 Task: Find connections with filter location Zhenlai with filter topic #Business2021with filter profile language French with filter current company Ubisoft India Studios with filter school Allahabad Agricultural Institute with filter industry Physicians with filter service category Management with filter keywords title Assistant Golf Professional
Action: Mouse moved to (649, 105)
Screenshot: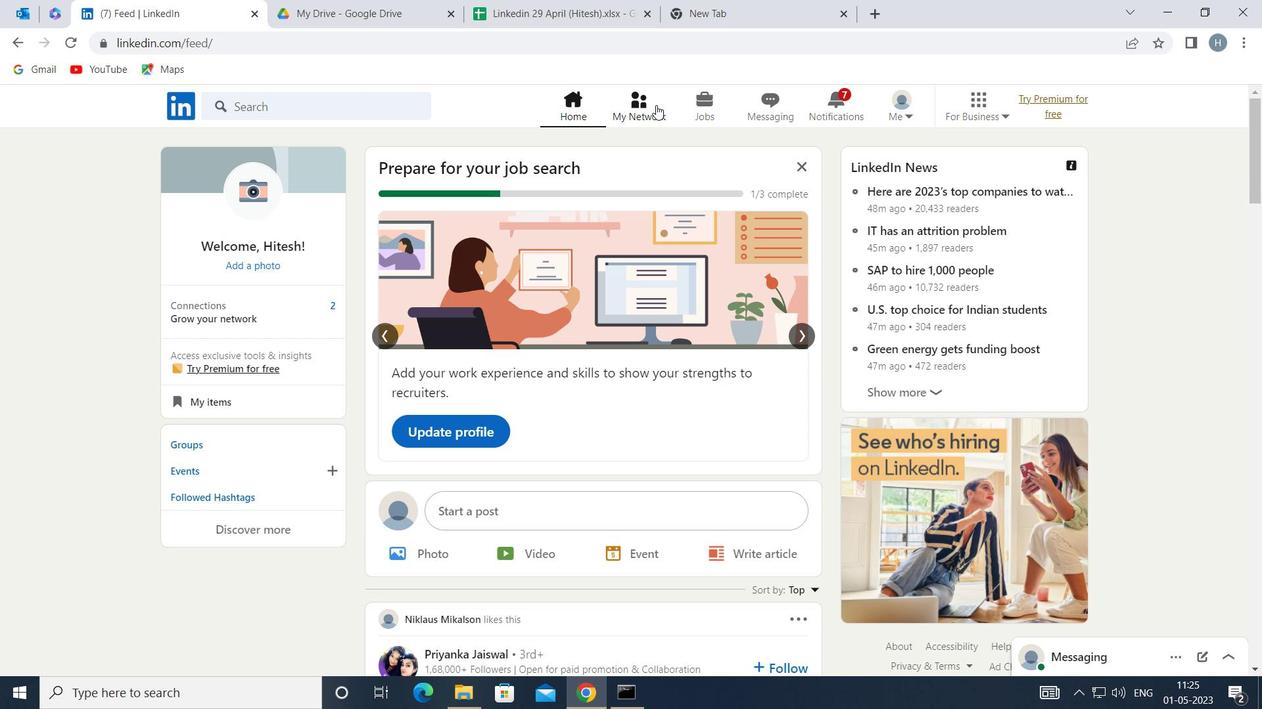
Action: Mouse pressed left at (649, 105)
Screenshot: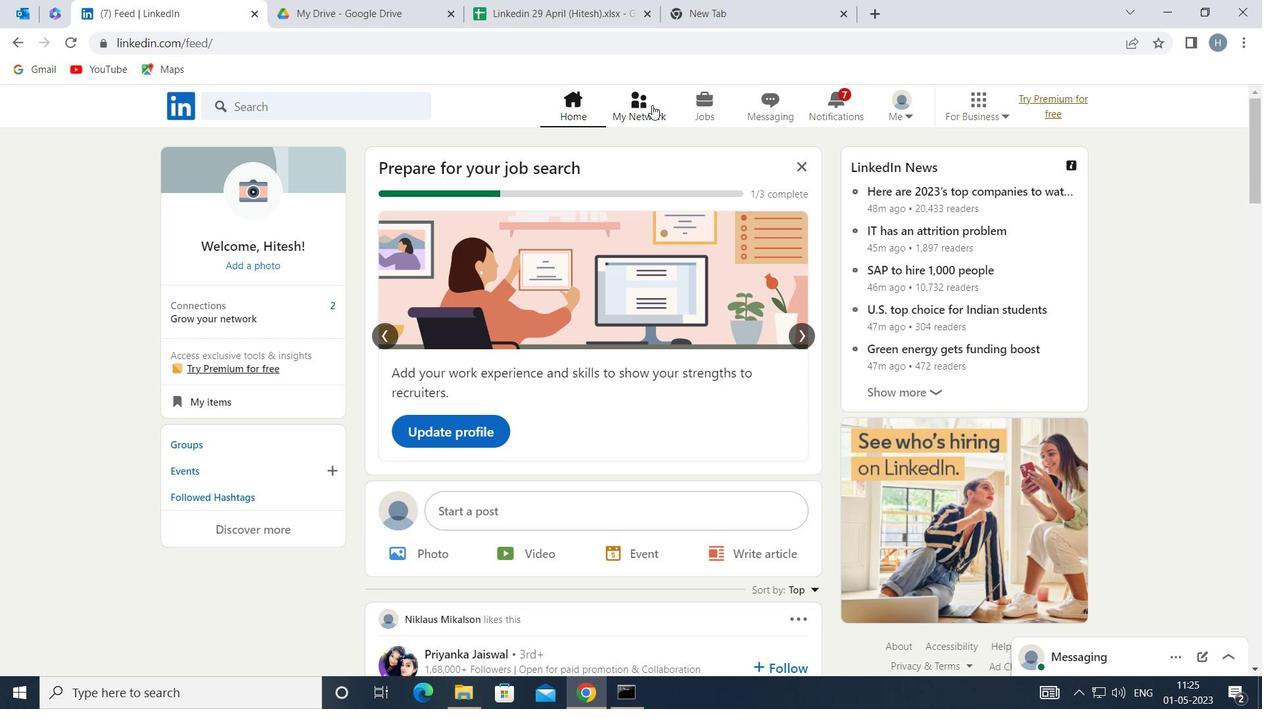 
Action: Mouse moved to (364, 191)
Screenshot: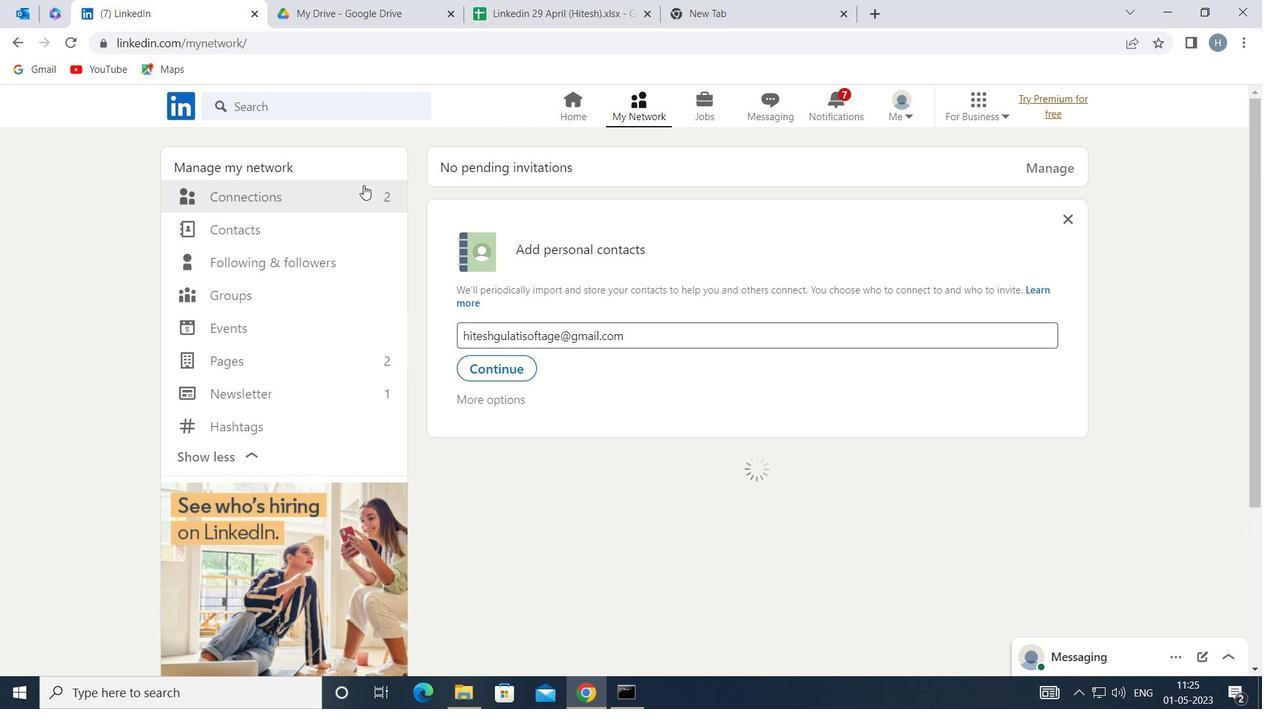 
Action: Mouse pressed left at (364, 191)
Screenshot: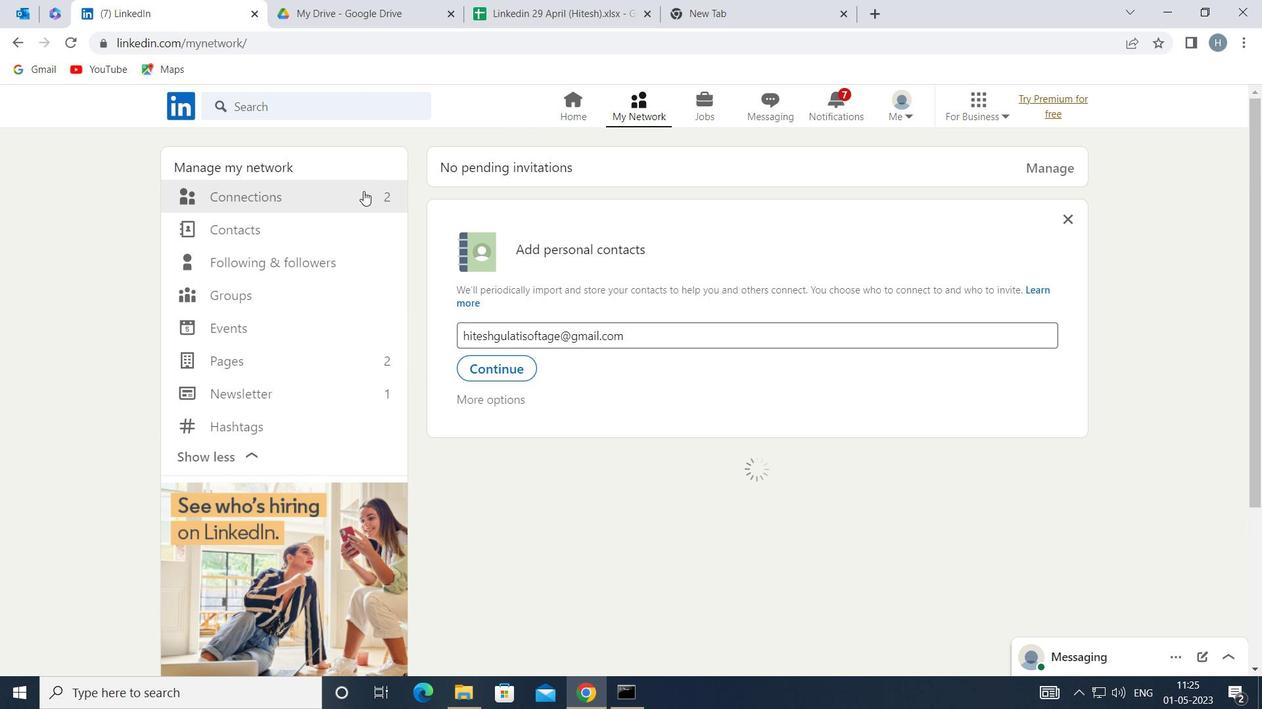 
Action: Mouse moved to (727, 198)
Screenshot: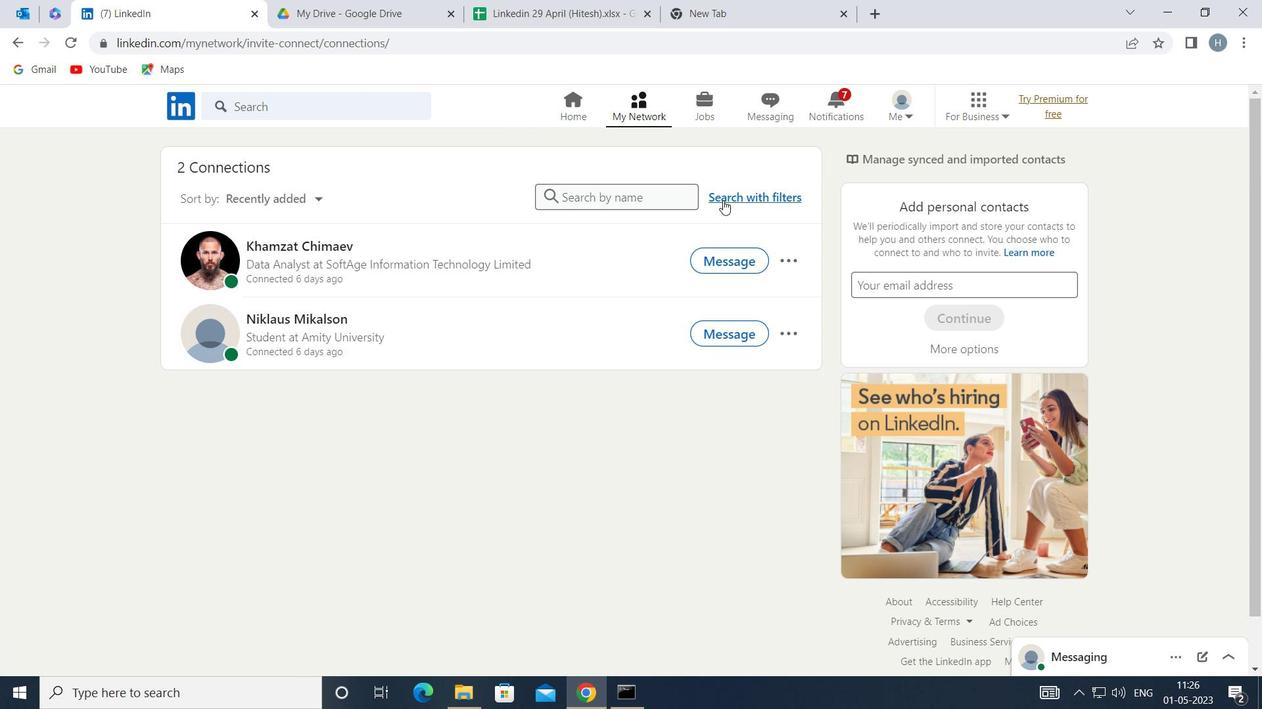 
Action: Mouse pressed left at (727, 198)
Screenshot: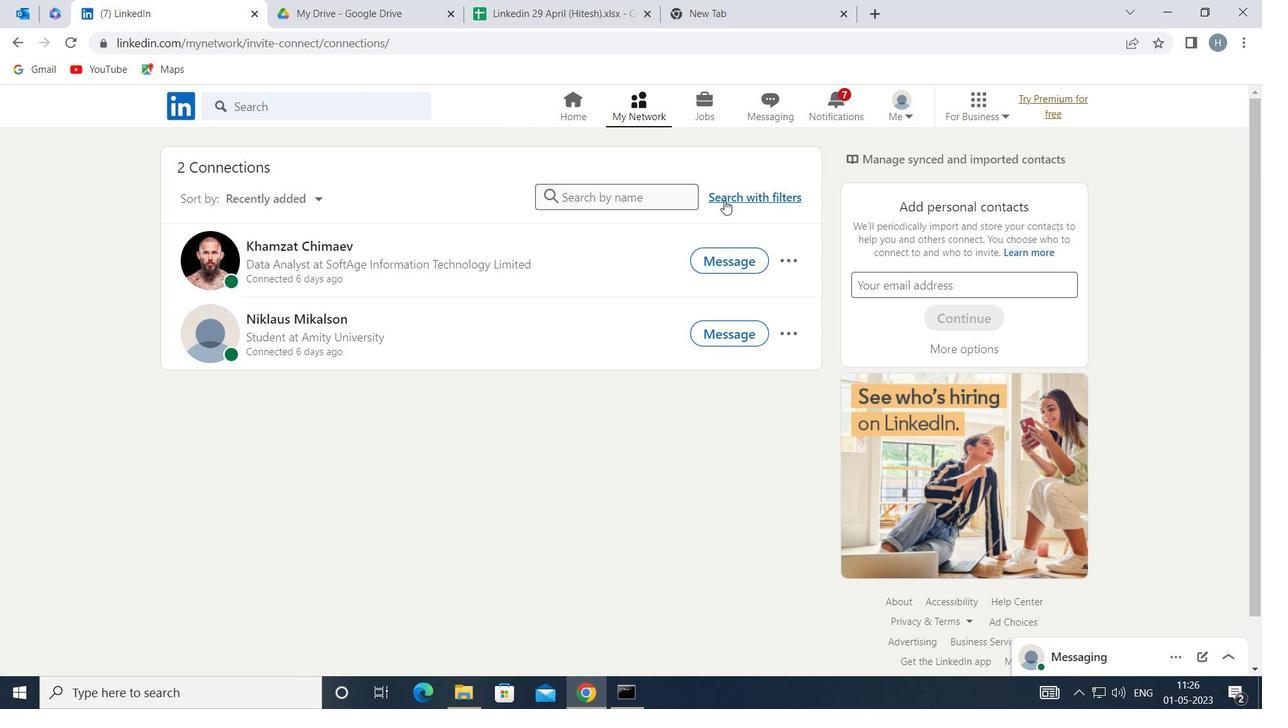
Action: Mouse moved to (684, 154)
Screenshot: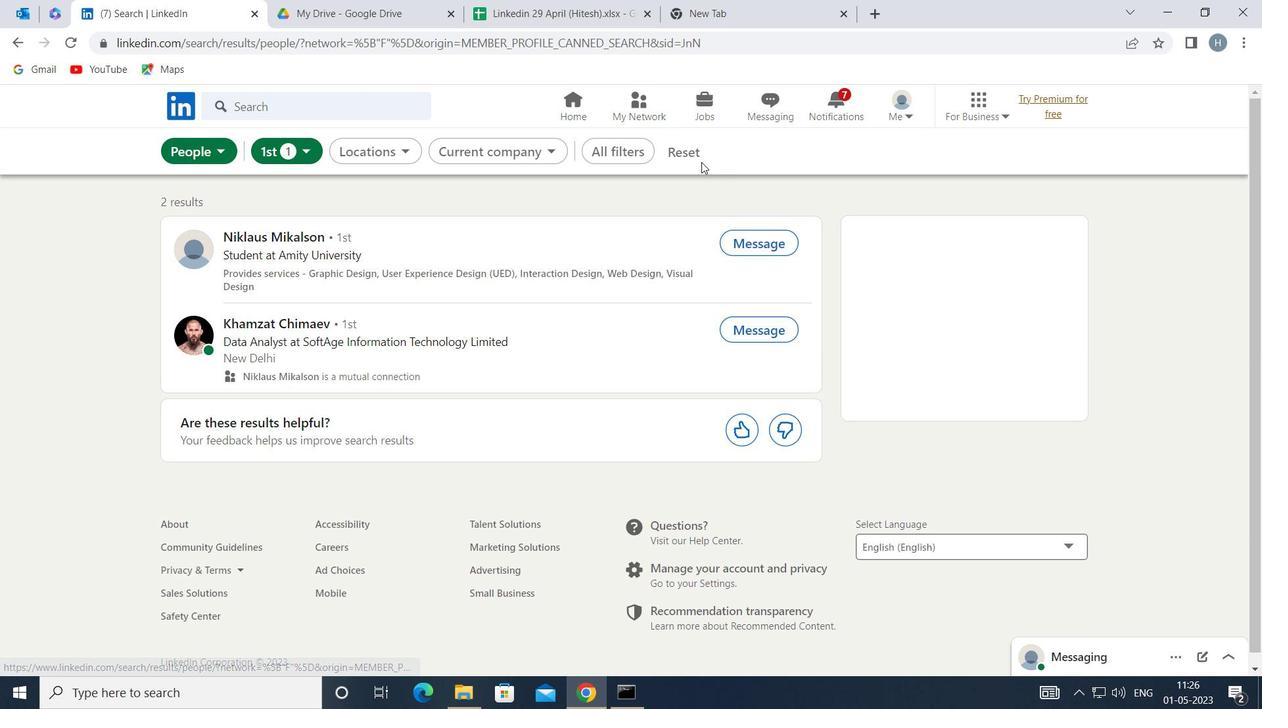 
Action: Mouse pressed left at (684, 154)
Screenshot: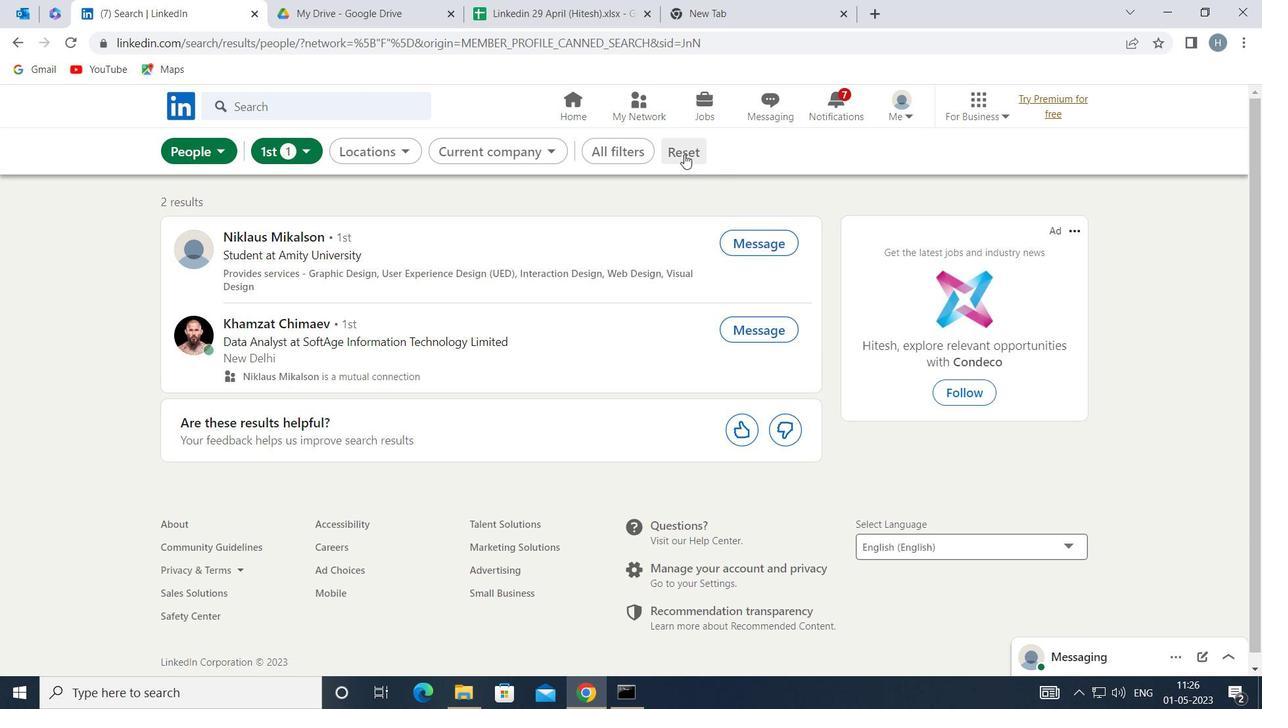 
Action: Mouse moved to (679, 150)
Screenshot: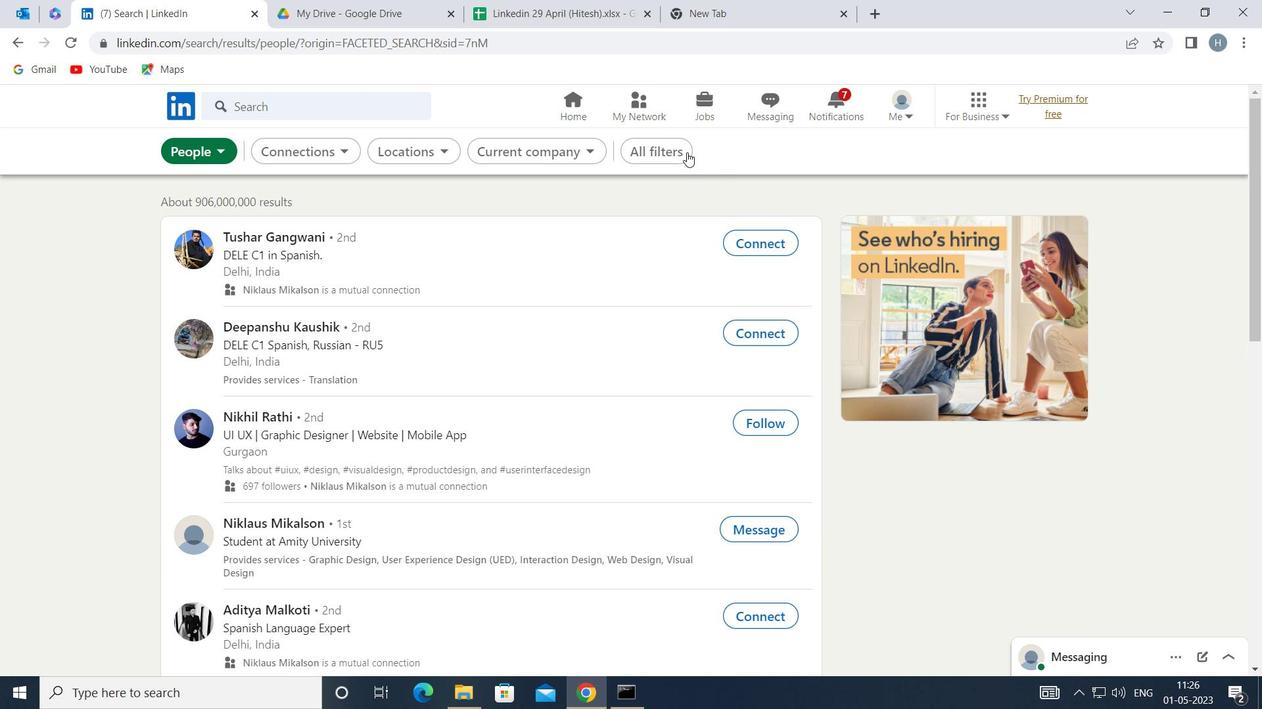 
Action: Mouse pressed left at (679, 150)
Screenshot: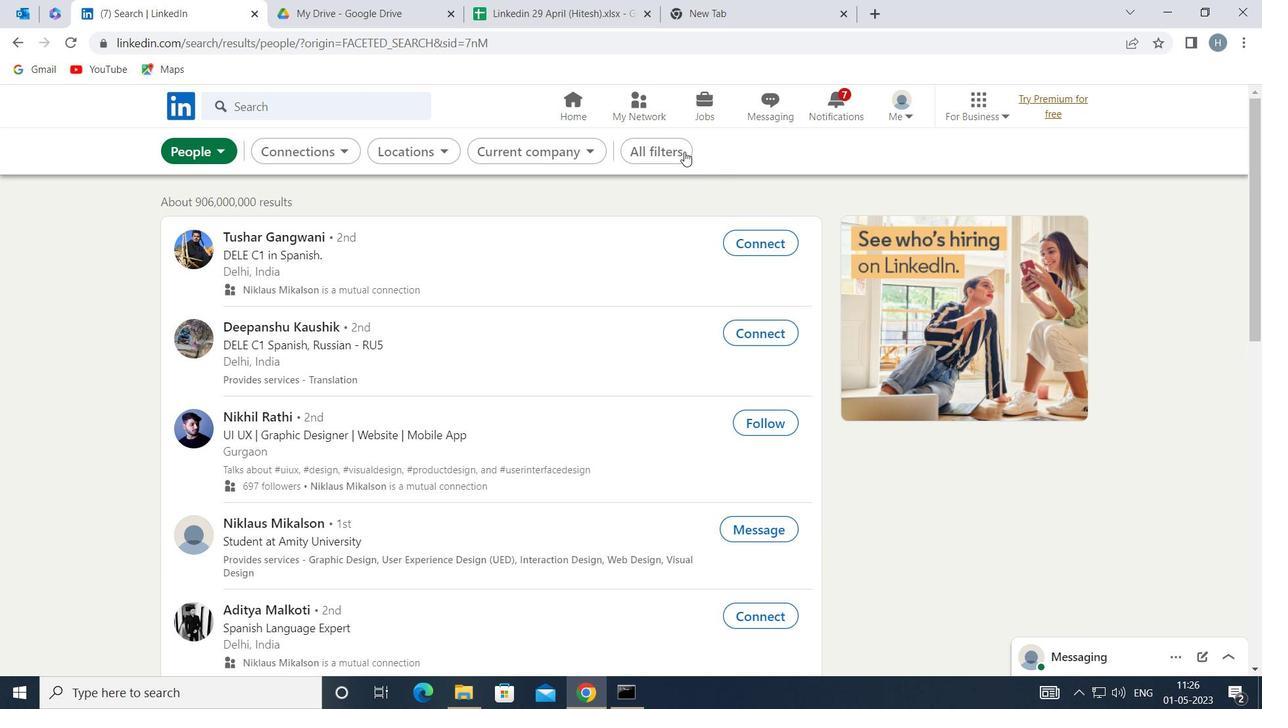 
Action: Mouse moved to (932, 363)
Screenshot: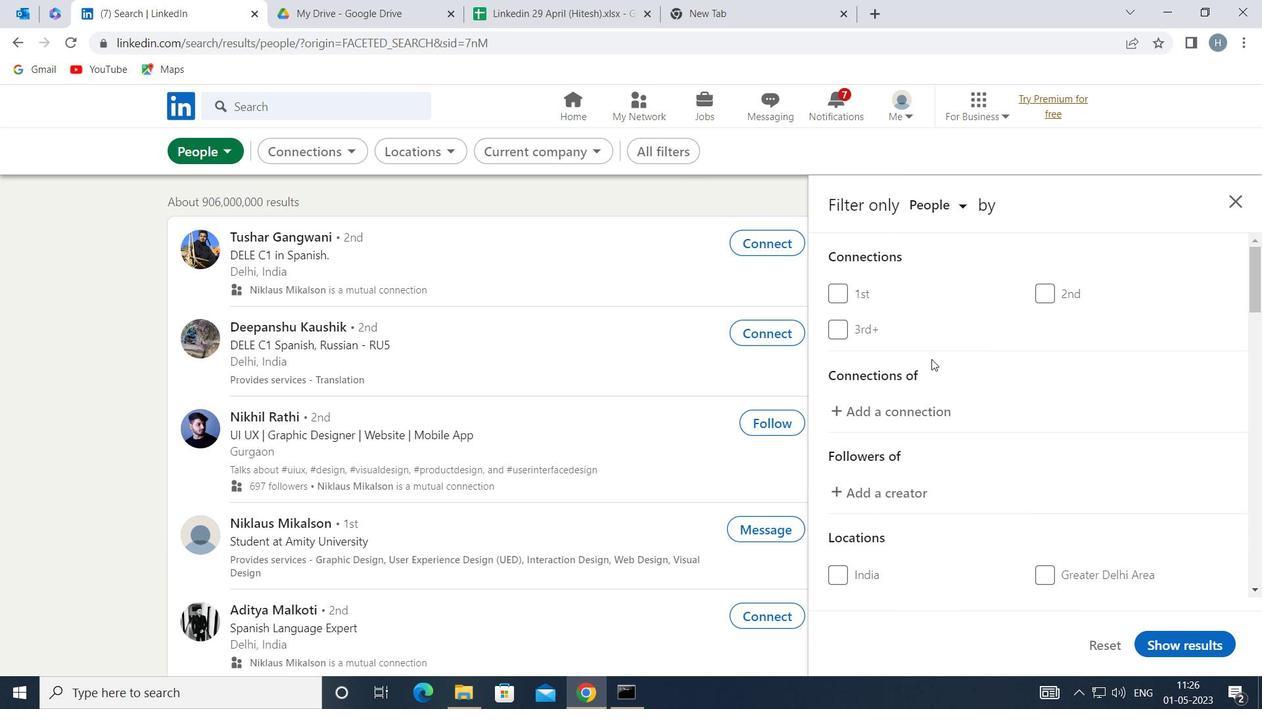
Action: Mouse scrolled (932, 362) with delta (0, 0)
Screenshot: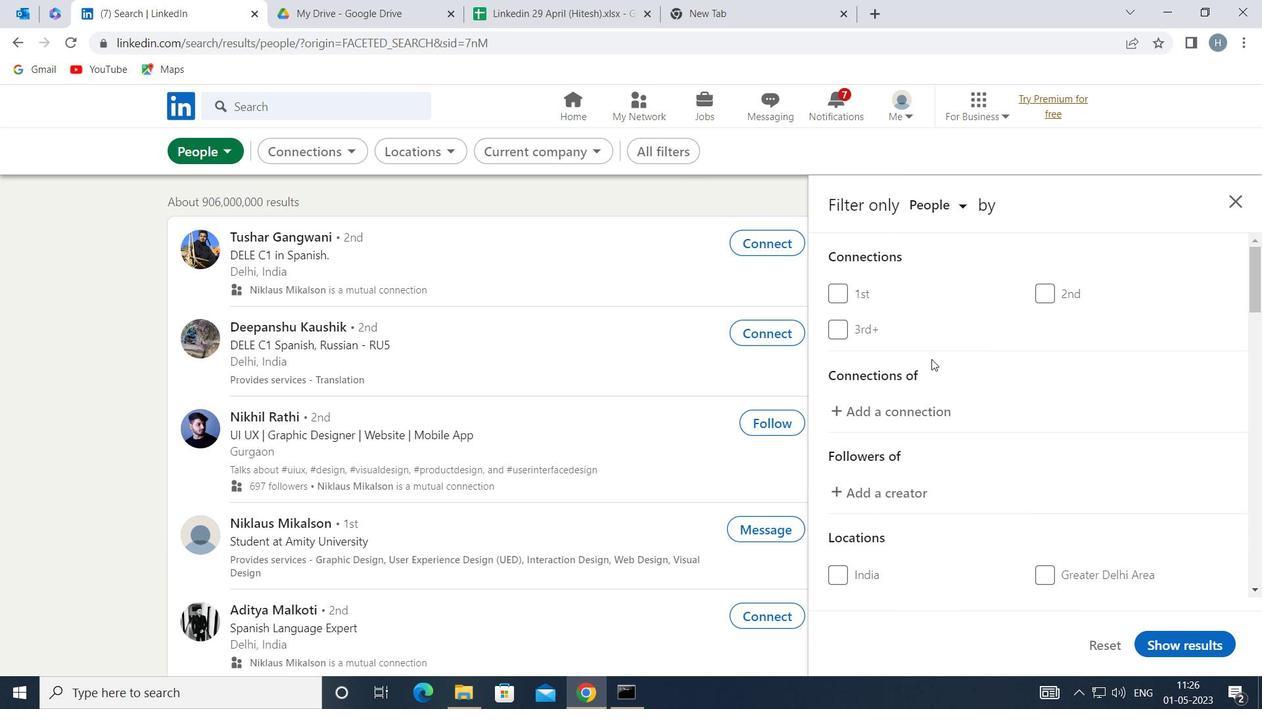 
Action: Mouse moved to (941, 376)
Screenshot: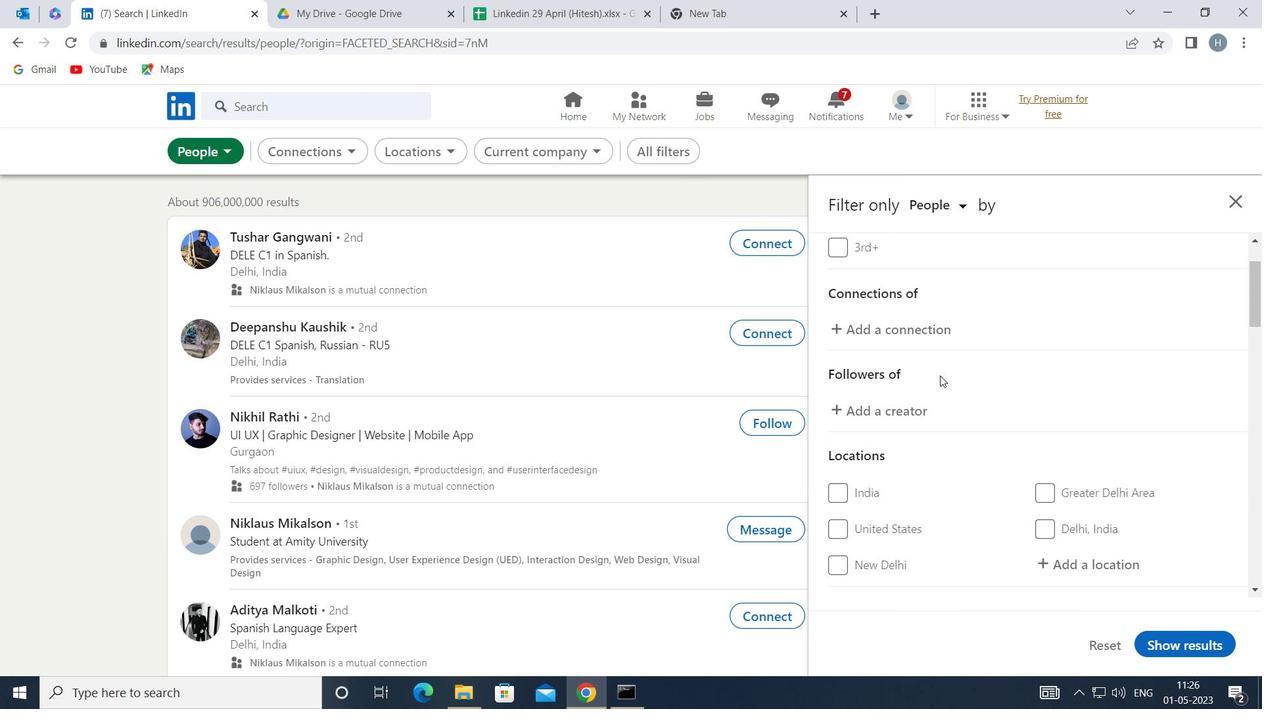 
Action: Mouse scrolled (941, 376) with delta (0, 0)
Screenshot: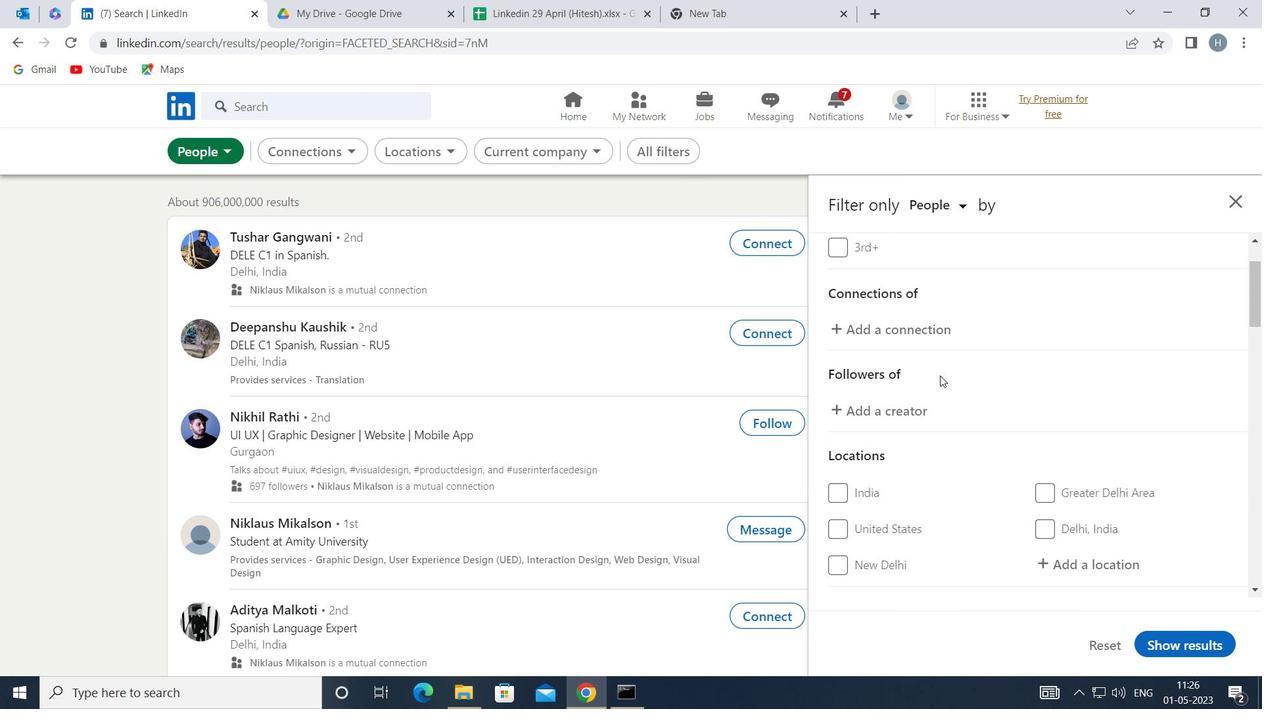 
Action: Mouse moved to (945, 380)
Screenshot: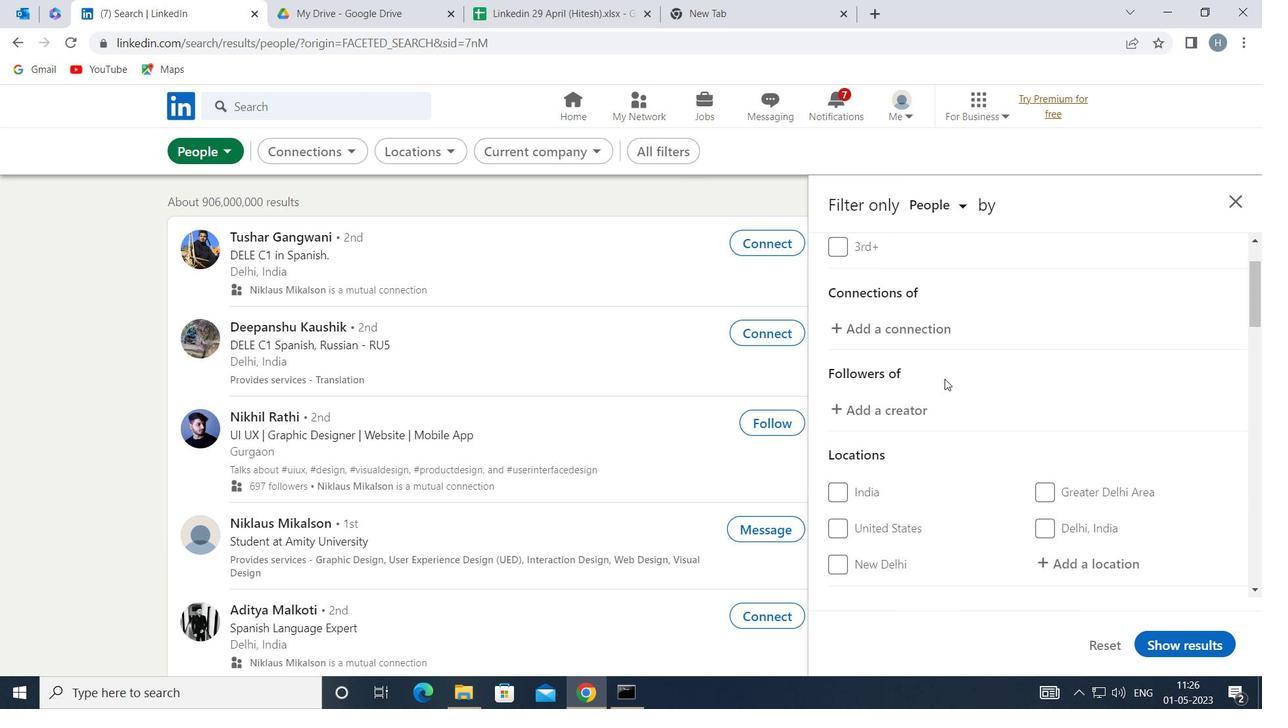
Action: Mouse scrolled (945, 379) with delta (0, 0)
Screenshot: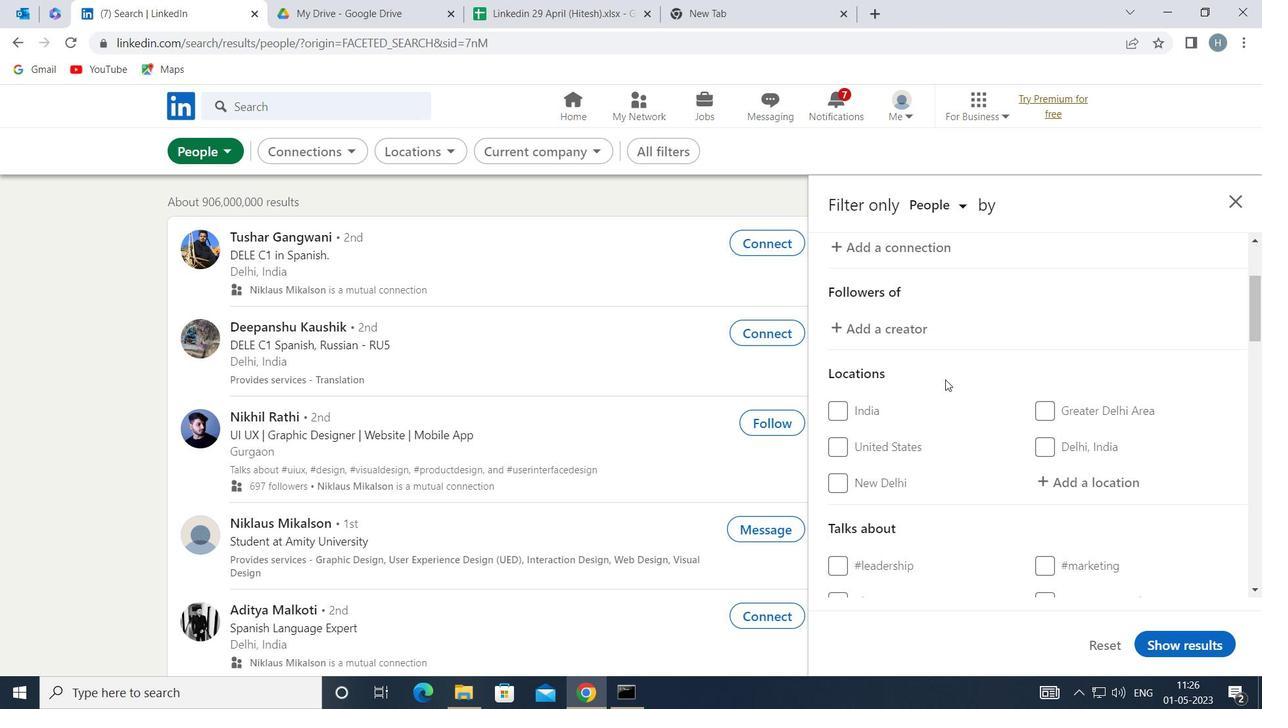 
Action: Mouse moved to (1054, 395)
Screenshot: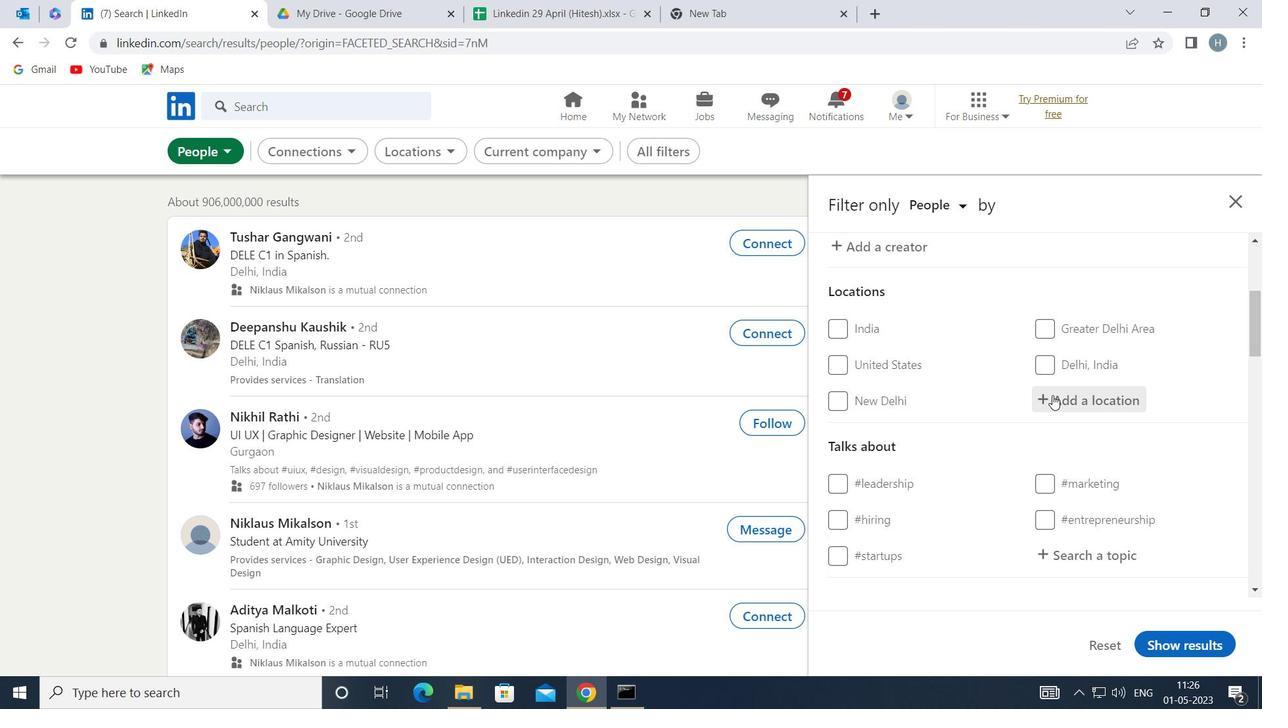 
Action: Mouse pressed left at (1054, 395)
Screenshot: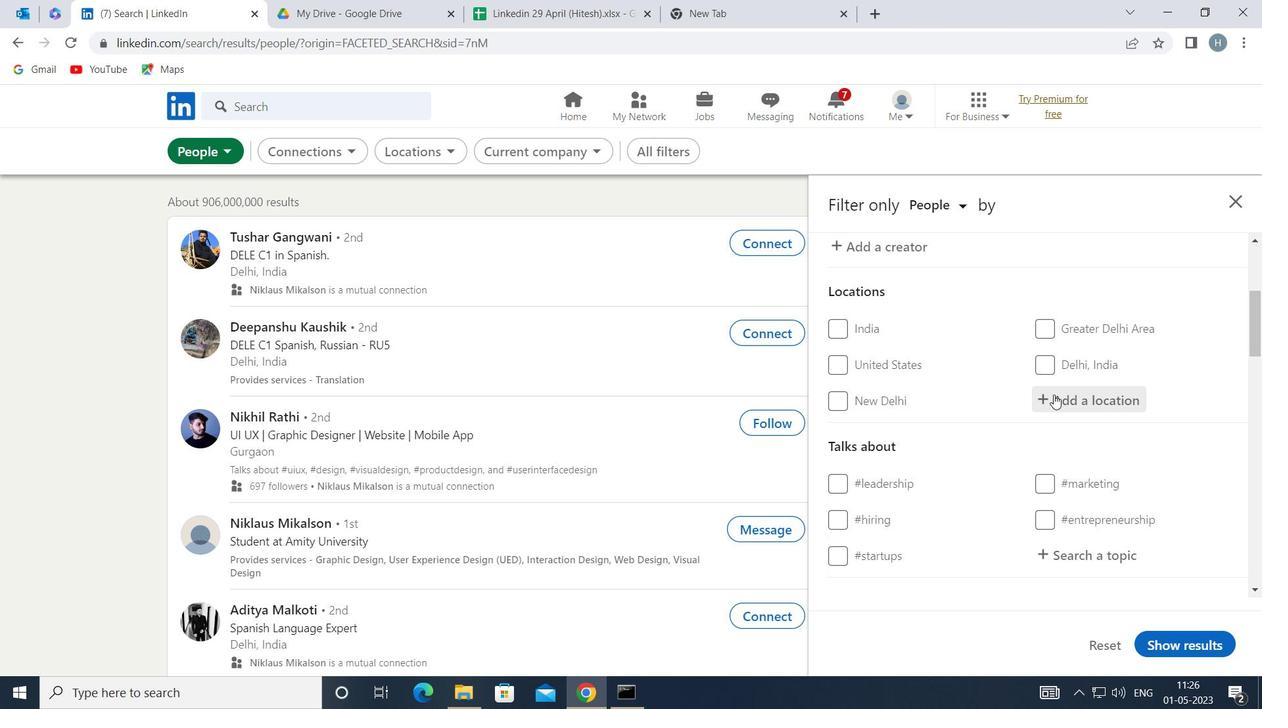 
Action: Mouse moved to (1048, 390)
Screenshot: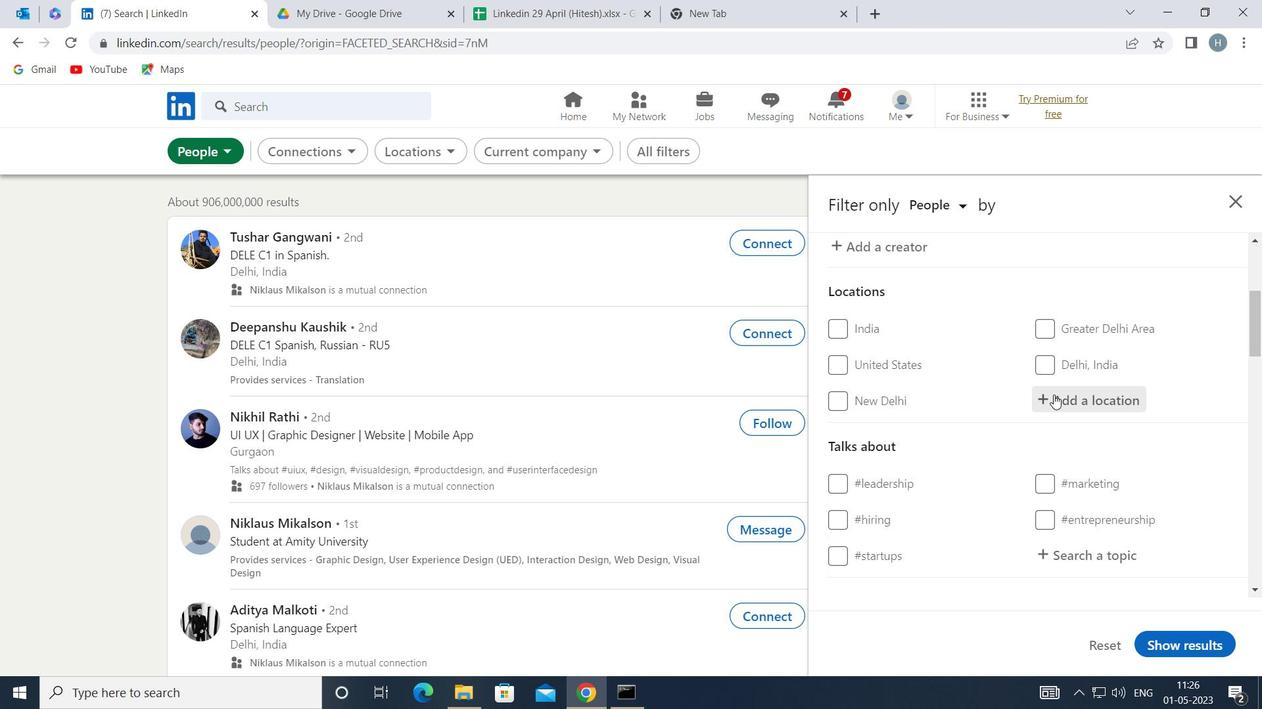 
Action: Key pressed <Key.shift>ZHE
Screenshot: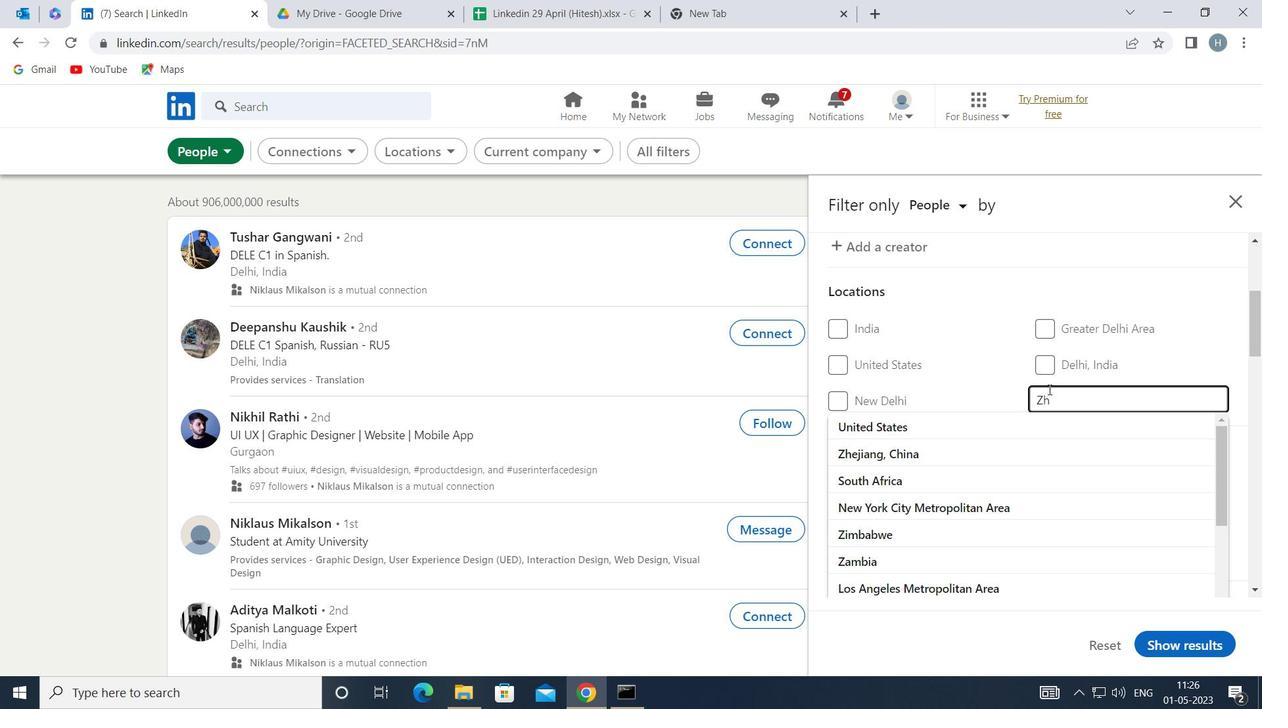 
Action: Mouse moved to (1048, 390)
Screenshot: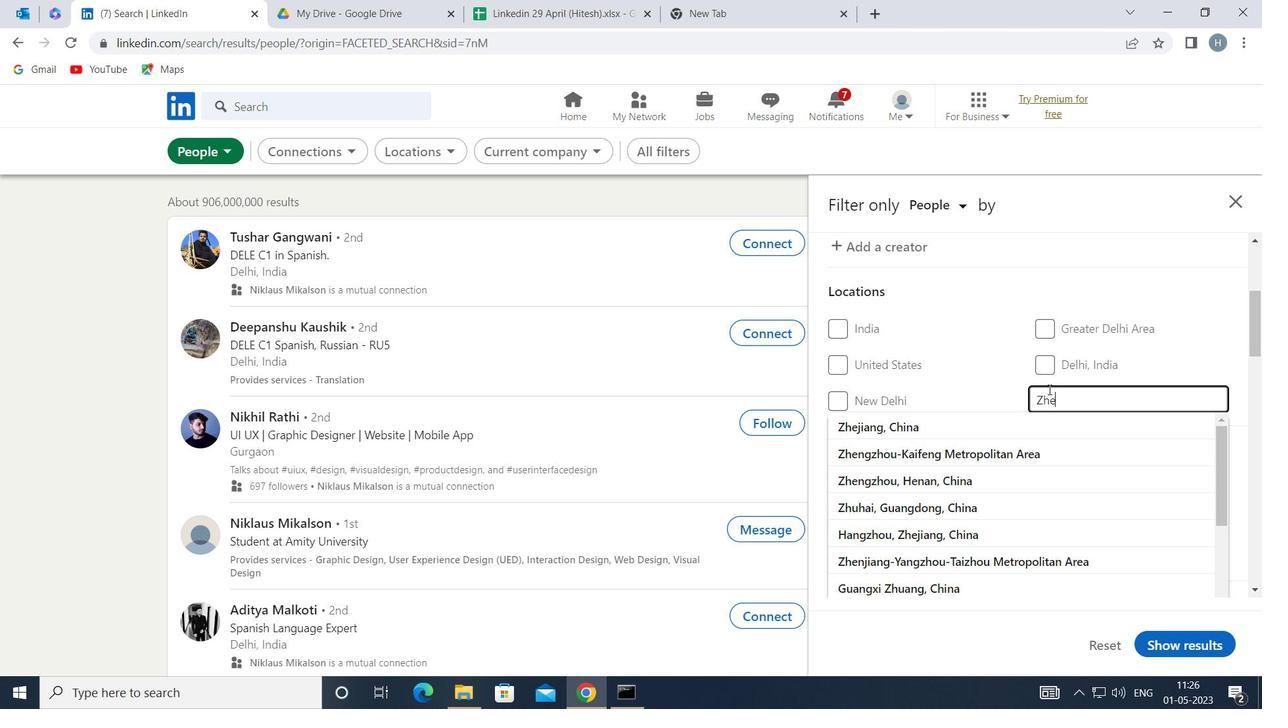 
Action: Key pressed NL
Screenshot: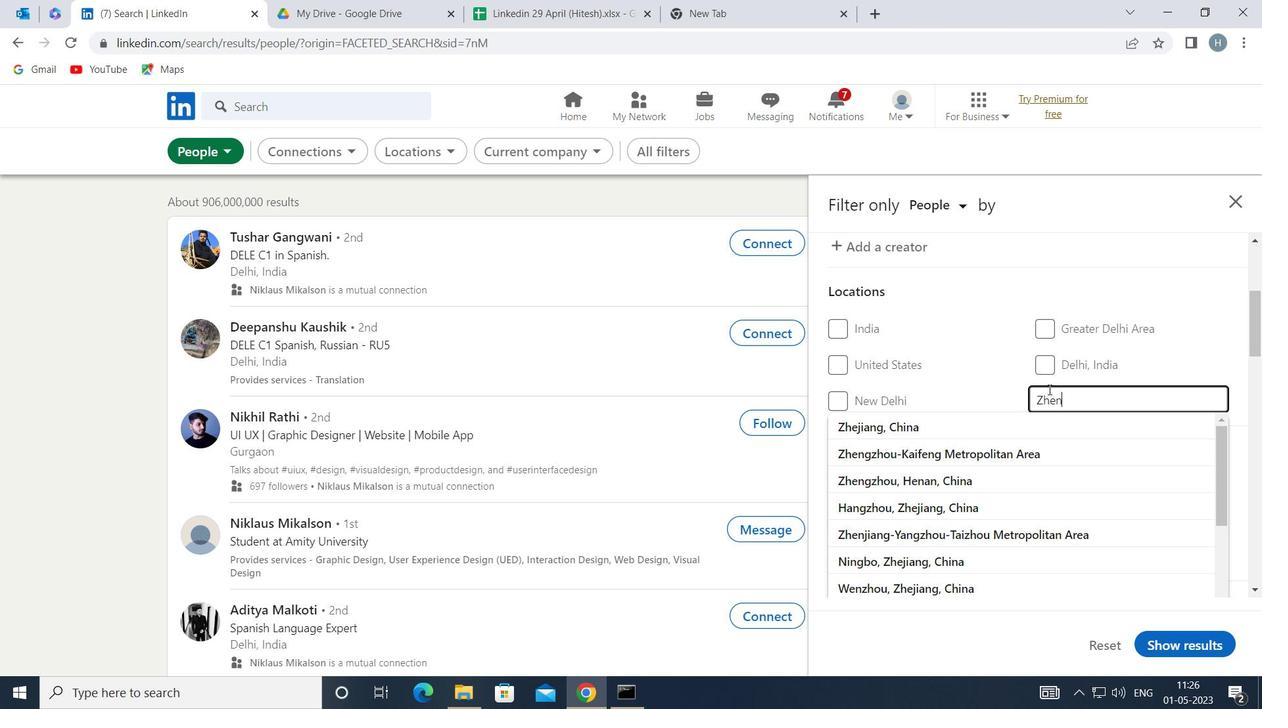 
Action: Mouse moved to (1052, 385)
Screenshot: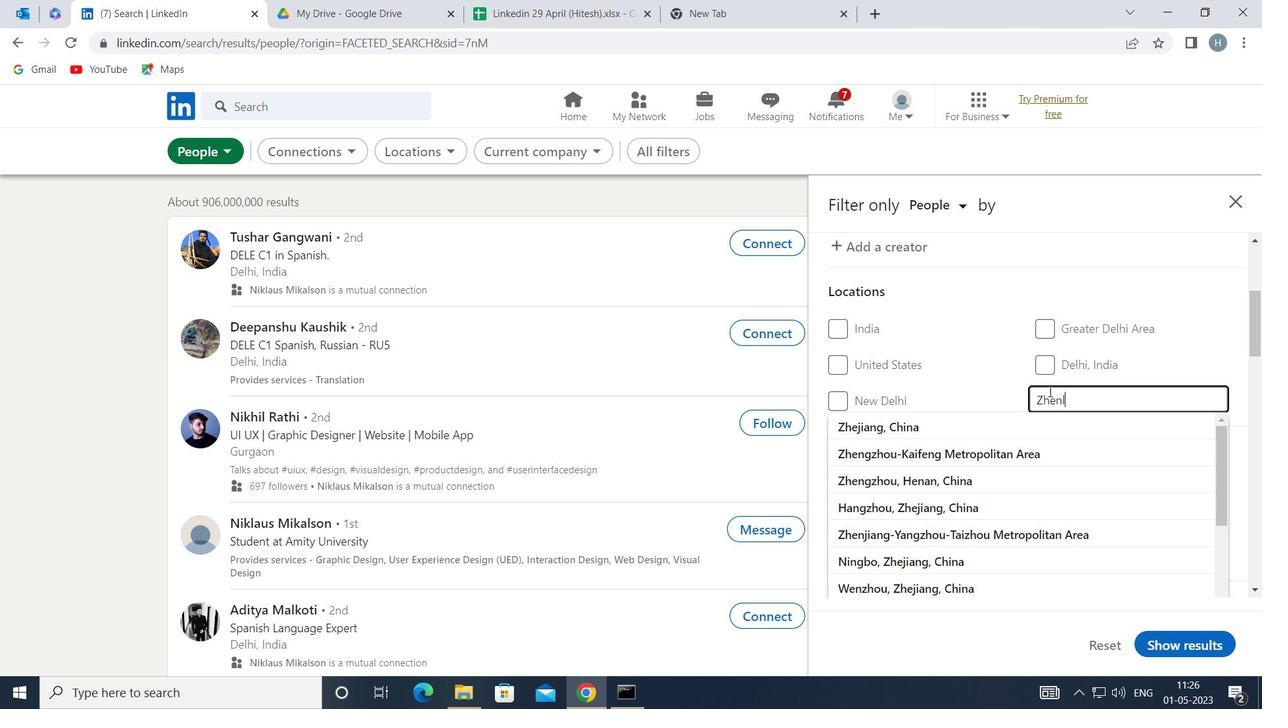 
Action: Key pressed AI
Screenshot: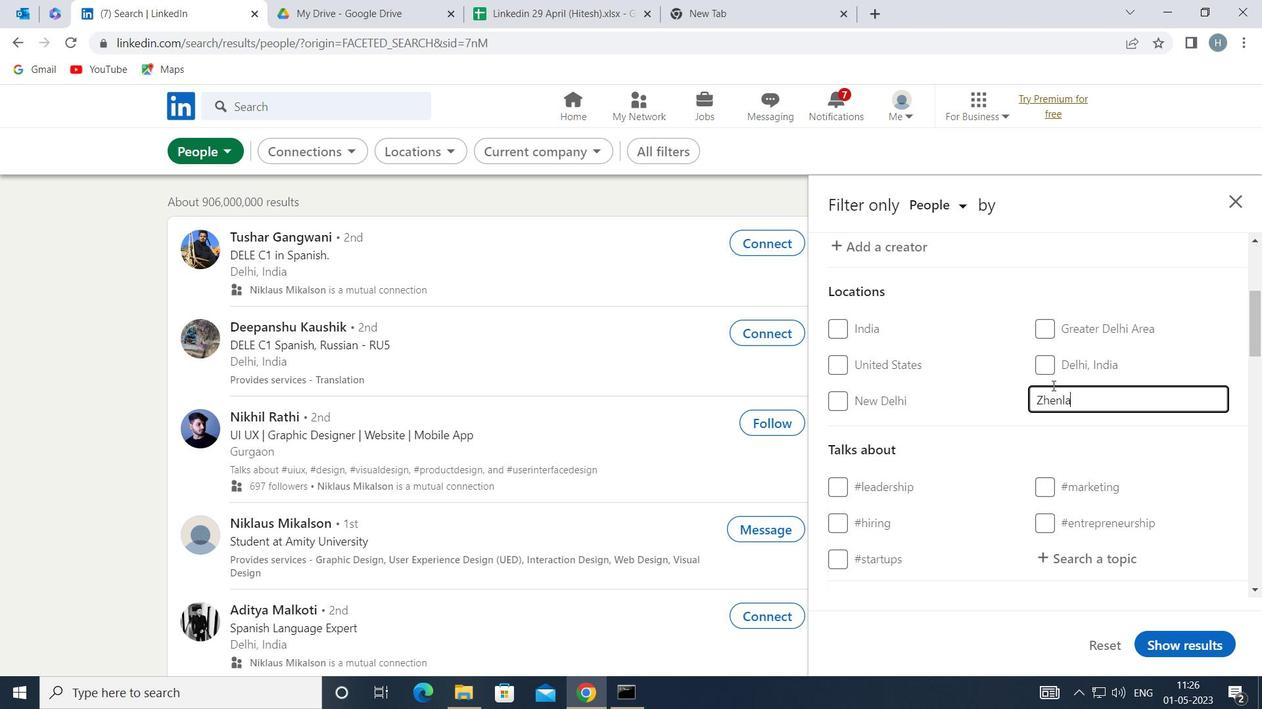 
Action: Mouse moved to (1091, 414)
Screenshot: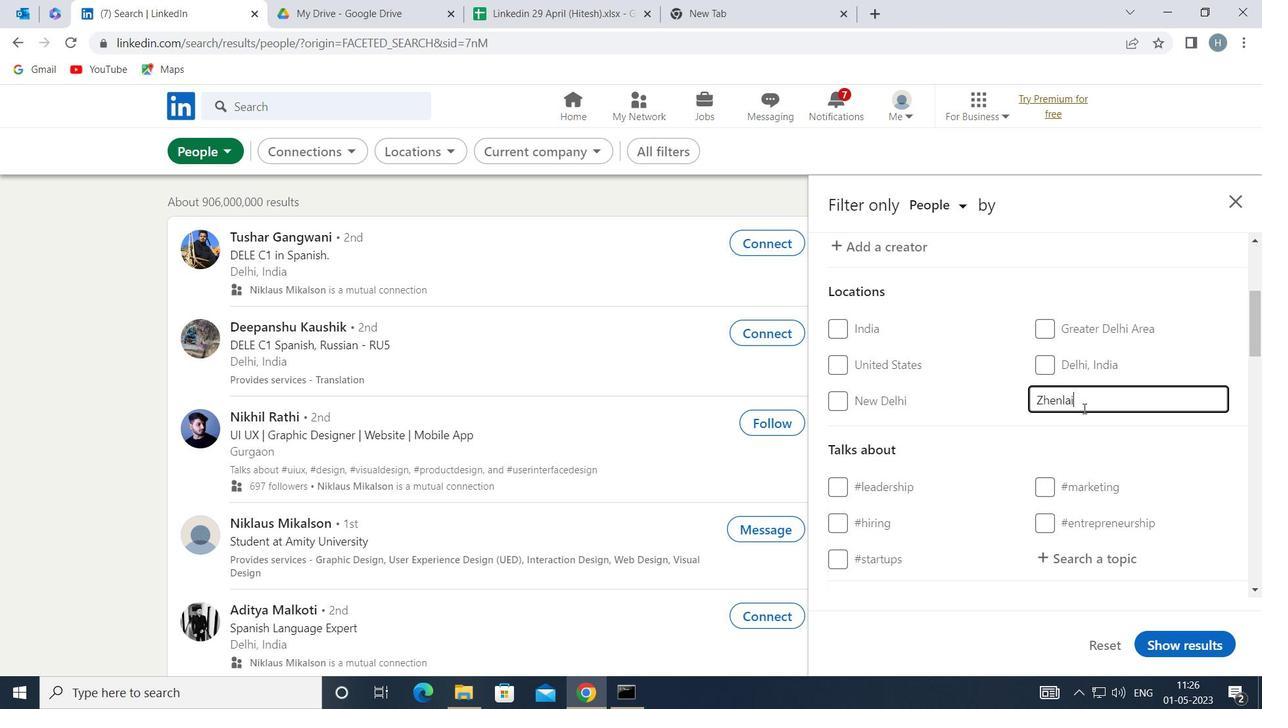 
Action: Key pressed <Key.enter>
Screenshot: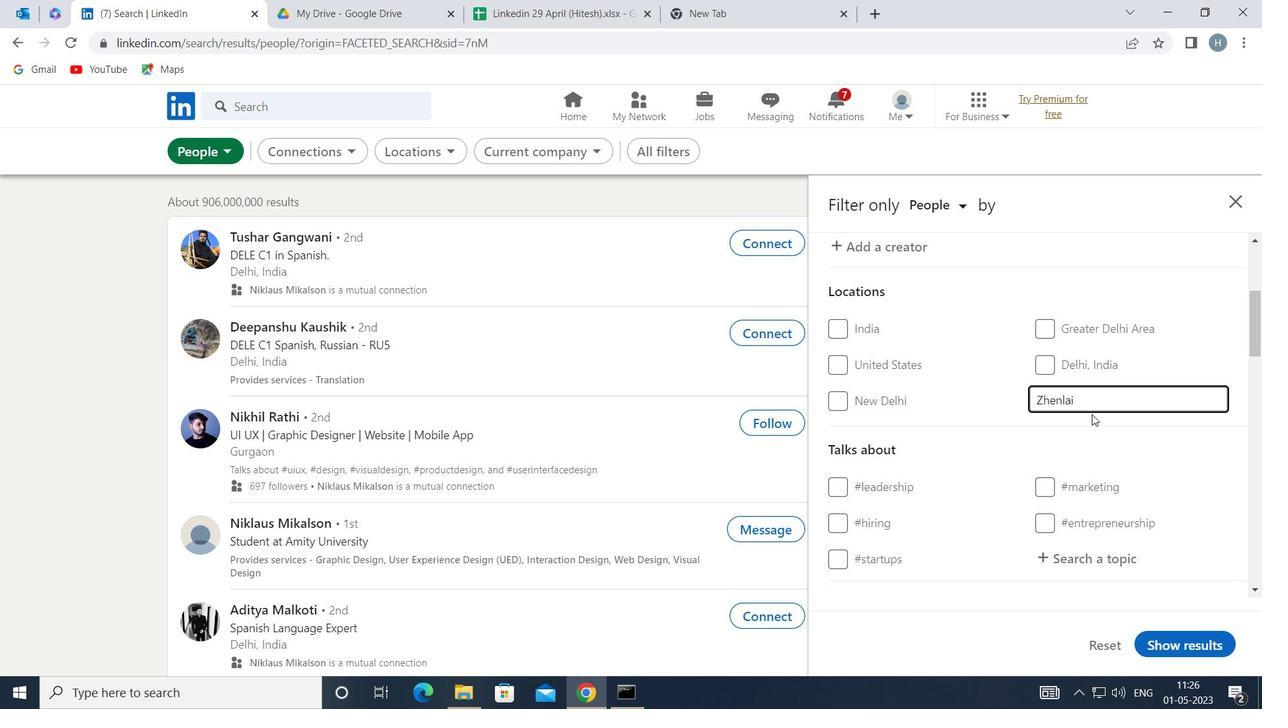 
Action: Mouse moved to (1081, 454)
Screenshot: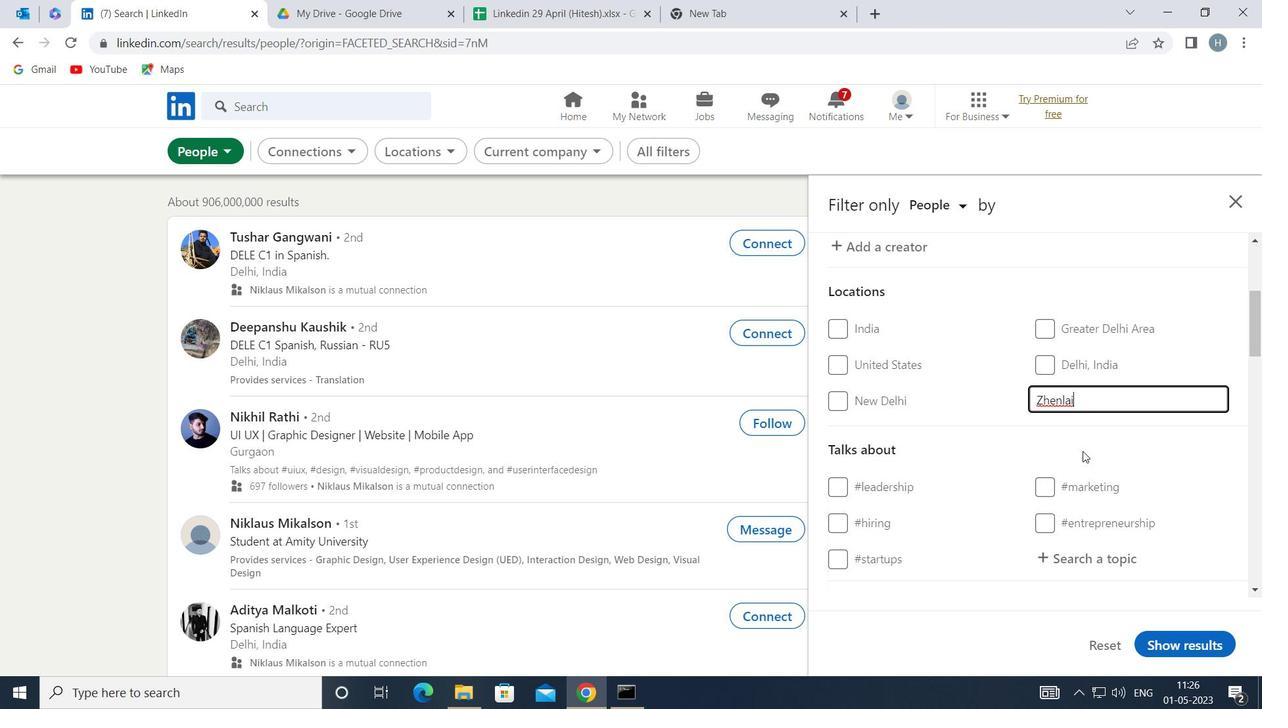 
Action: Mouse scrolled (1081, 453) with delta (0, 0)
Screenshot: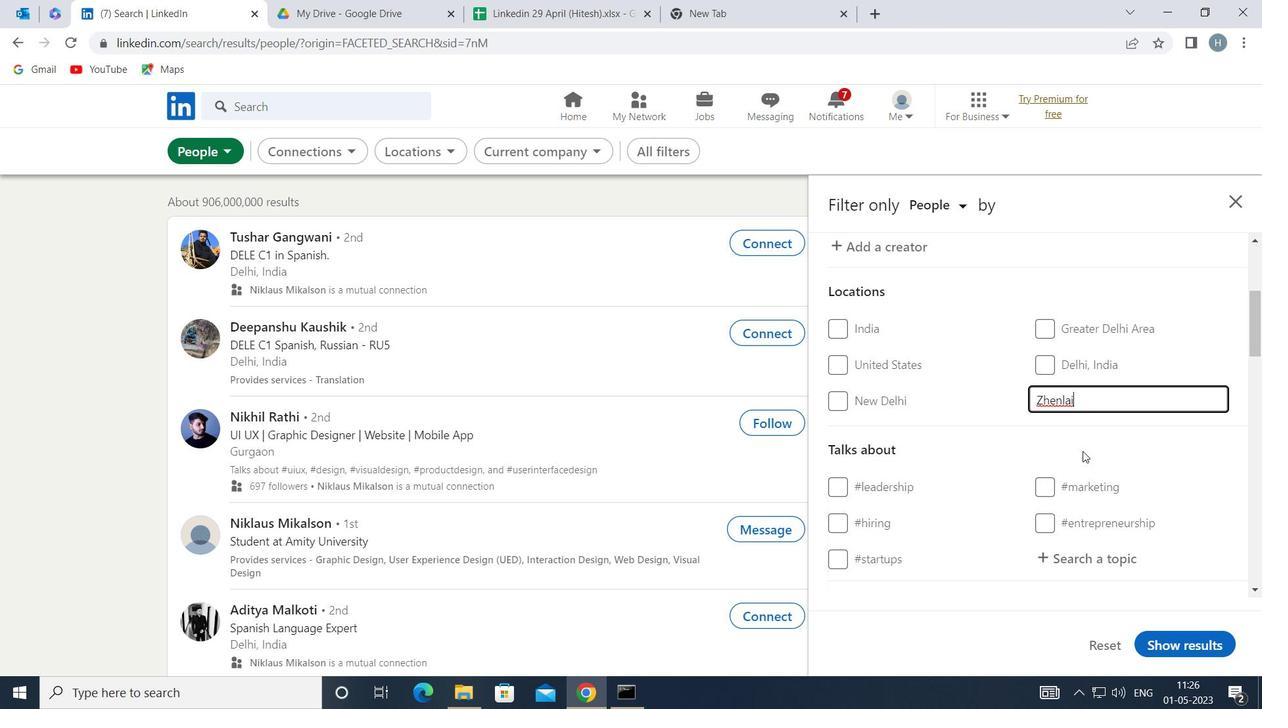
Action: Mouse moved to (1080, 450)
Screenshot: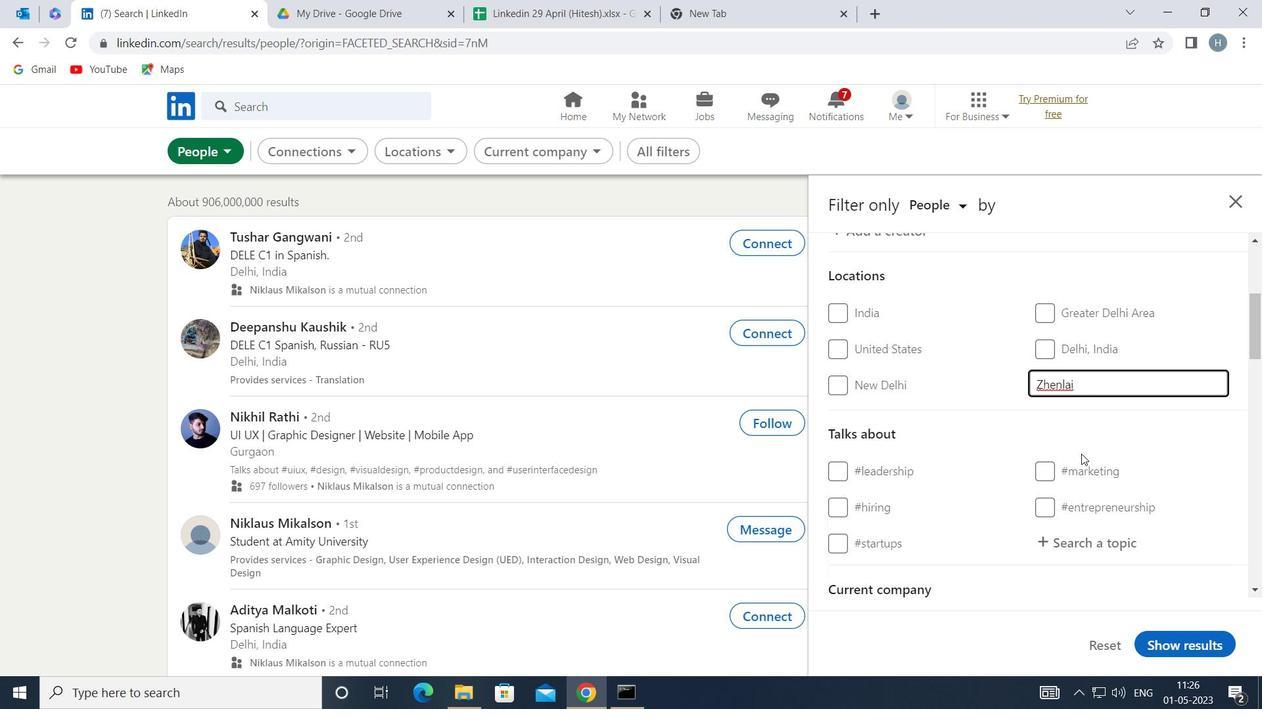 
Action: Mouse scrolled (1080, 450) with delta (0, 0)
Screenshot: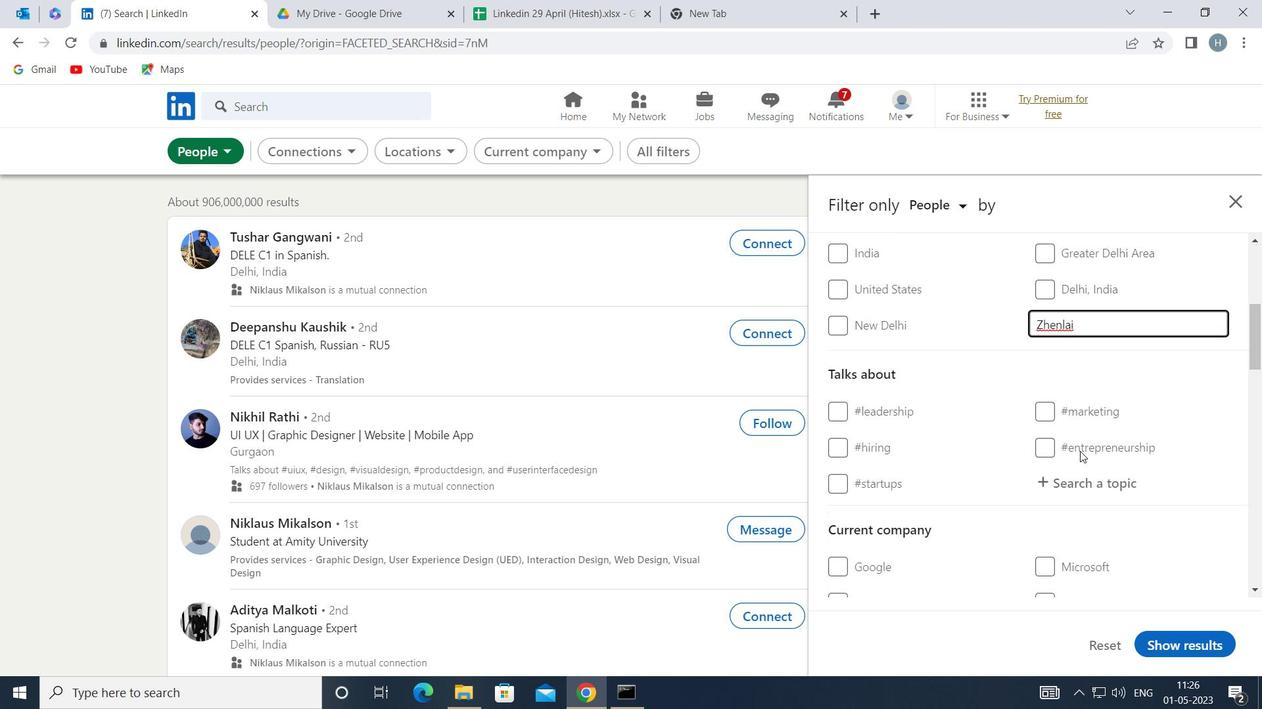 
Action: Mouse moved to (1092, 395)
Screenshot: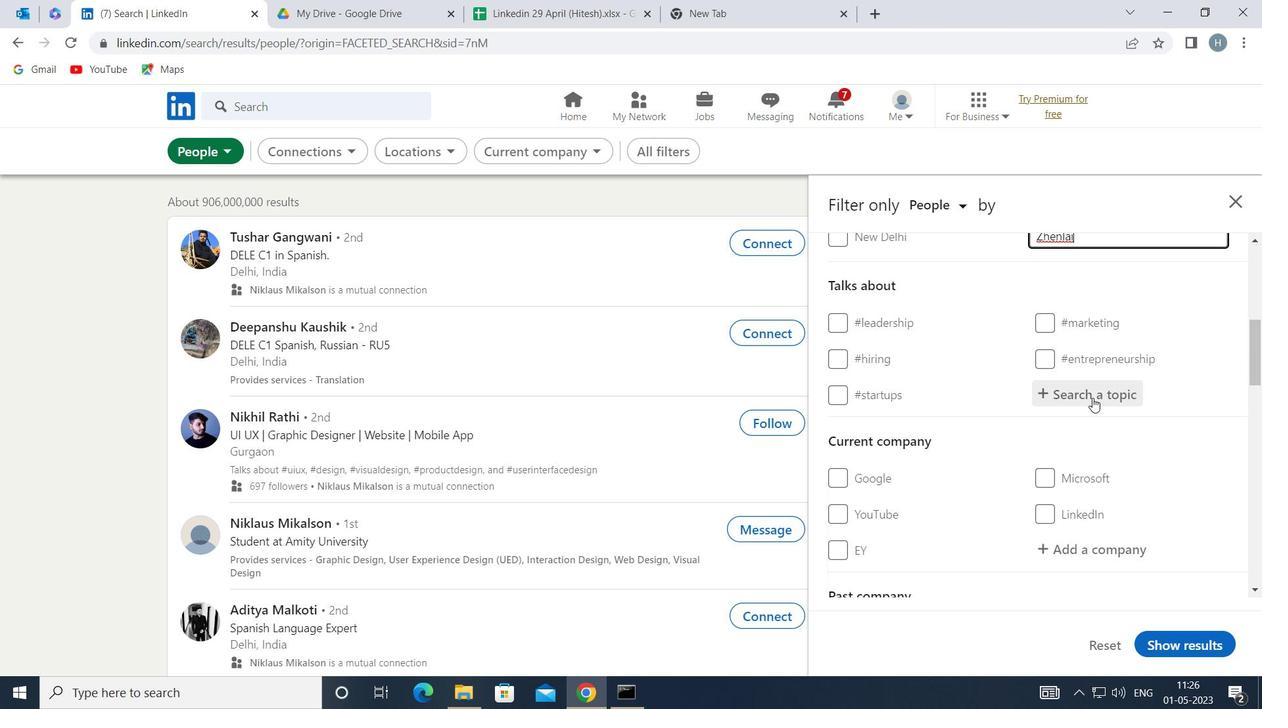 
Action: Mouse pressed left at (1092, 395)
Screenshot: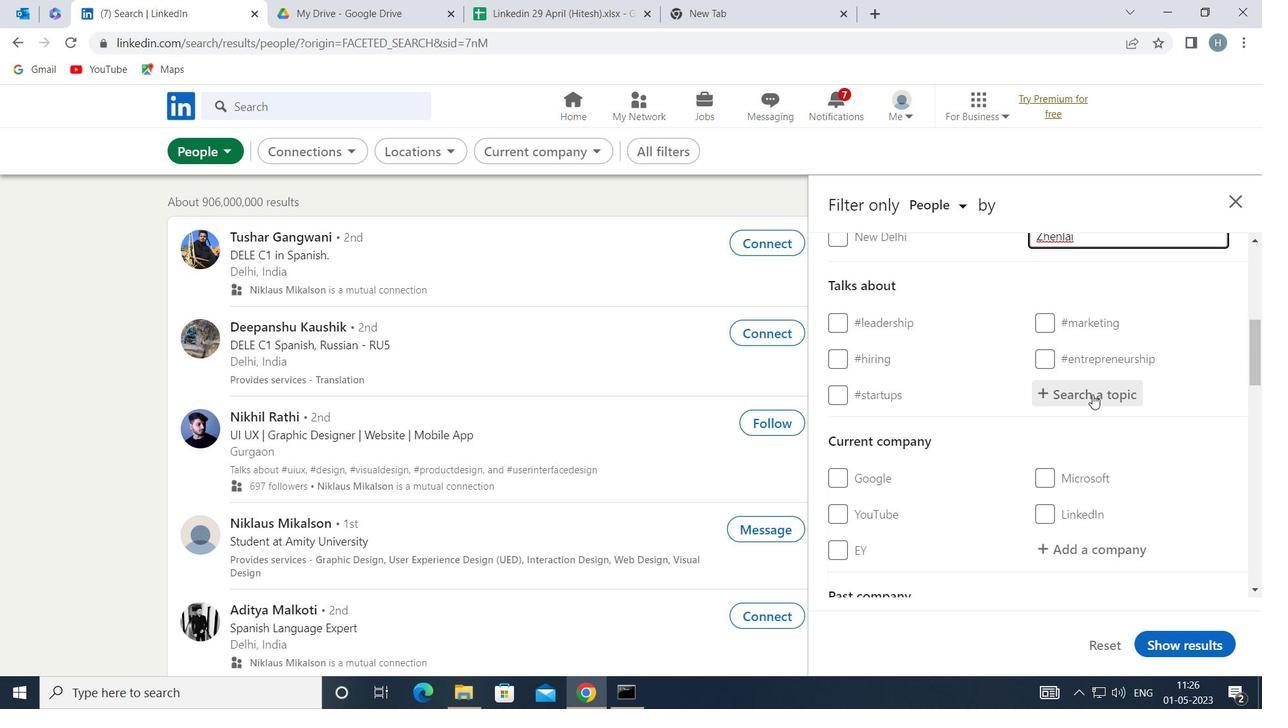 
Action: Mouse moved to (1085, 389)
Screenshot: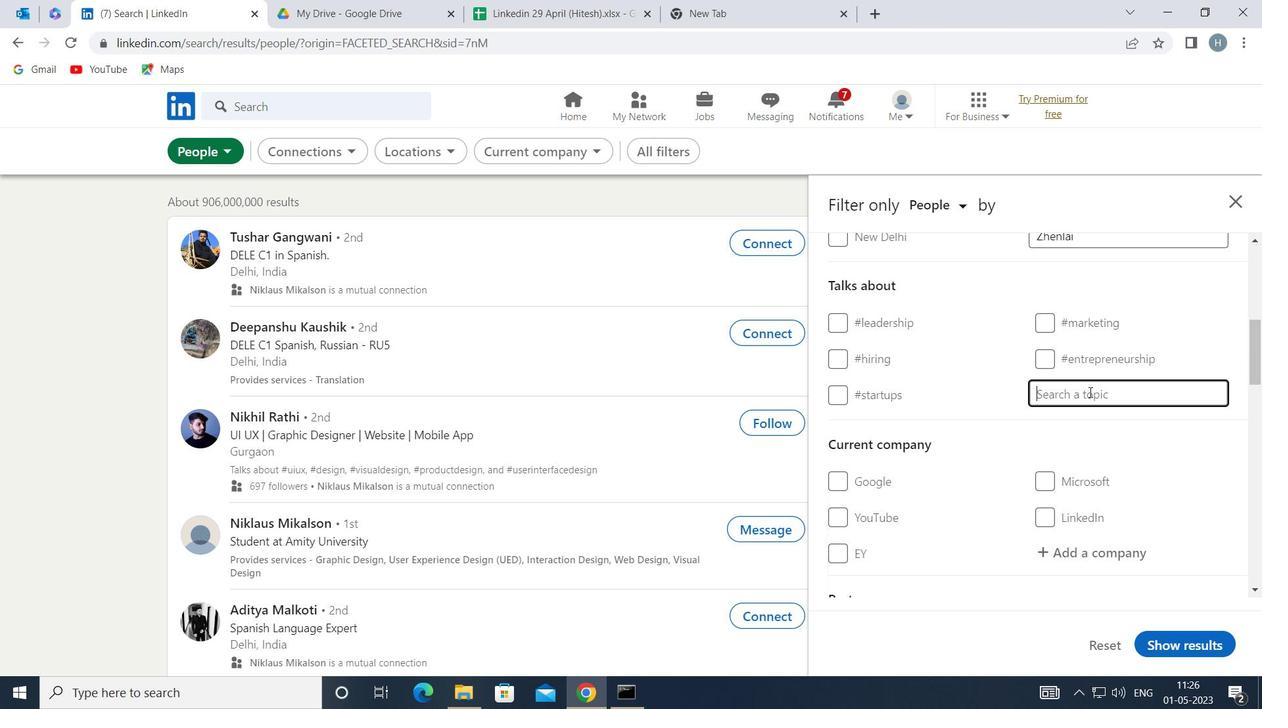 
Action: Key pressed <Key.shift>BUSINESS2021
Screenshot: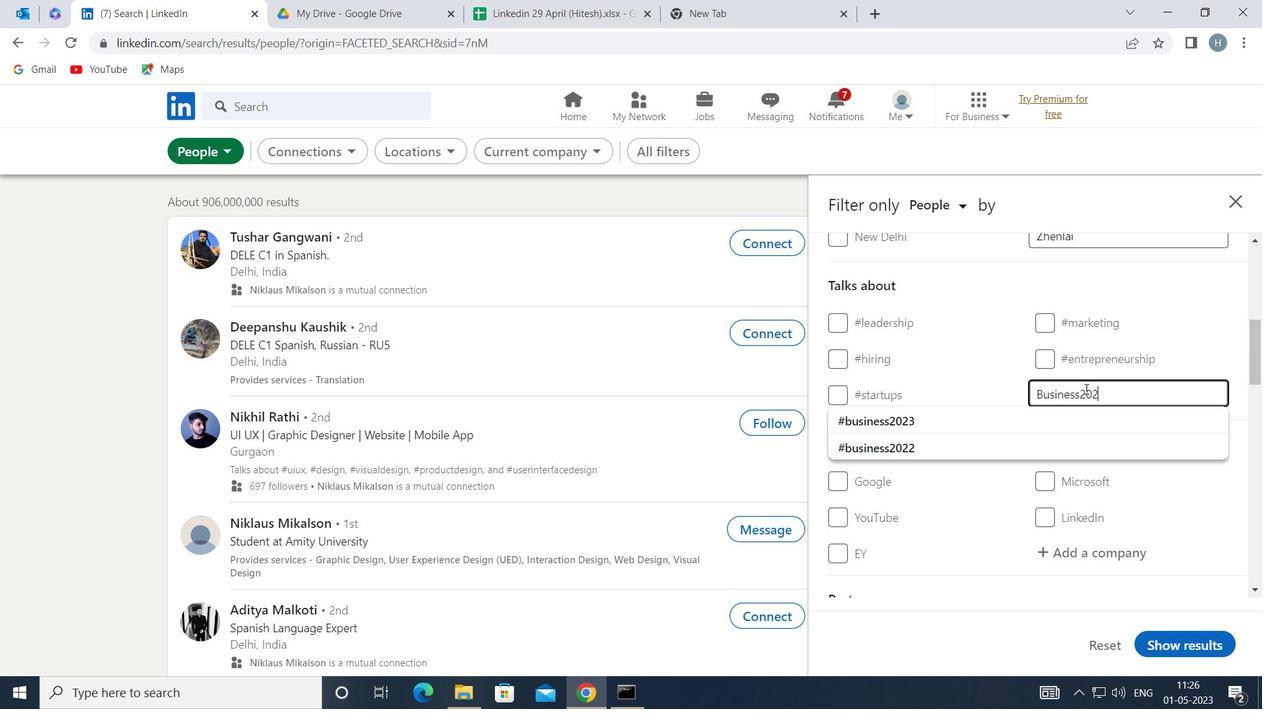 
Action: Mouse moved to (1080, 389)
Screenshot: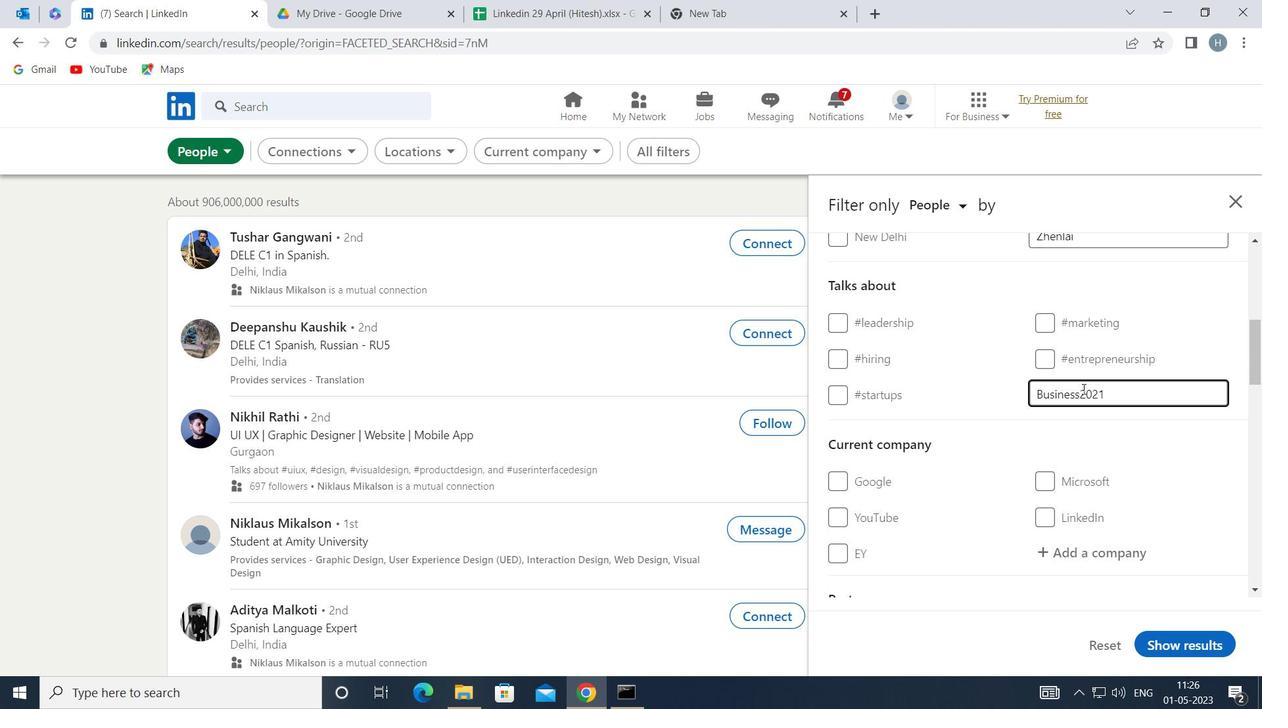 
Action: Key pressed <Key.enter>
Screenshot: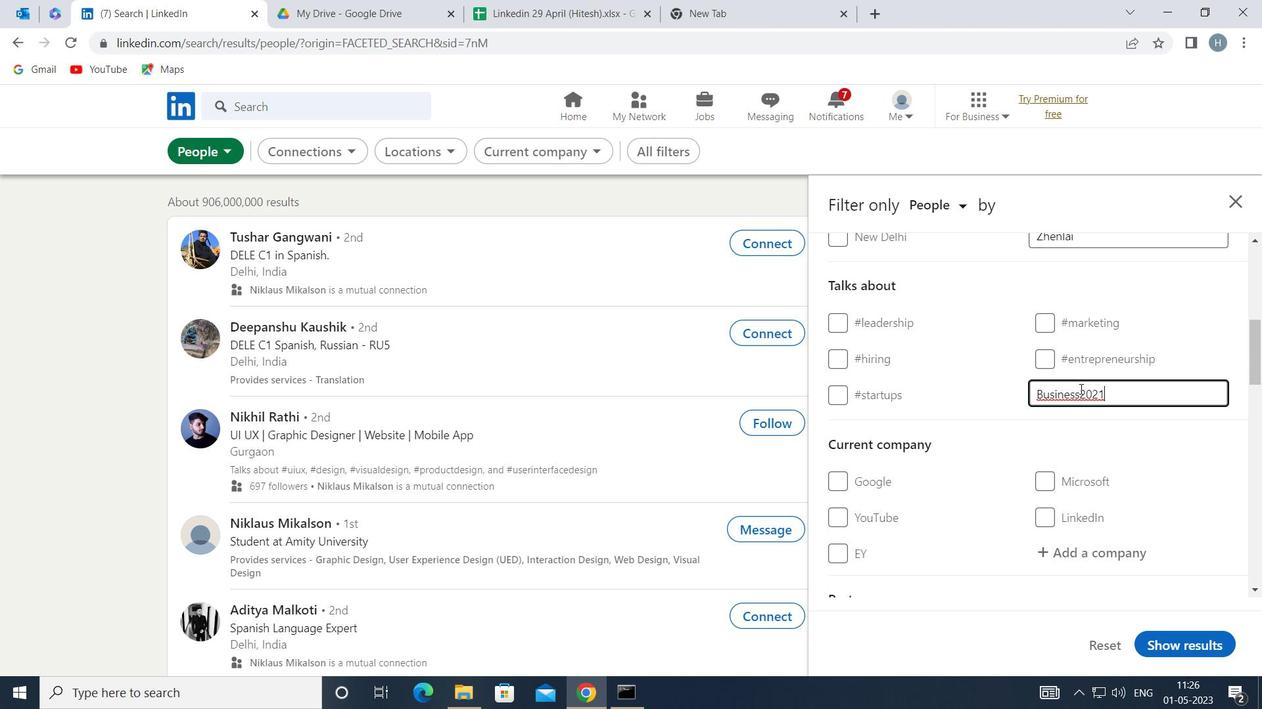 
Action: Mouse moved to (1070, 449)
Screenshot: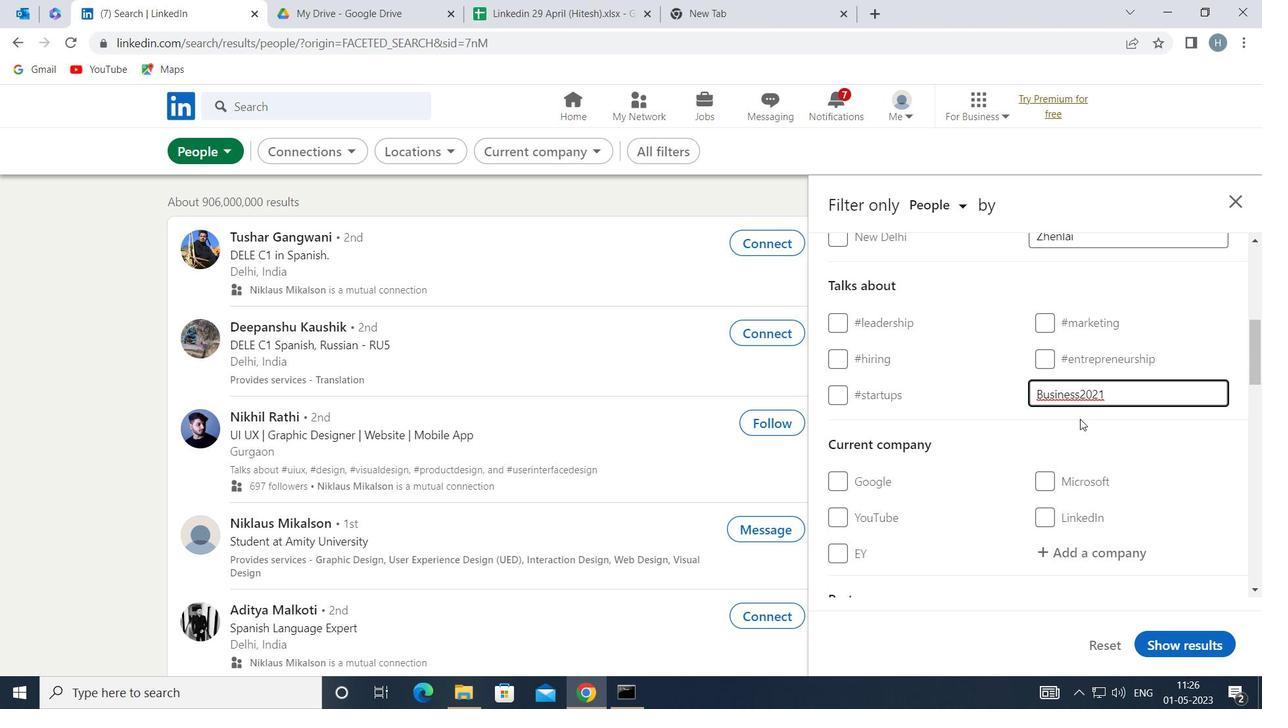 
Action: Mouse scrolled (1070, 448) with delta (0, 0)
Screenshot: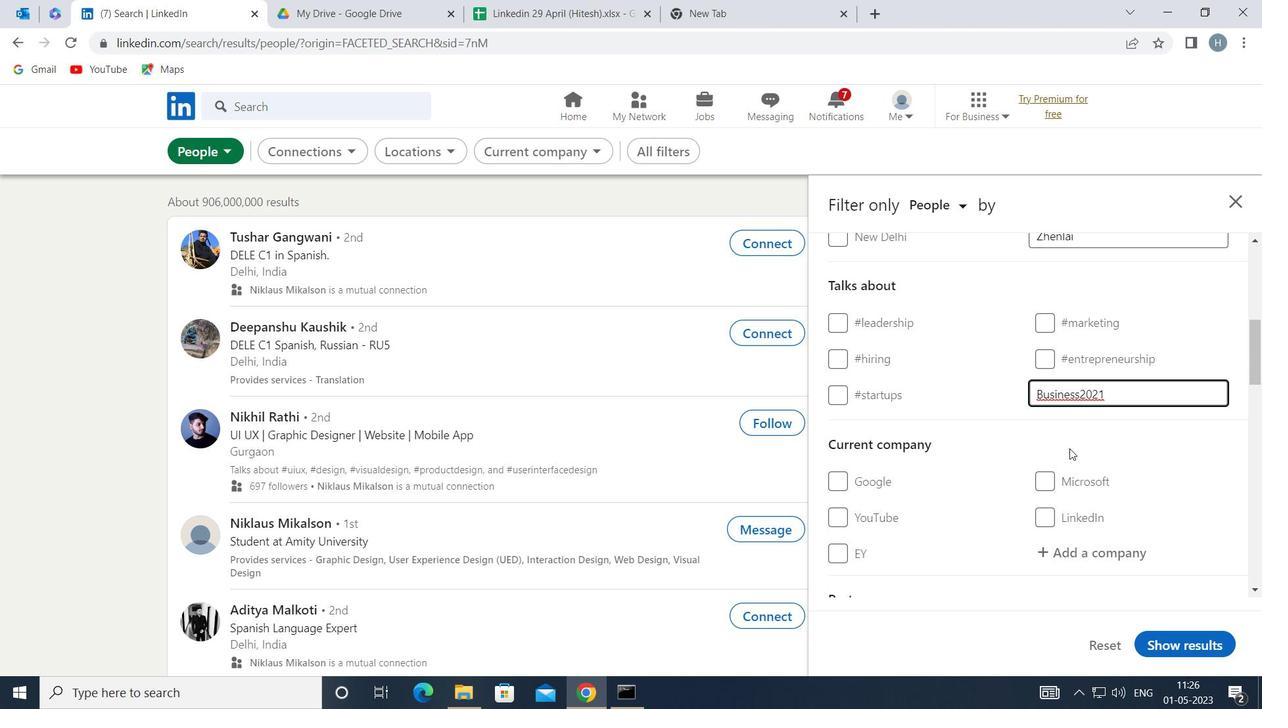 
Action: Mouse moved to (1071, 422)
Screenshot: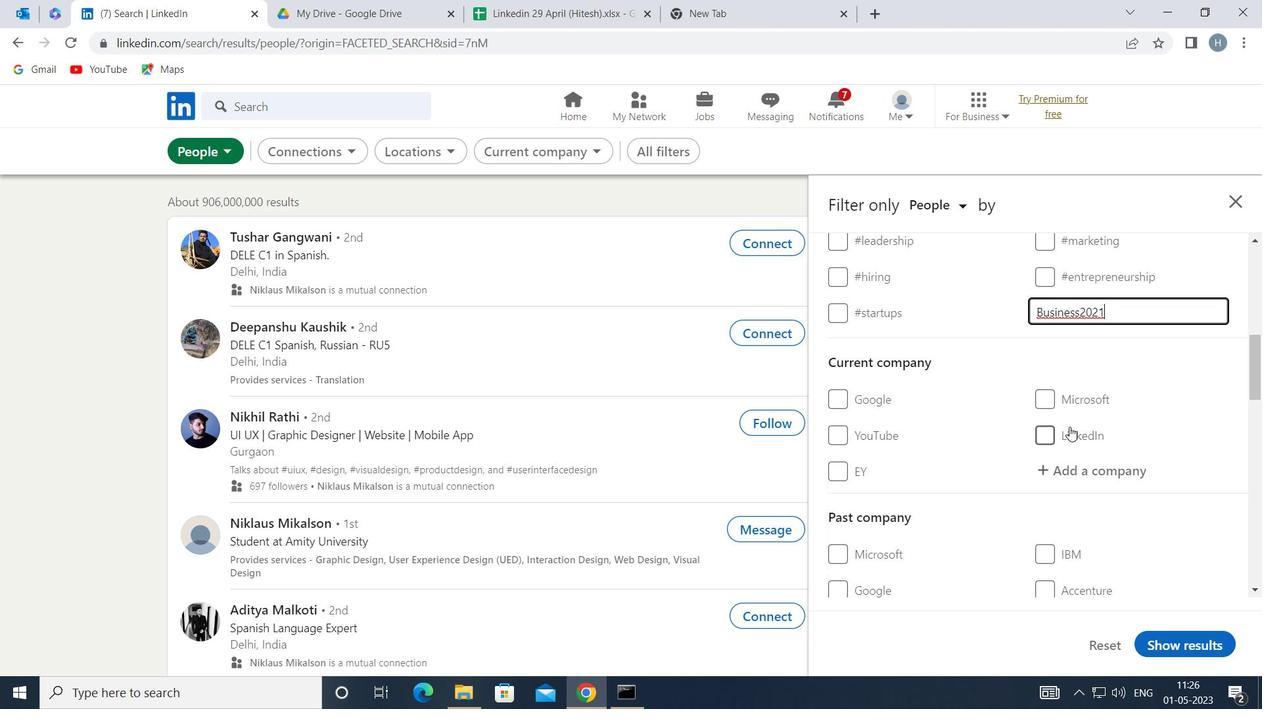 
Action: Mouse scrolled (1071, 421) with delta (0, 0)
Screenshot: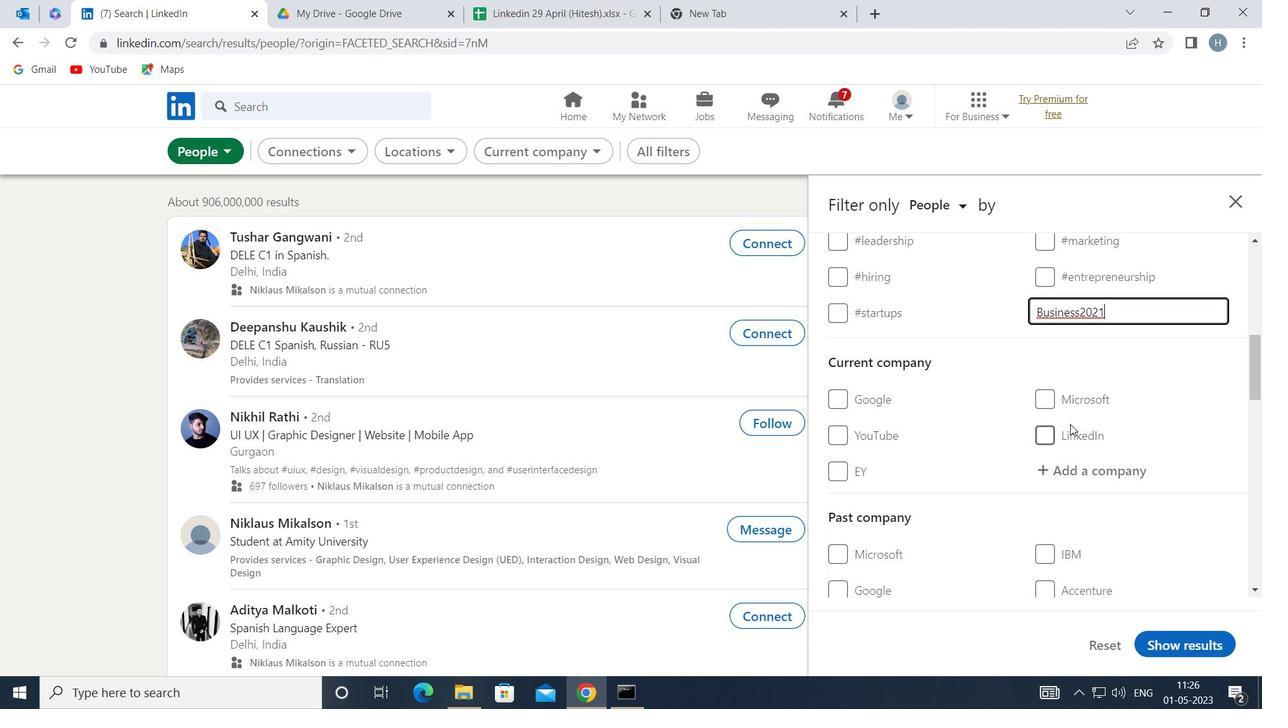 
Action: Mouse moved to (1086, 396)
Screenshot: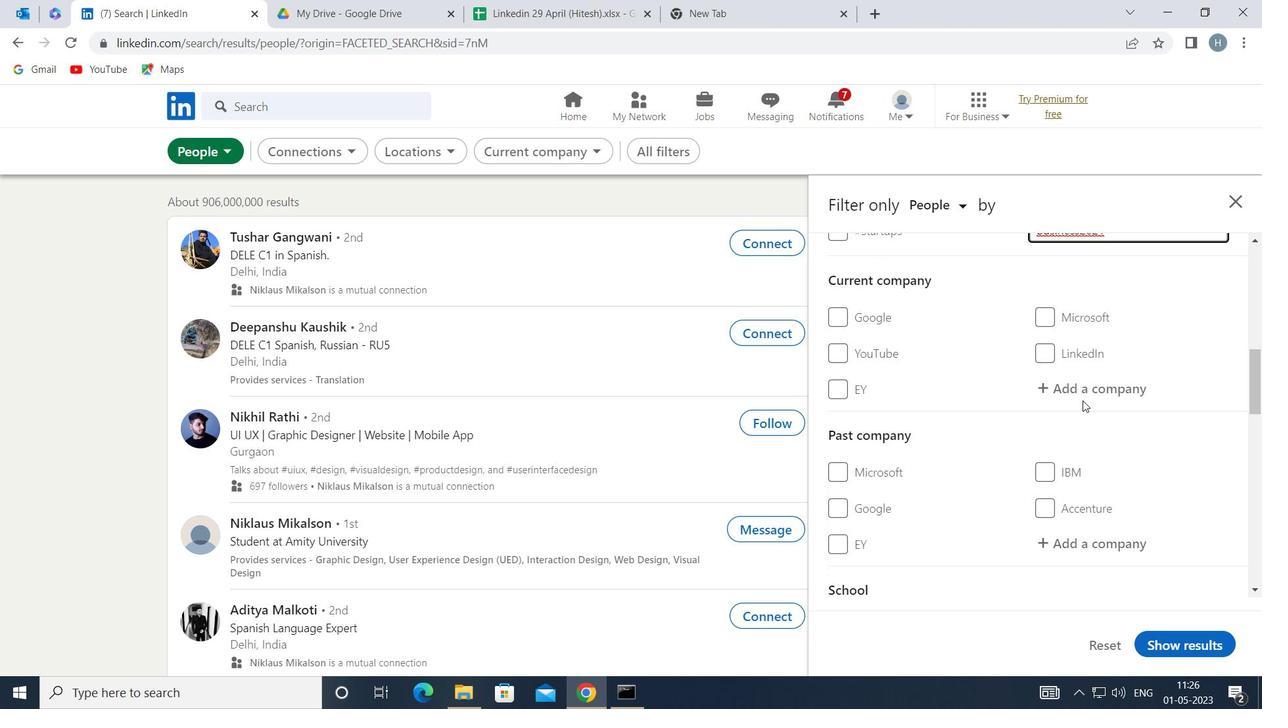 
Action: Mouse scrolled (1086, 395) with delta (0, 0)
Screenshot: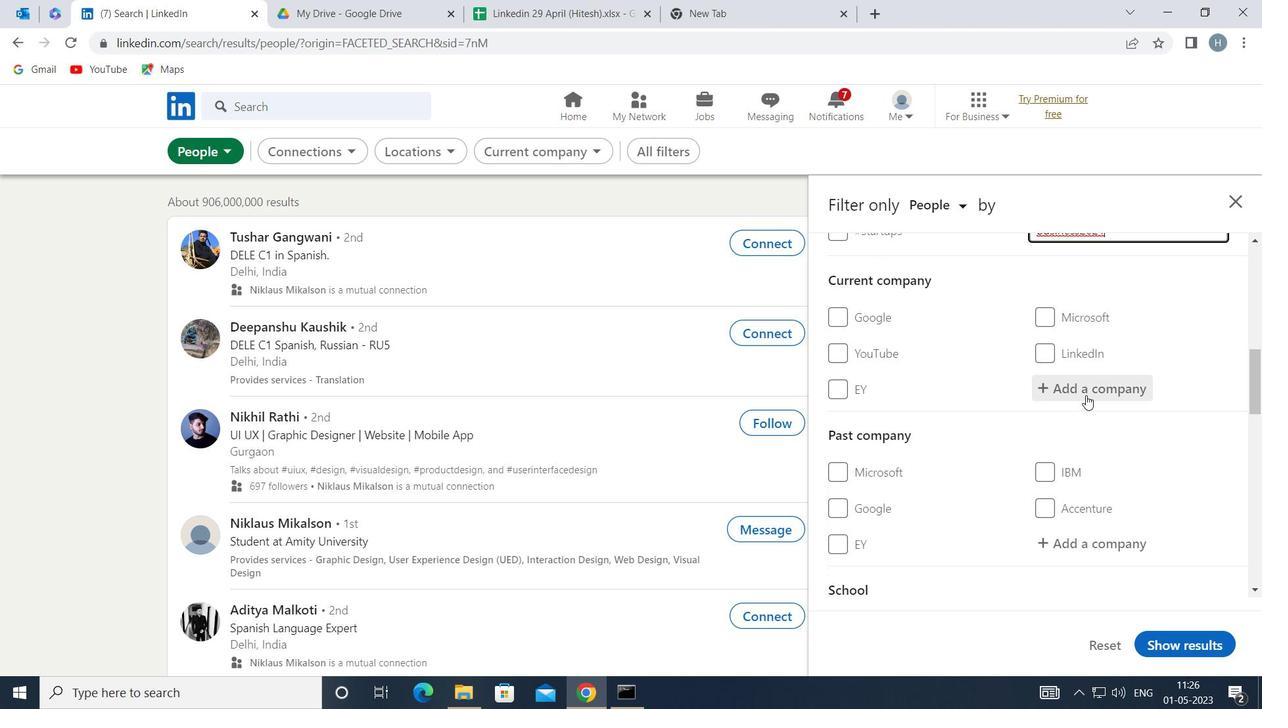 
Action: Mouse scrolled (1086, 395) with delta (0, 0)
Screenshot: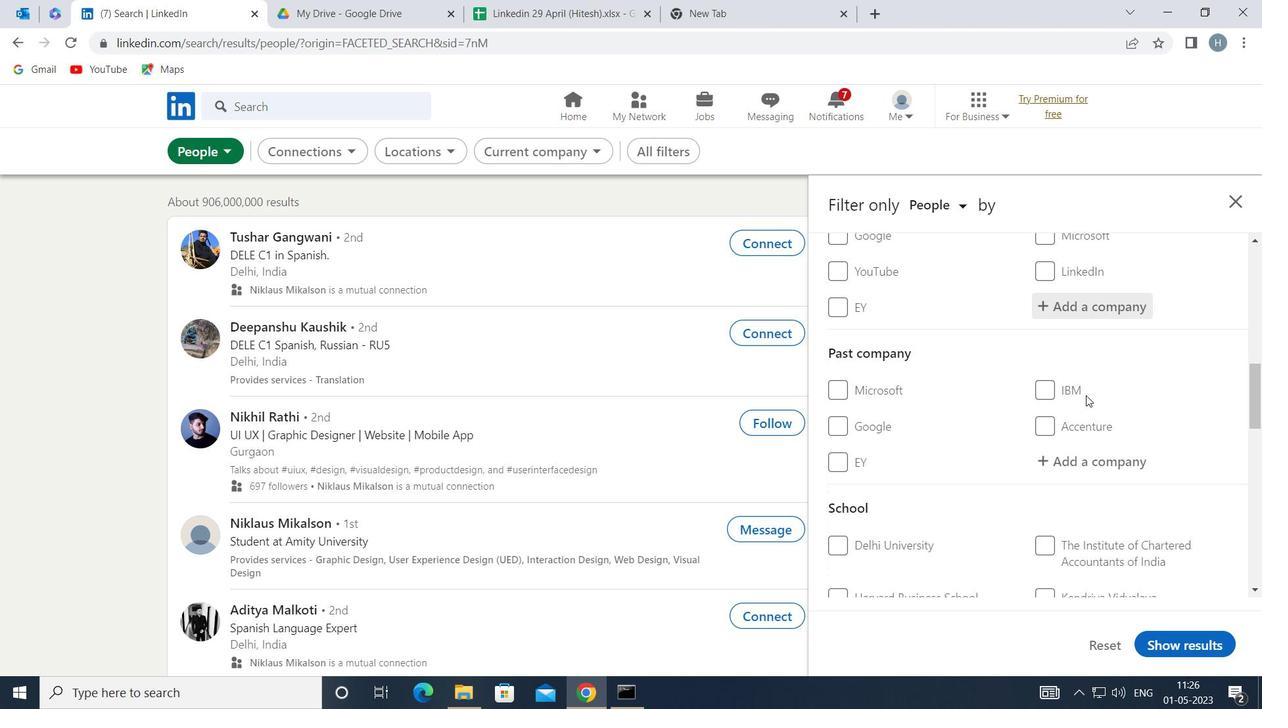 
Action: Mouse scrolled (1086, 395) with delta (0, 0)
Screenshot: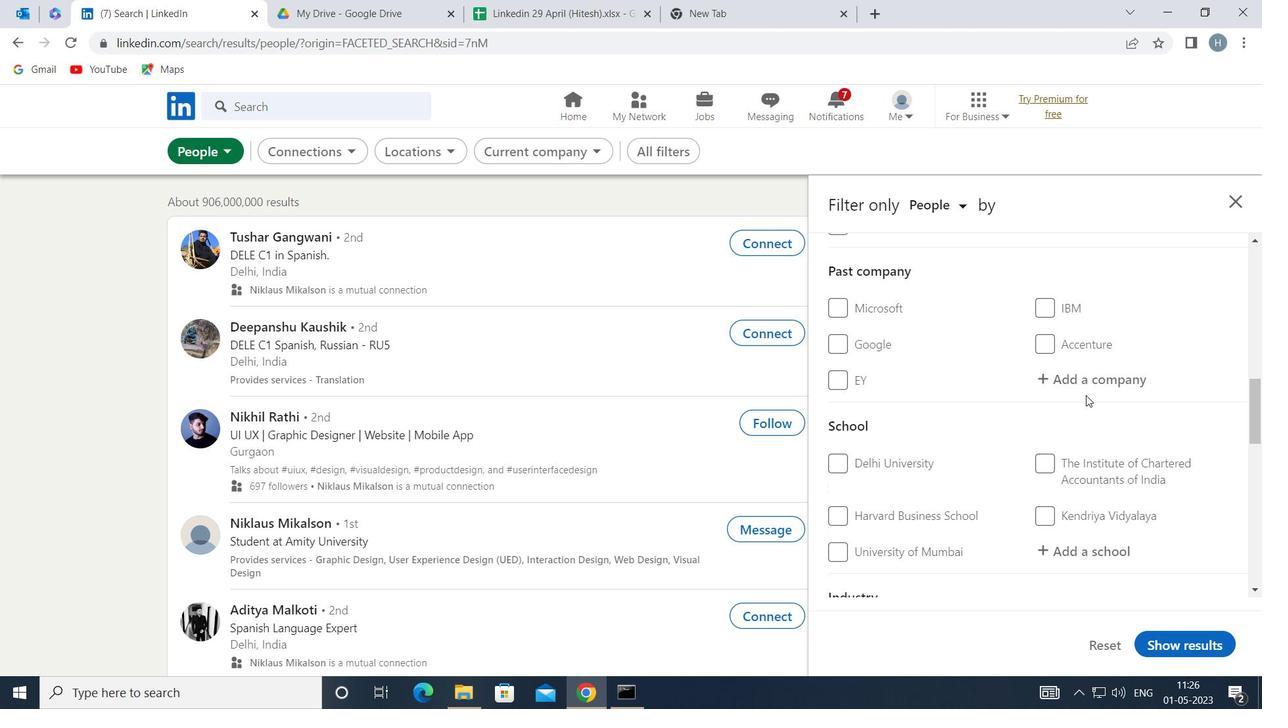 
Action: Mouse scrolled (1086, 395) with delta (0, 0)
Screenshot: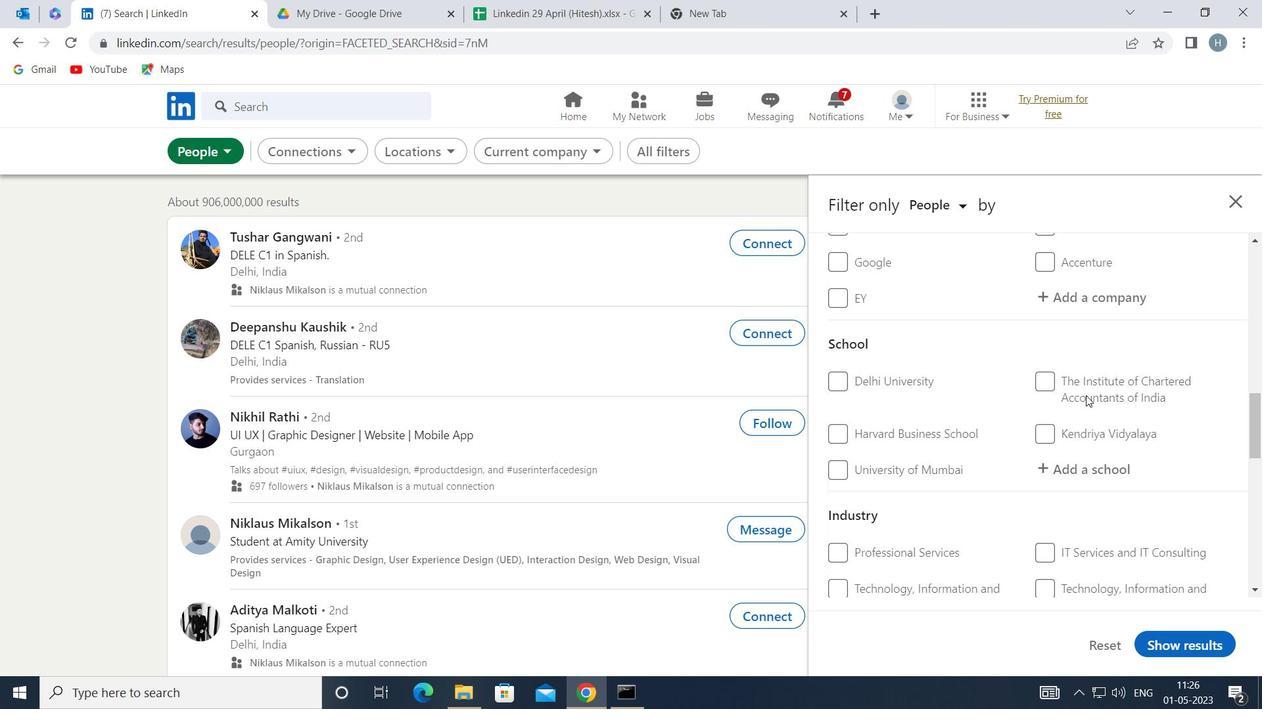 
Action: Mouse scrolled (1086, 395) with delta (0, 0)
Screenshot: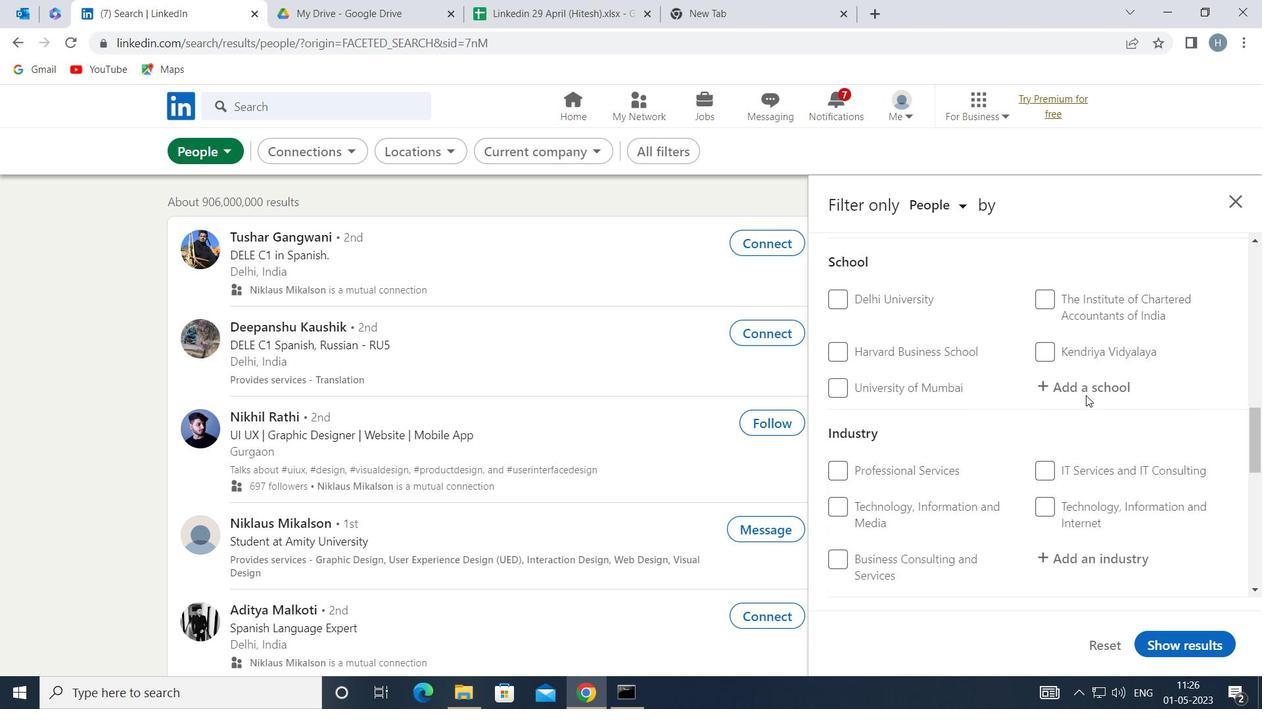 
Action: Mouse scrolled (1086, 395) with delta (0, 0)
Screenshot: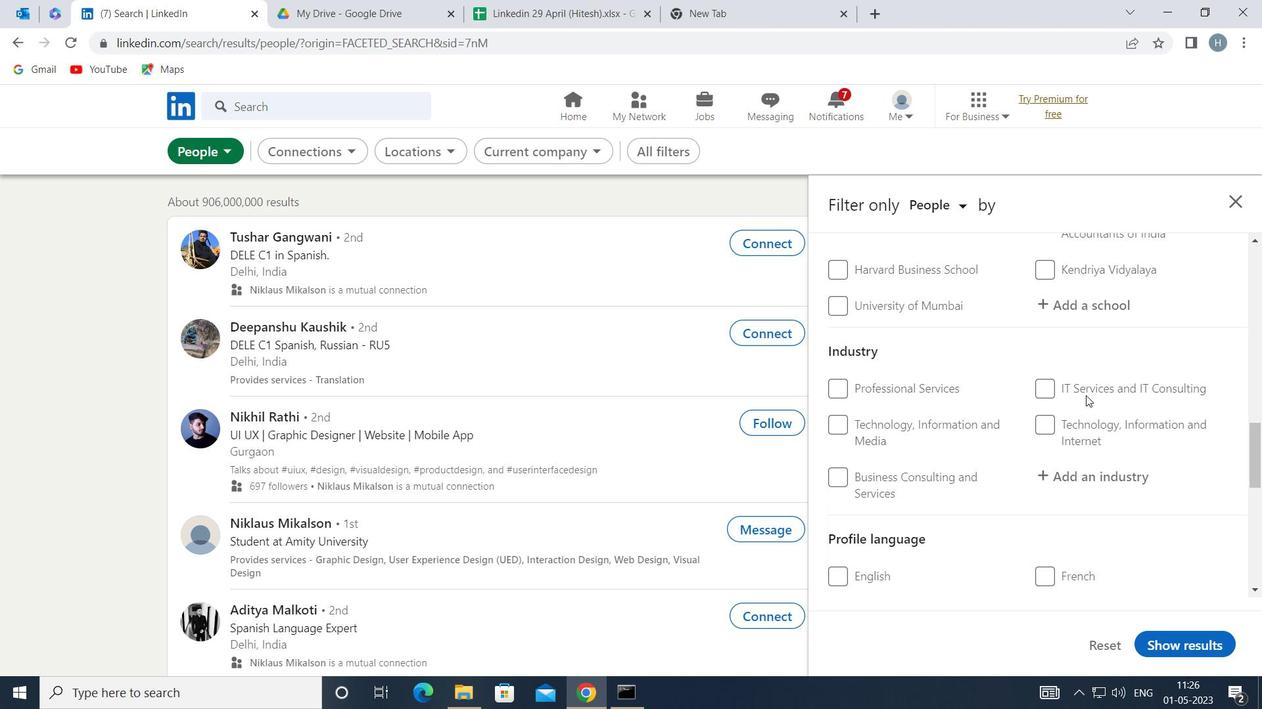 
Action: Mouse scrolled (1086, 395) with delta (0, 0)
Screenshot: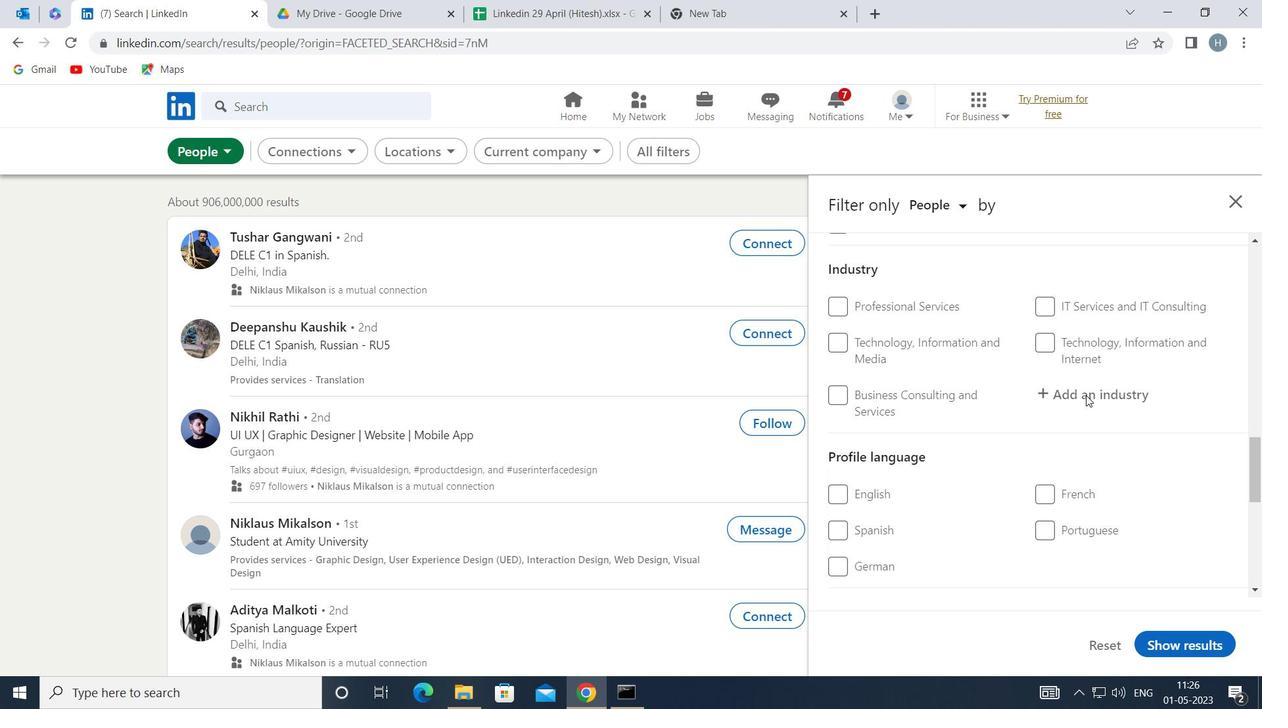 
Action: Mouse moved to (1050, 412)
Screenshot: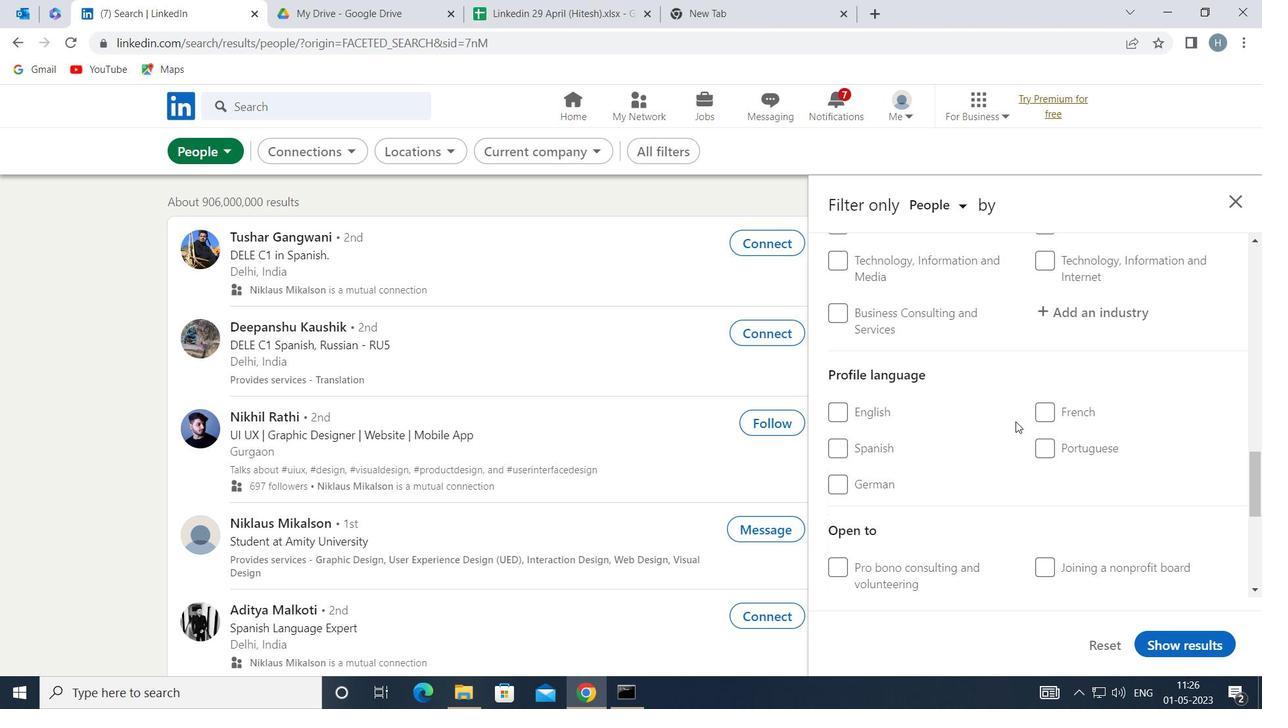 
Action: Mouse pressed left at (1050, 412)
Screenshot: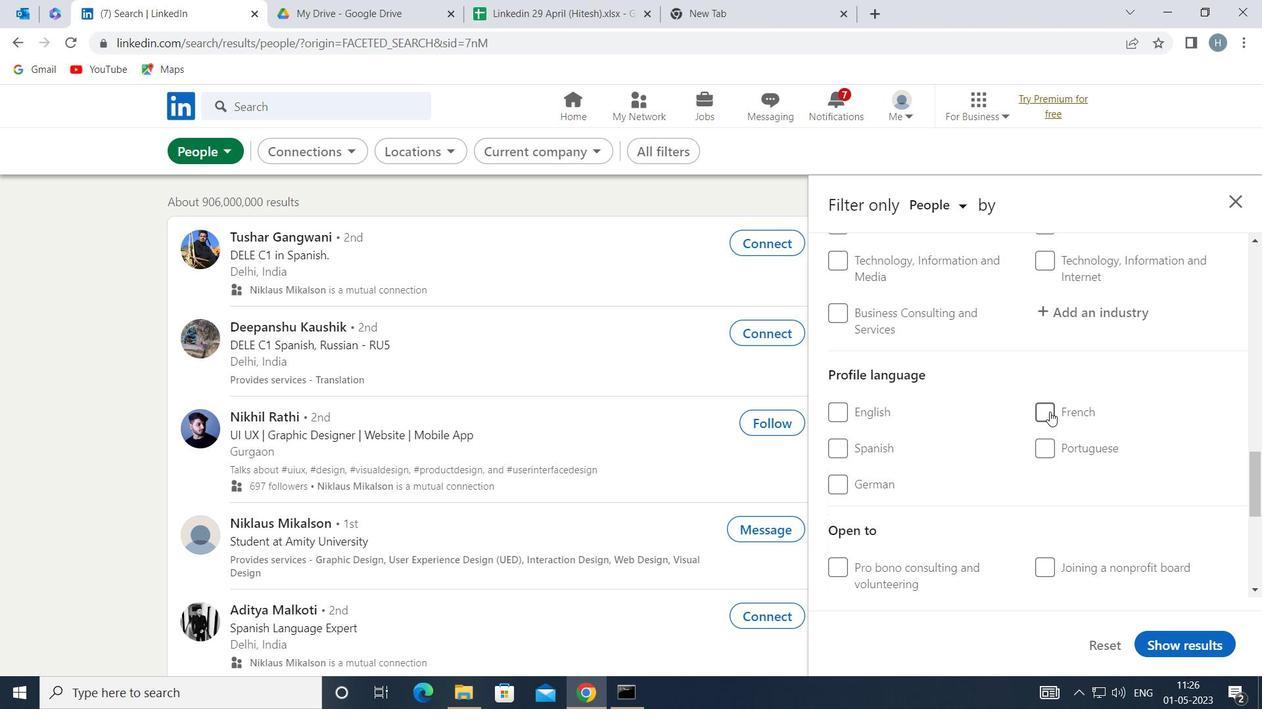 
Action: Mouse moved to (1014, 436)
Screenshot: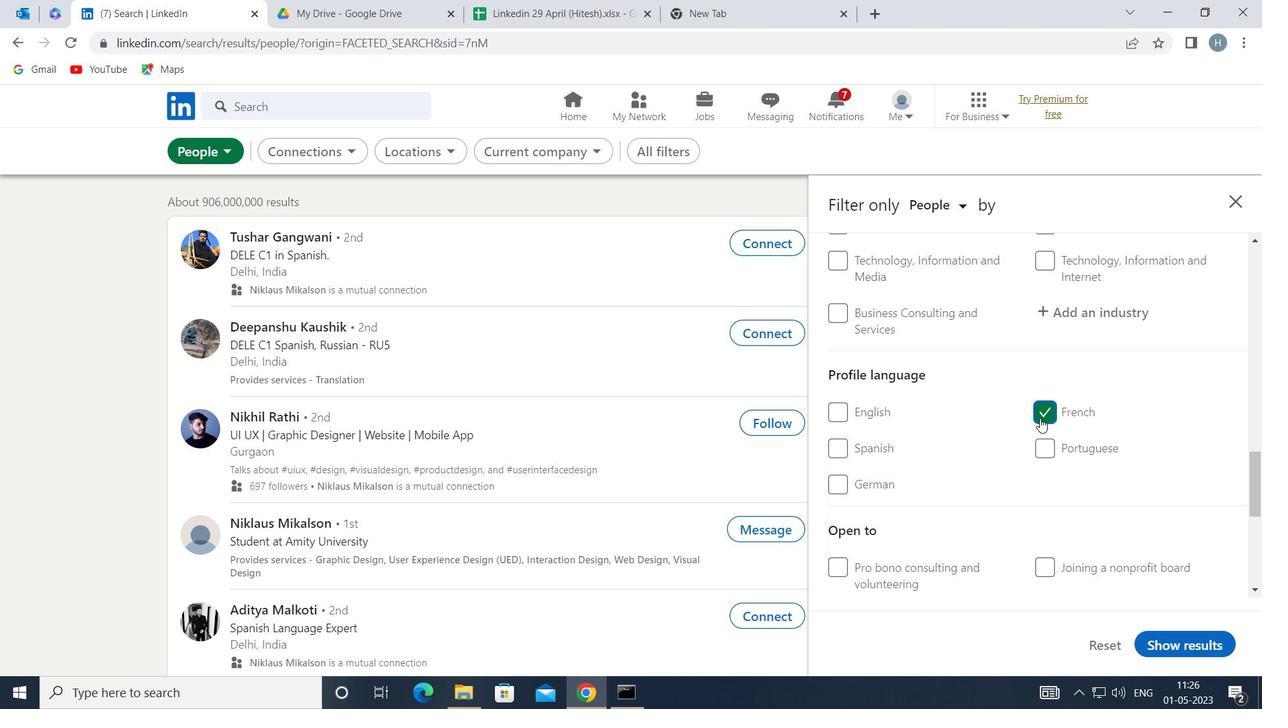 
Action: Mouse scrolled (1014, 437) with delta (0, 0)
Screenshot: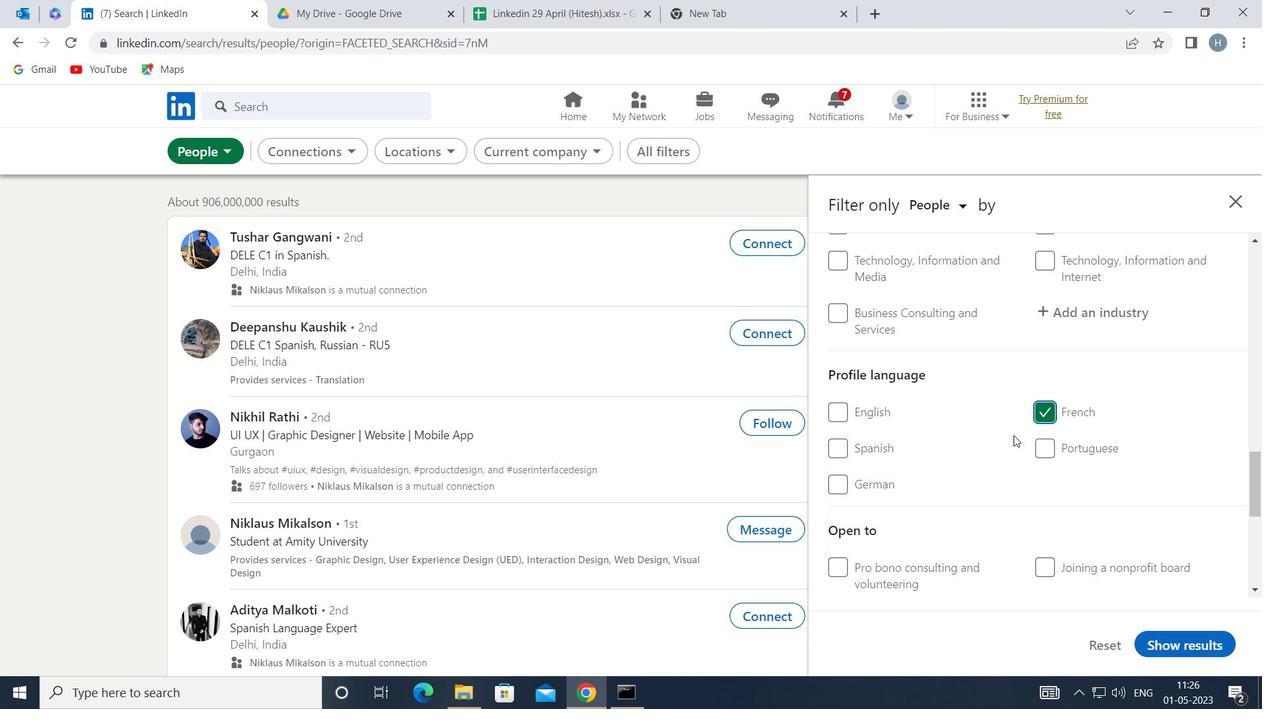 
Action: Mouse moved to (1014, 431)
Screenshot: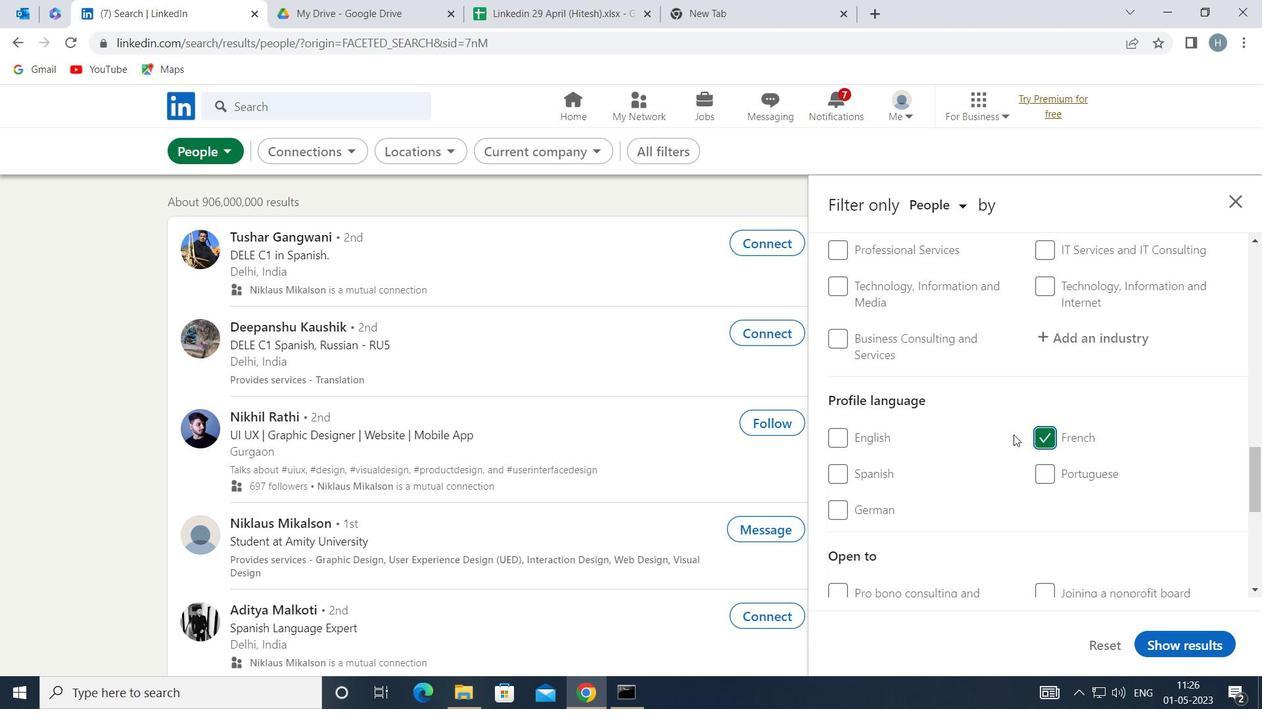 
Action: Mouse scrolled (1014, 431) with delta (0, 0)
Screenshot: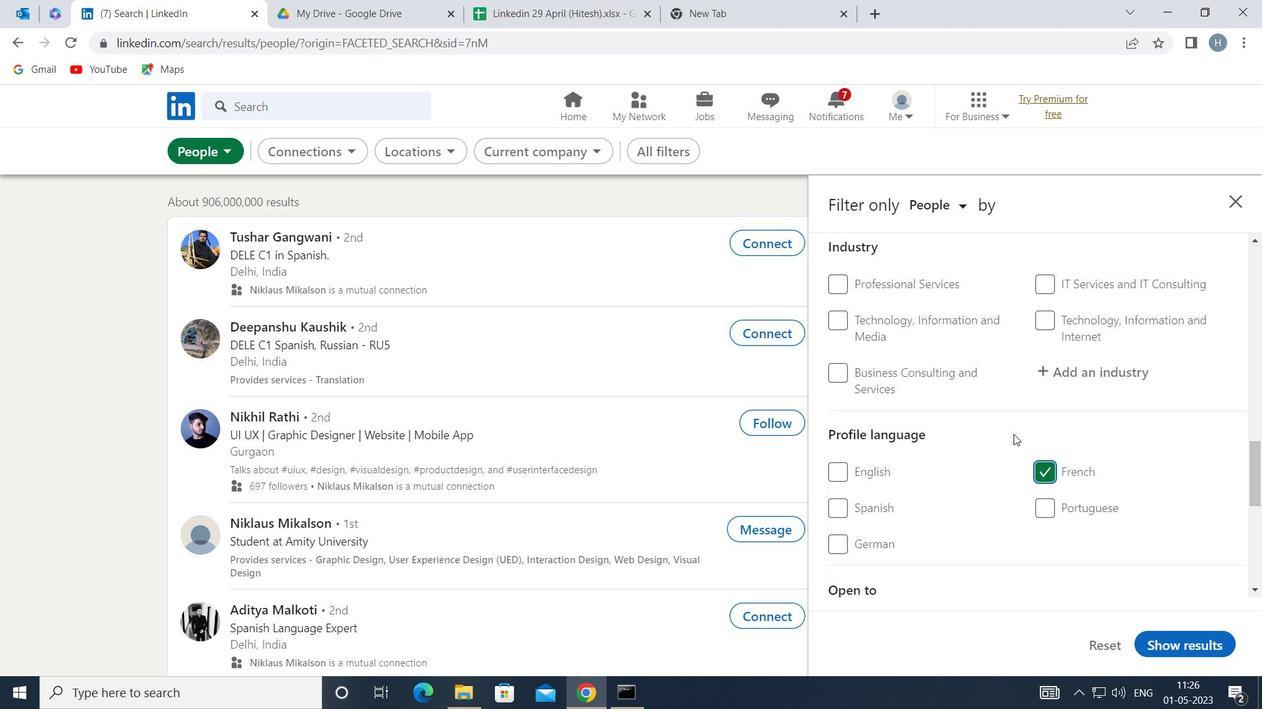 
Action: Mouse scrolled (1014, 431) with delta (0, 0)
Screenshot: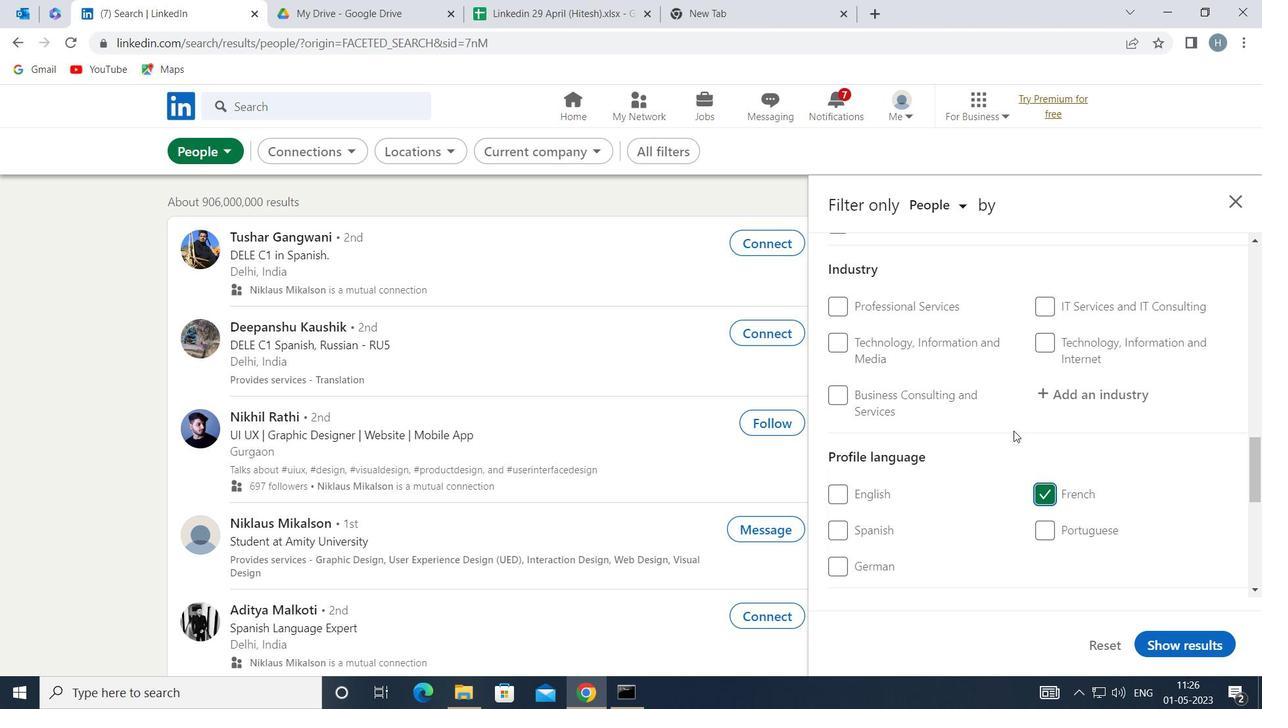 
Action: Mouse scrolled (1014, 431) with delta (0, 0)
Screenshot: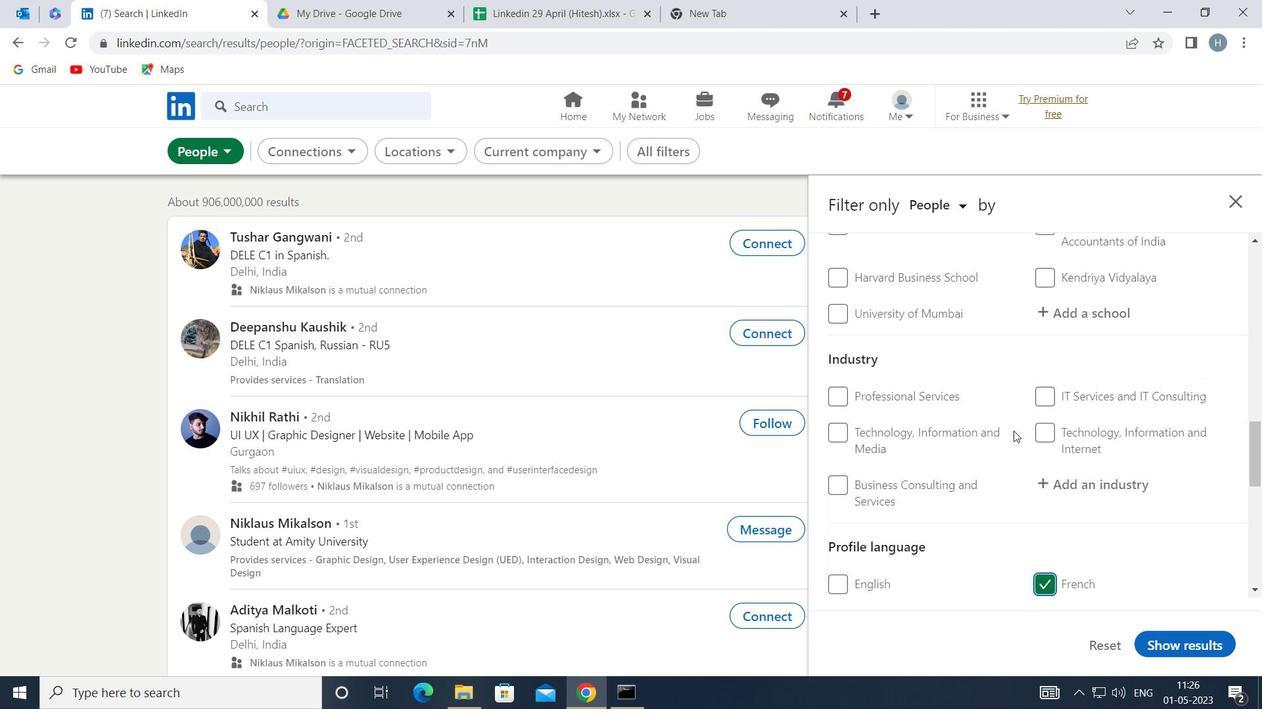 
Action: Mouse scrolled (1014, 431) with delta (0, 0)
Screenshot: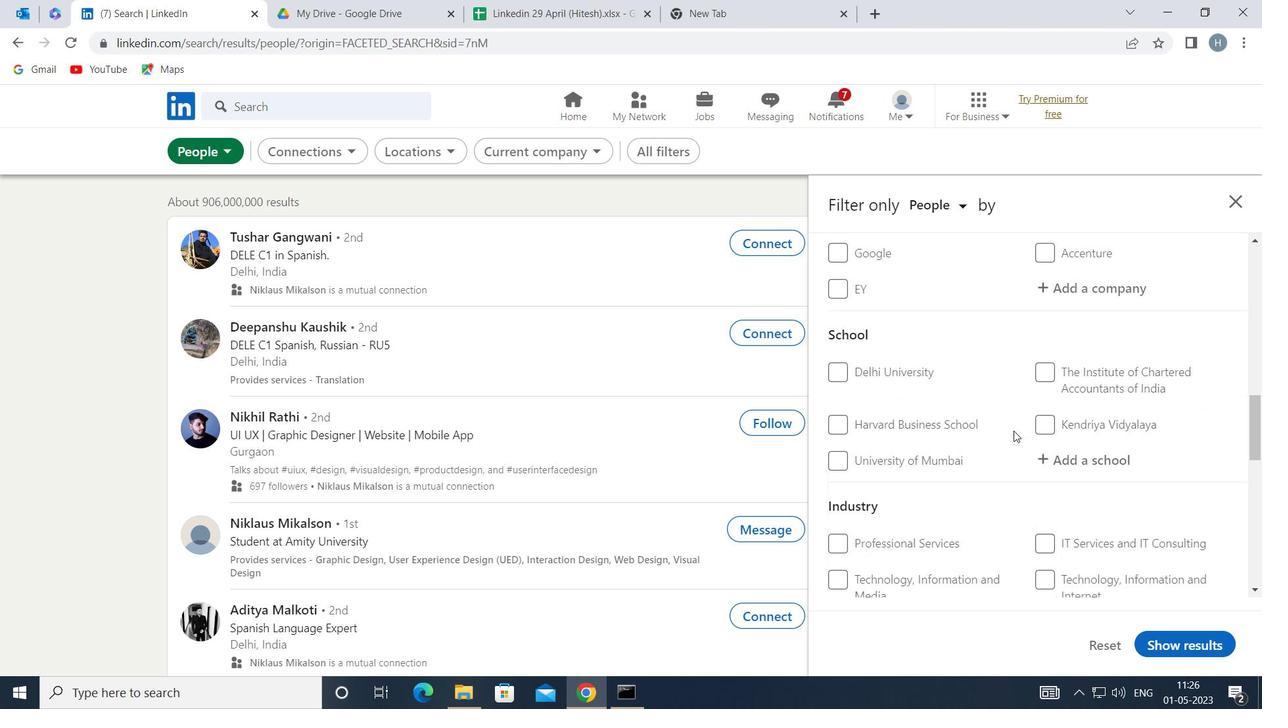 
Action: Mouse scrolled (1014, 431) with delta (0, 0)
Screenshot: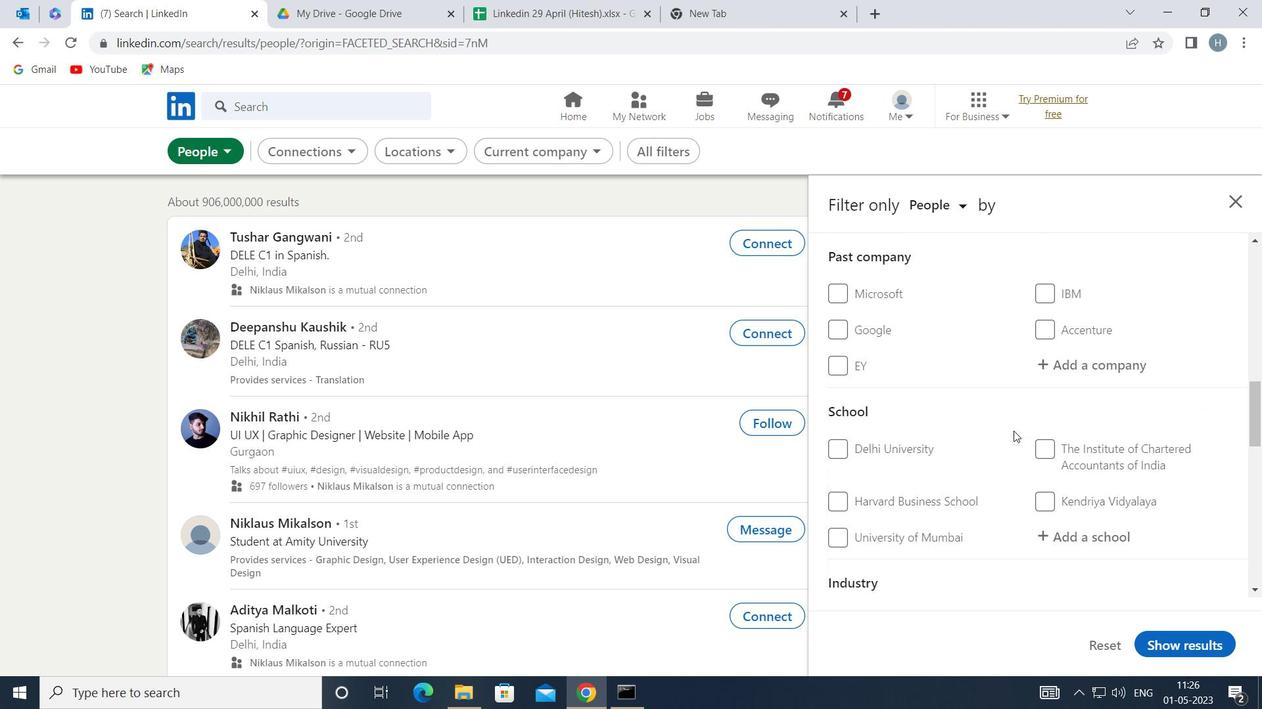 
Action: Mouse scrolled (1014, 431) with delta (0, 0)
Screenshot: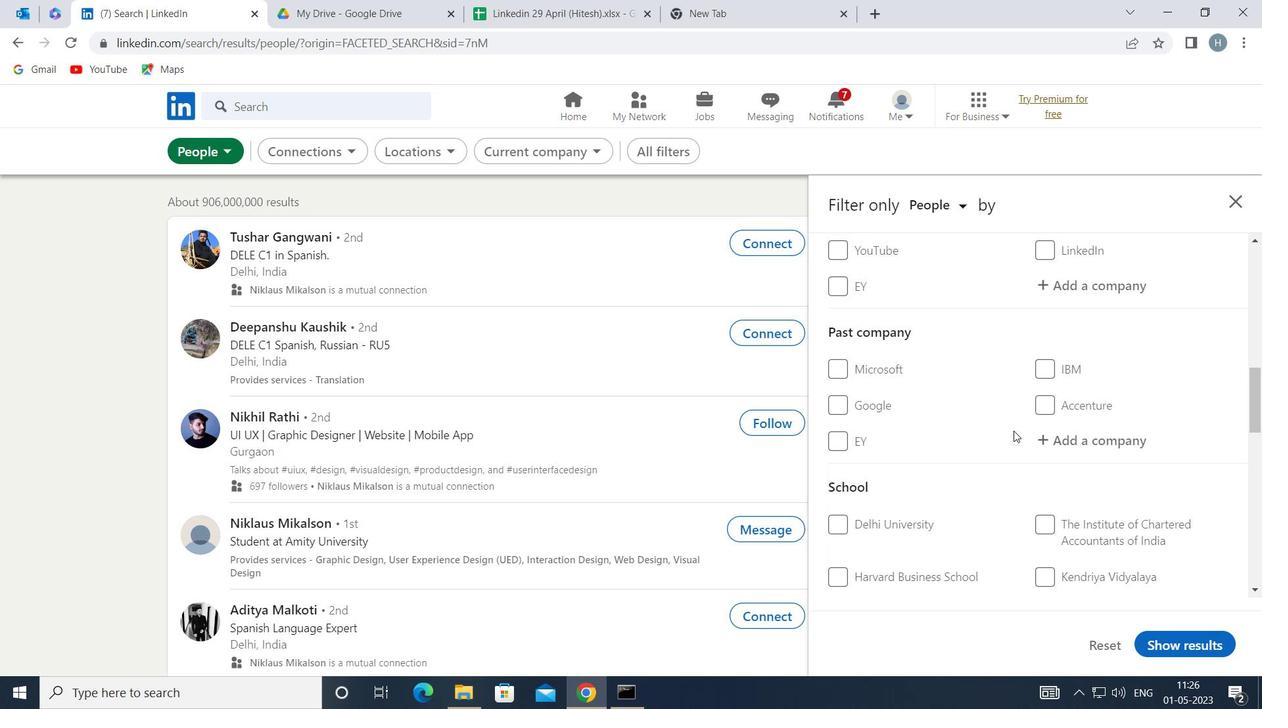 
Action: Mouse moved to (1089, 391)
Screenshot: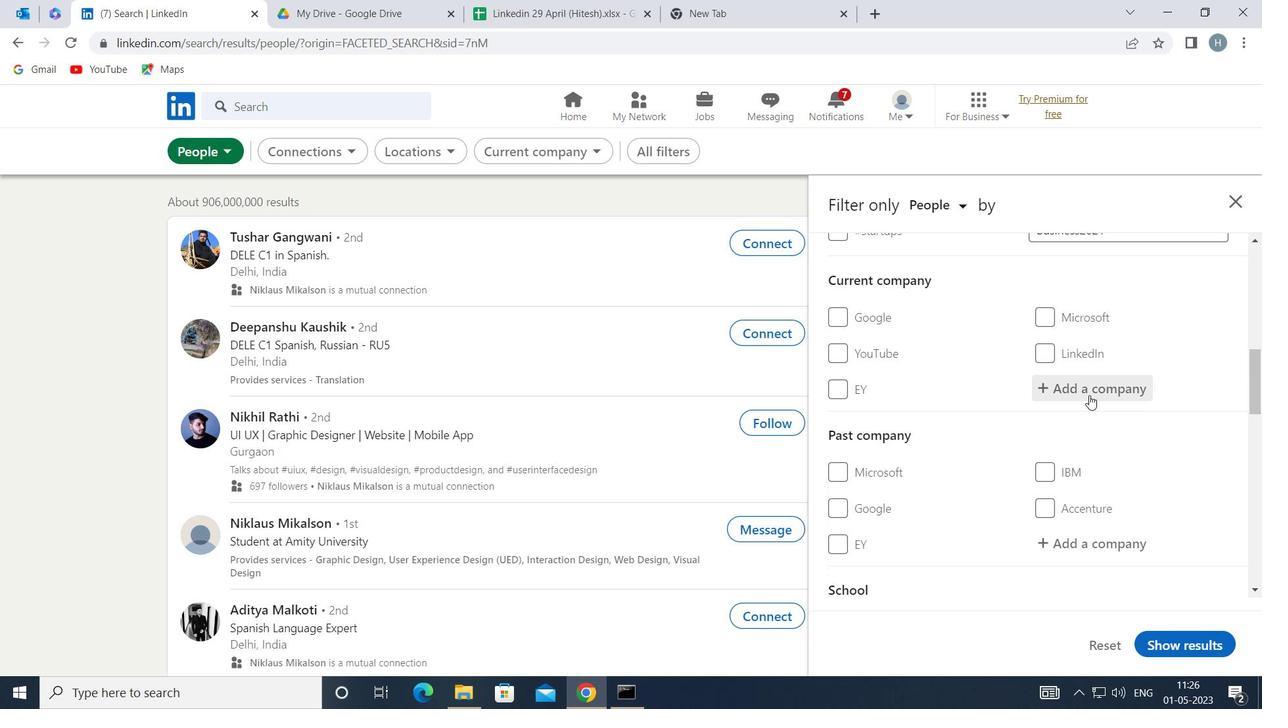 
Action: Mouse pressed left at (1089, 391)
Screenshot: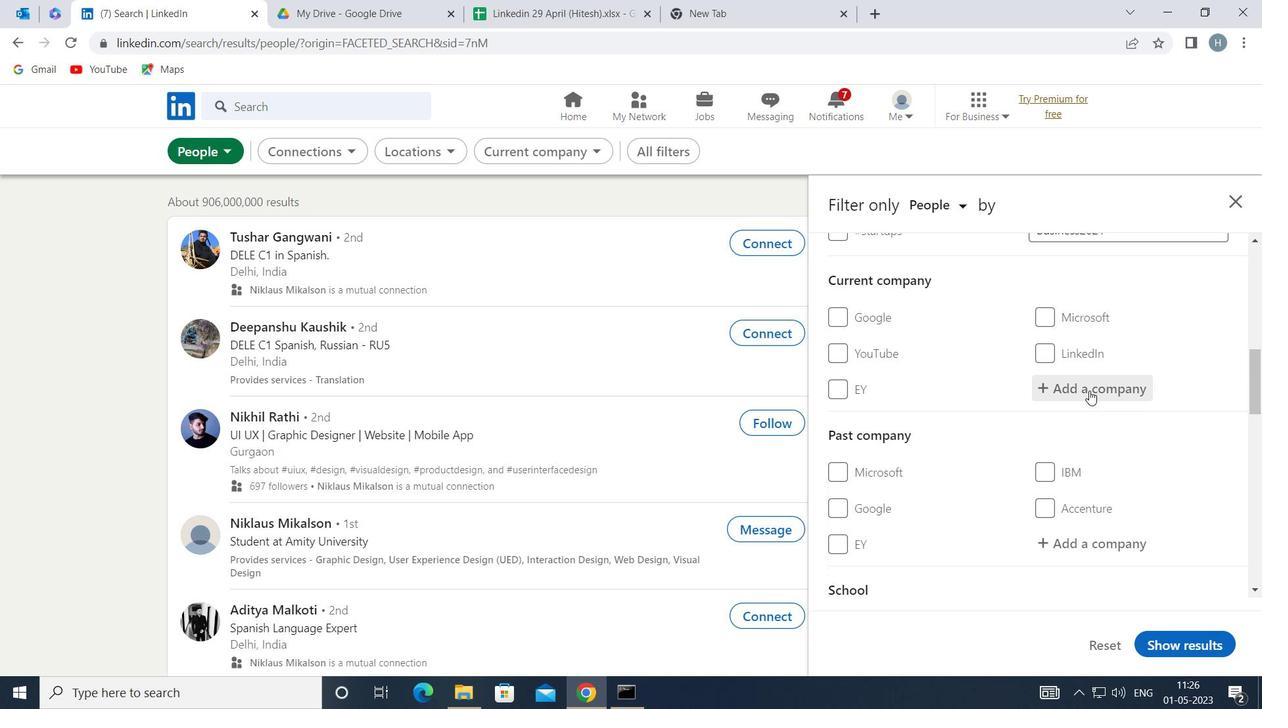 
Action: Key pressed <Key.shift>UBISOFT<Key.space><Key.shift>INDU<Key.backspace>IA
Screenshot: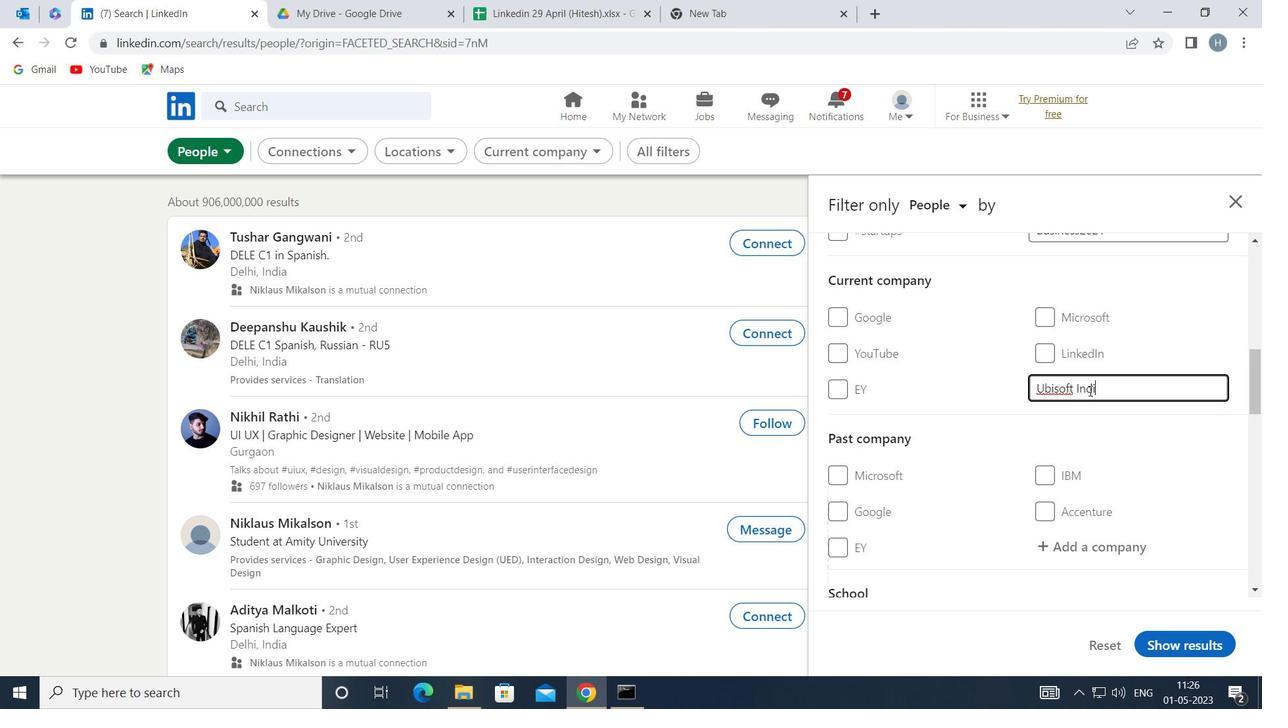 
Action: Mouse moved to (1057, 420)
Screenshot: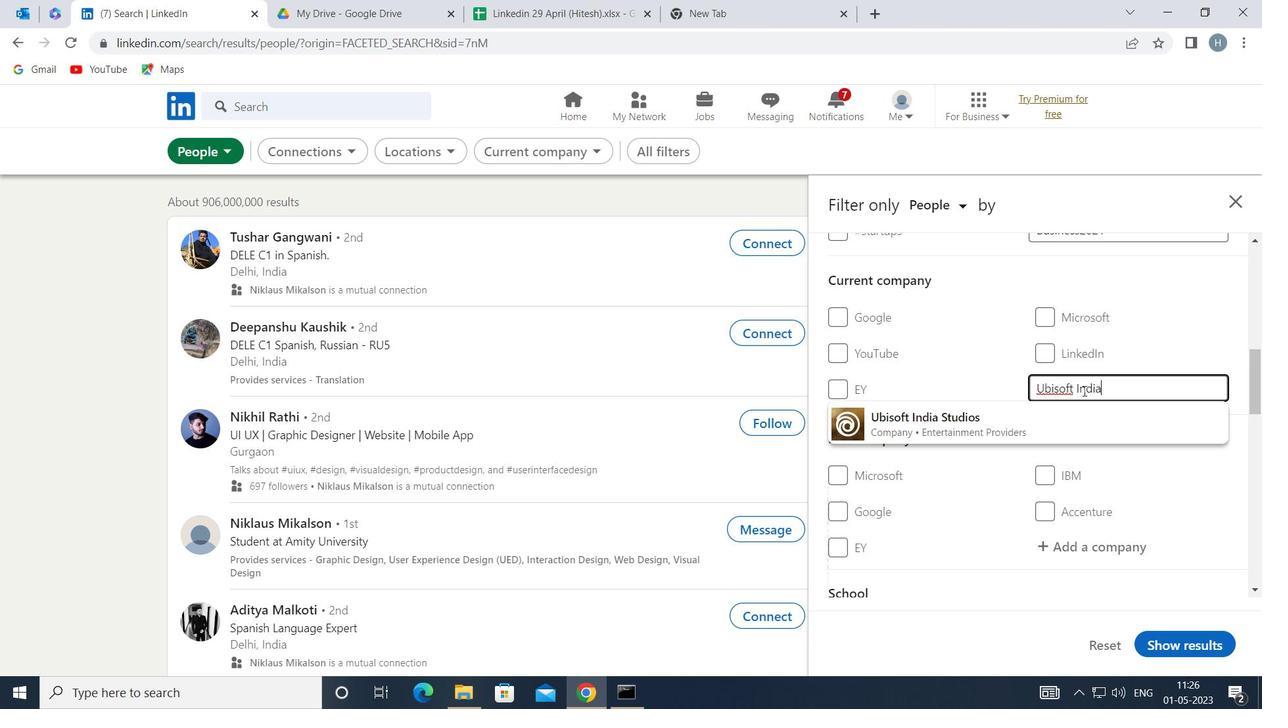 
Action: Mouse pressed left at (1057, 420)
Screenshot: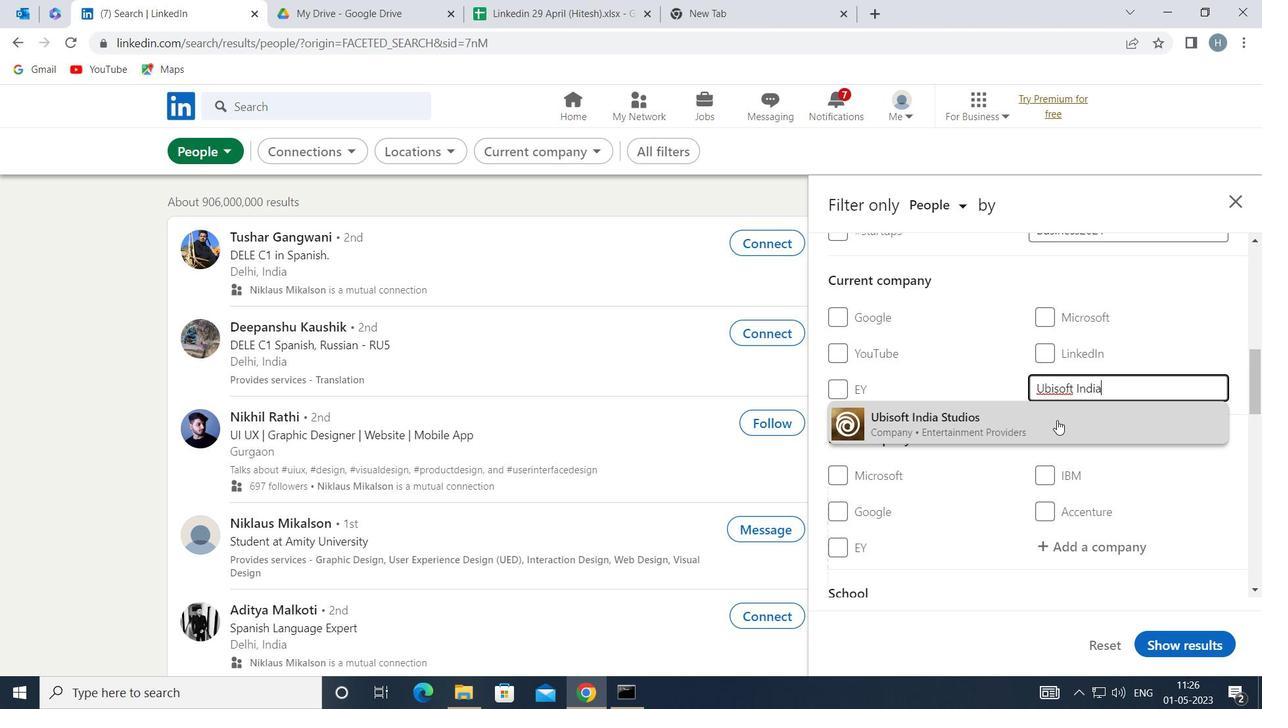 
Action: Mouse moved to (1034, 436)
Screenshot: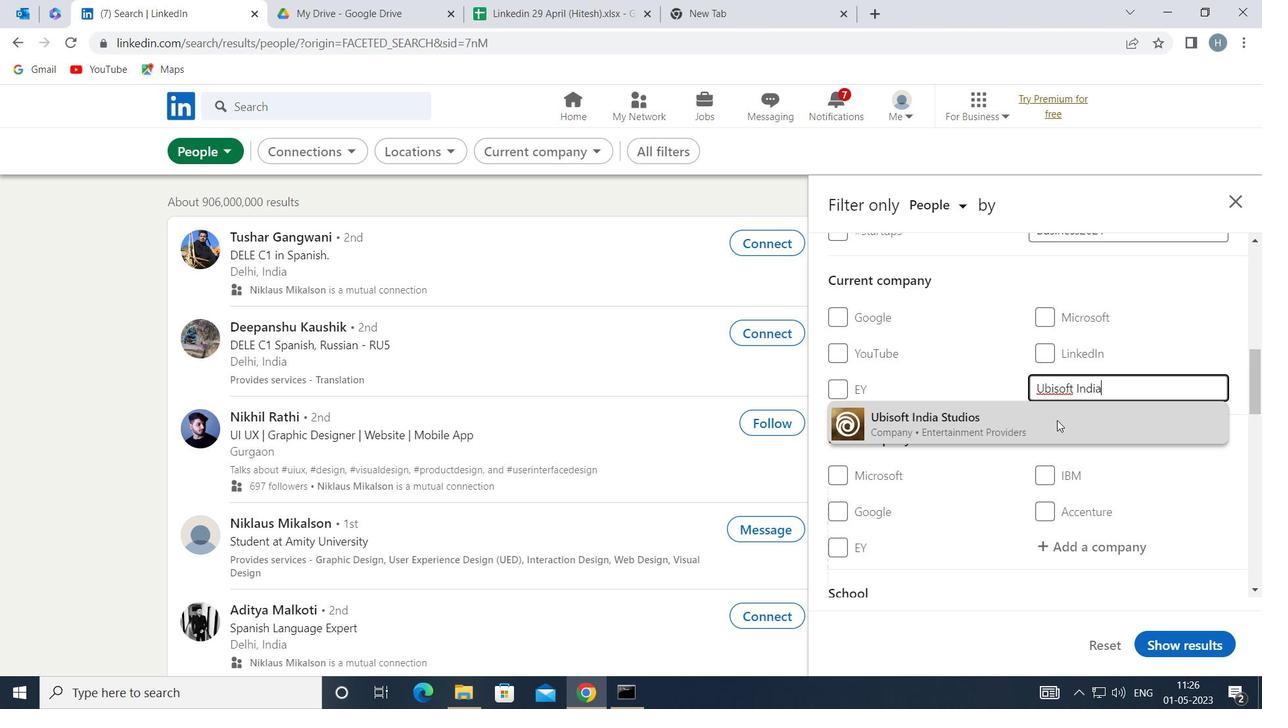 
Action: Mouse scrolled (1034, 435) with delta (0, 0)
Screenshot: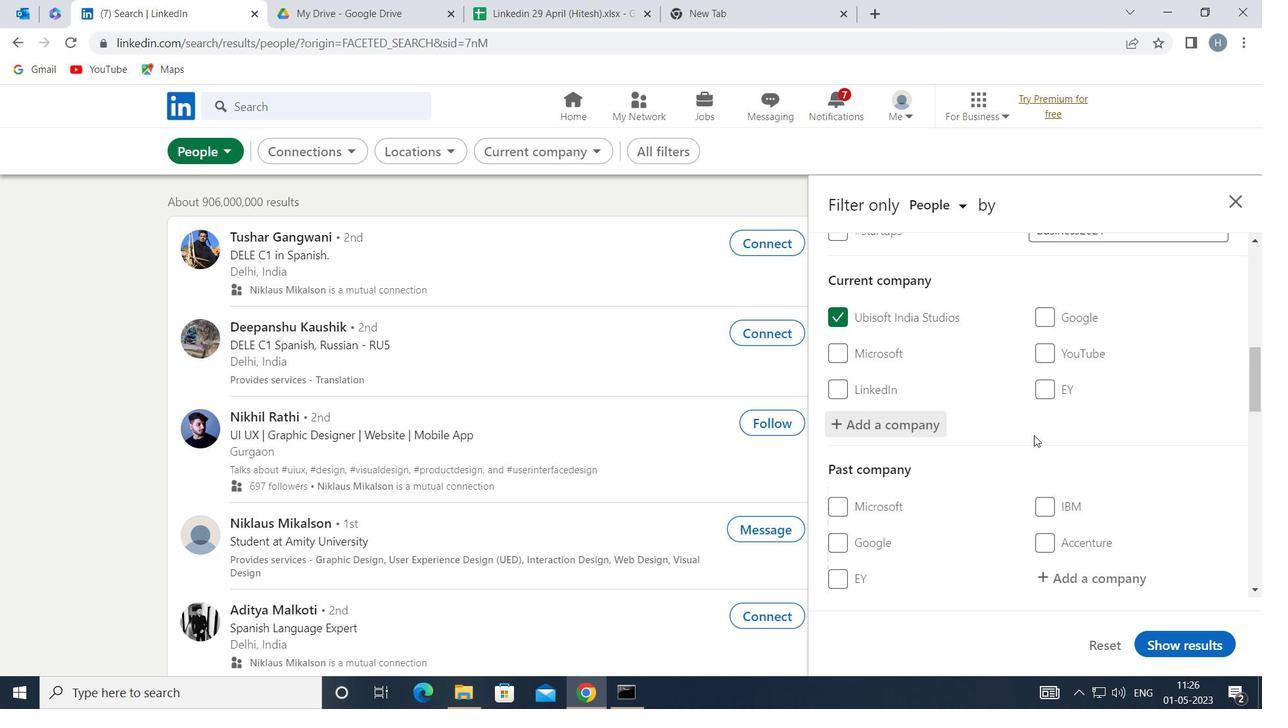 
Action: Mouse moved to (1020, 436)
Screenshot: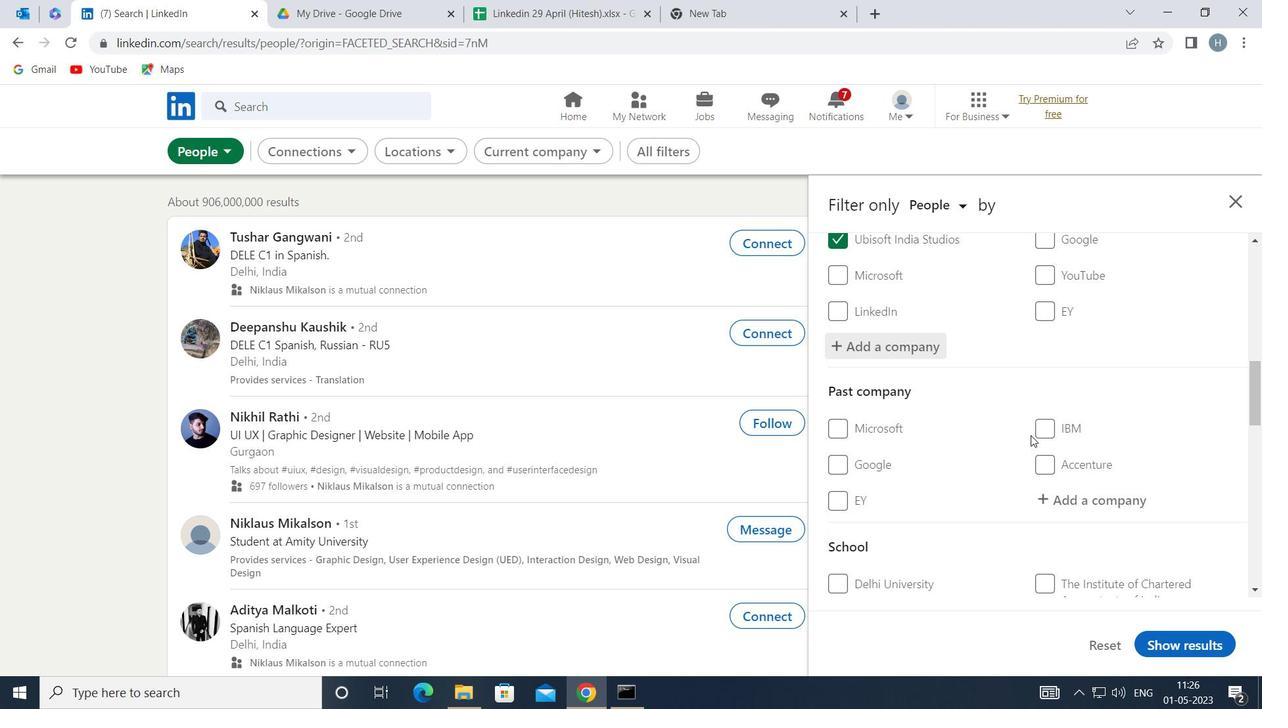 
Action: Mouse scrolled (1020, 435) with delta (0, 0)
Screenshot: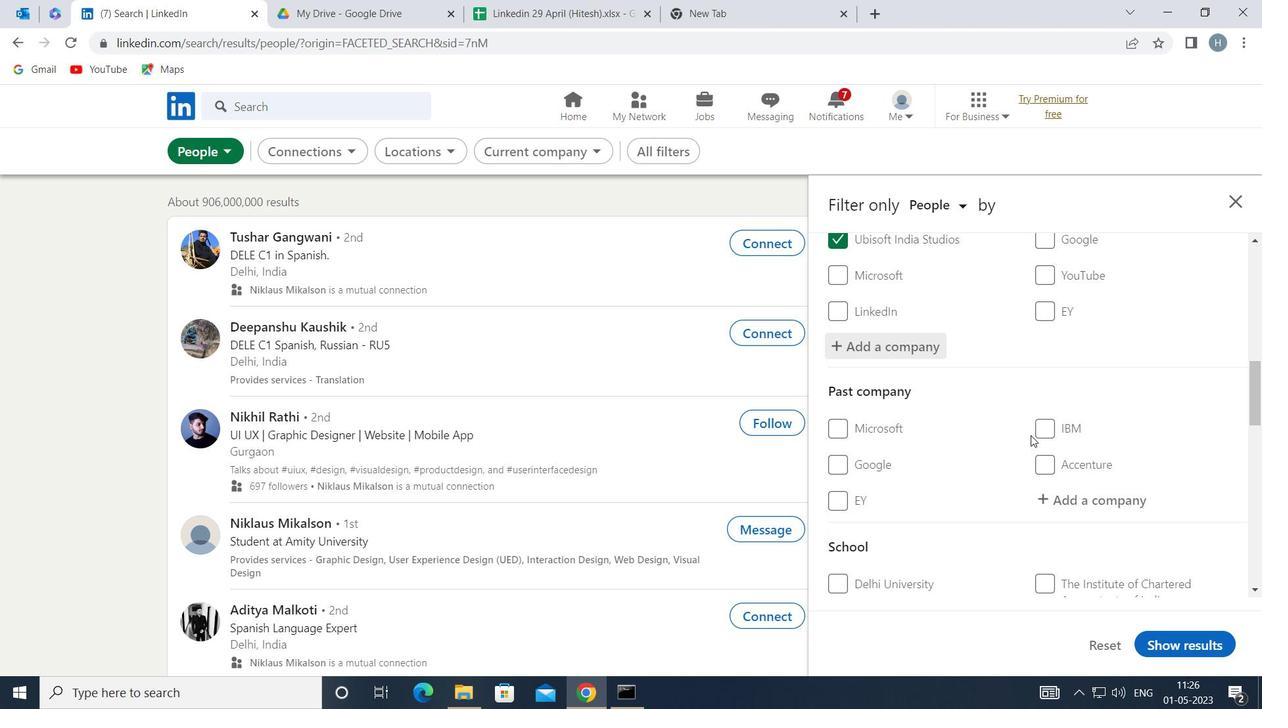 
Action: Mouse moved to (1009, 440)
Screenshot: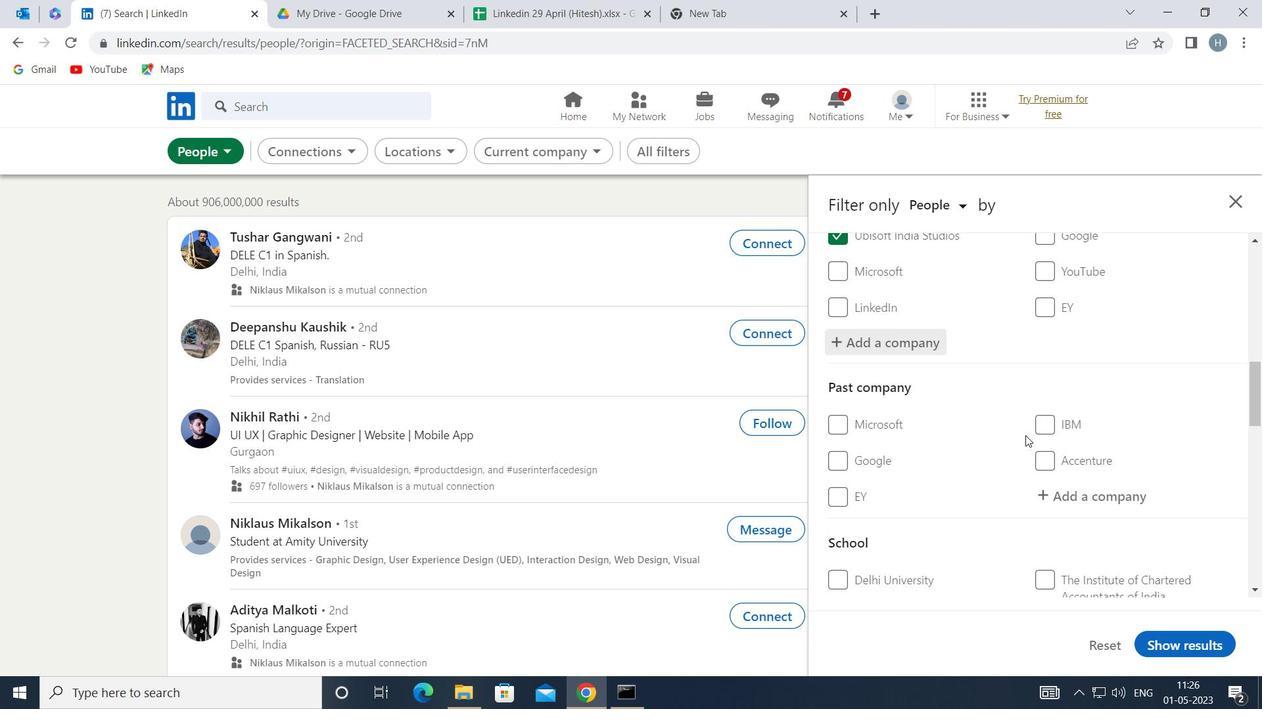 
Action: Mouse scrolled (1009, 439) with delta (0, 0)
Screenshot: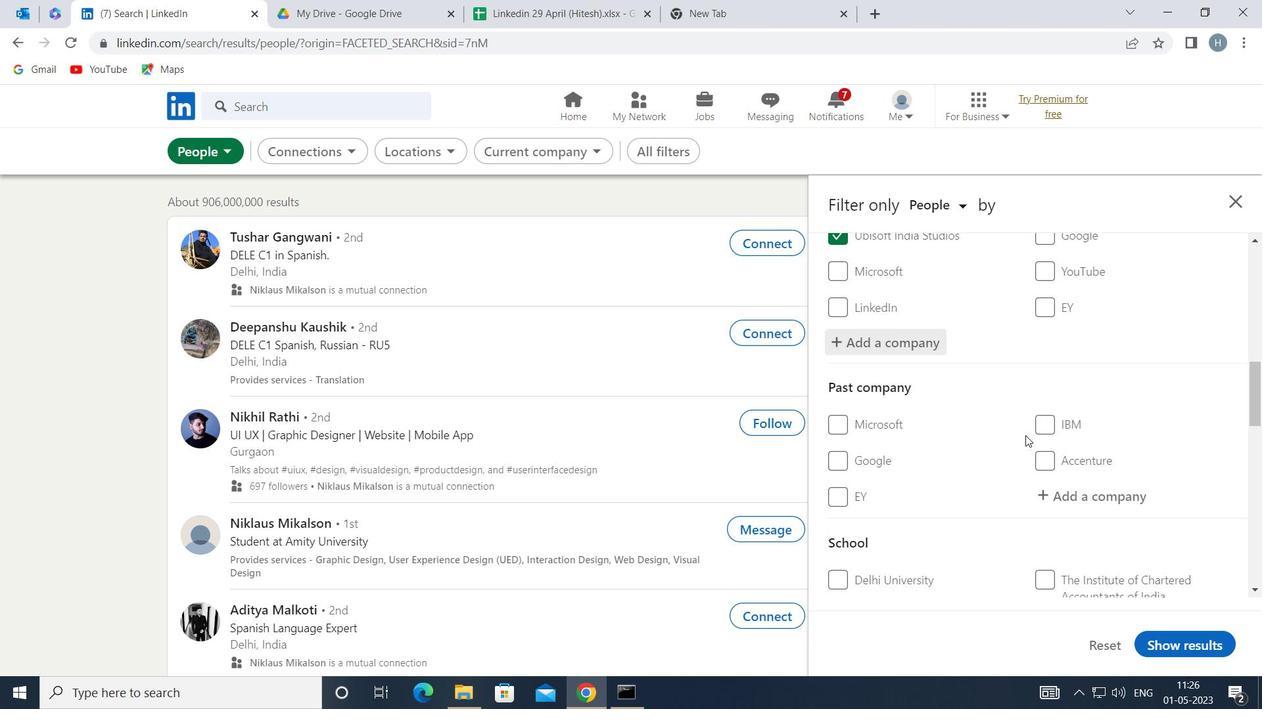 
Action: Mouse moved to (1002, 441)
Screenshot: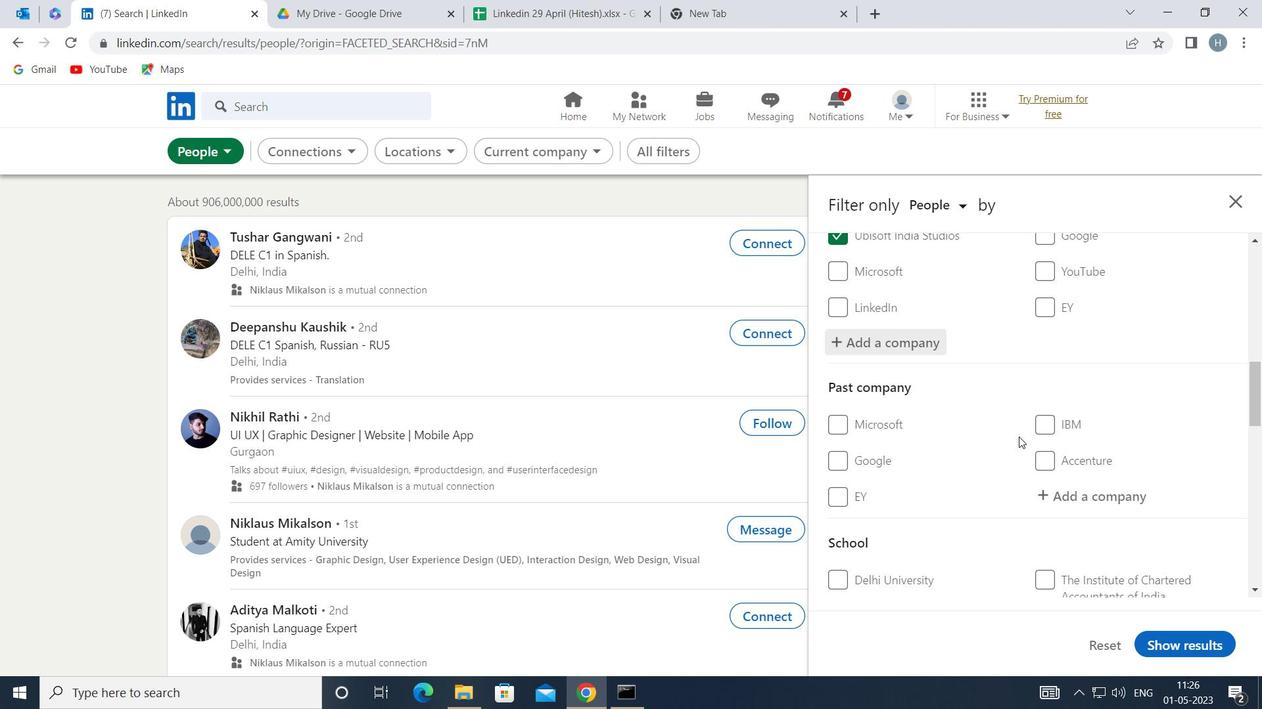 
Action: Mouse scrolled (1002, 441) with delta (0, 0)
Screenshot: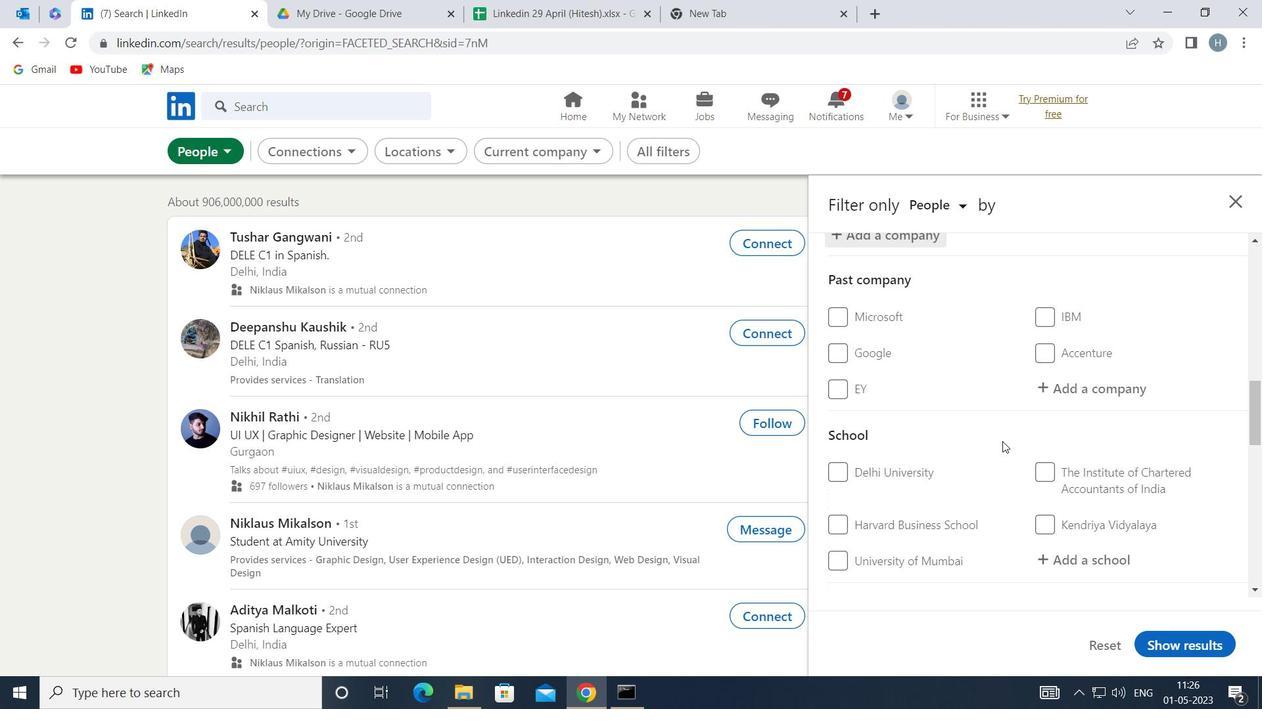 
Action: Mouse moved to (1075, 420)
Screenshot: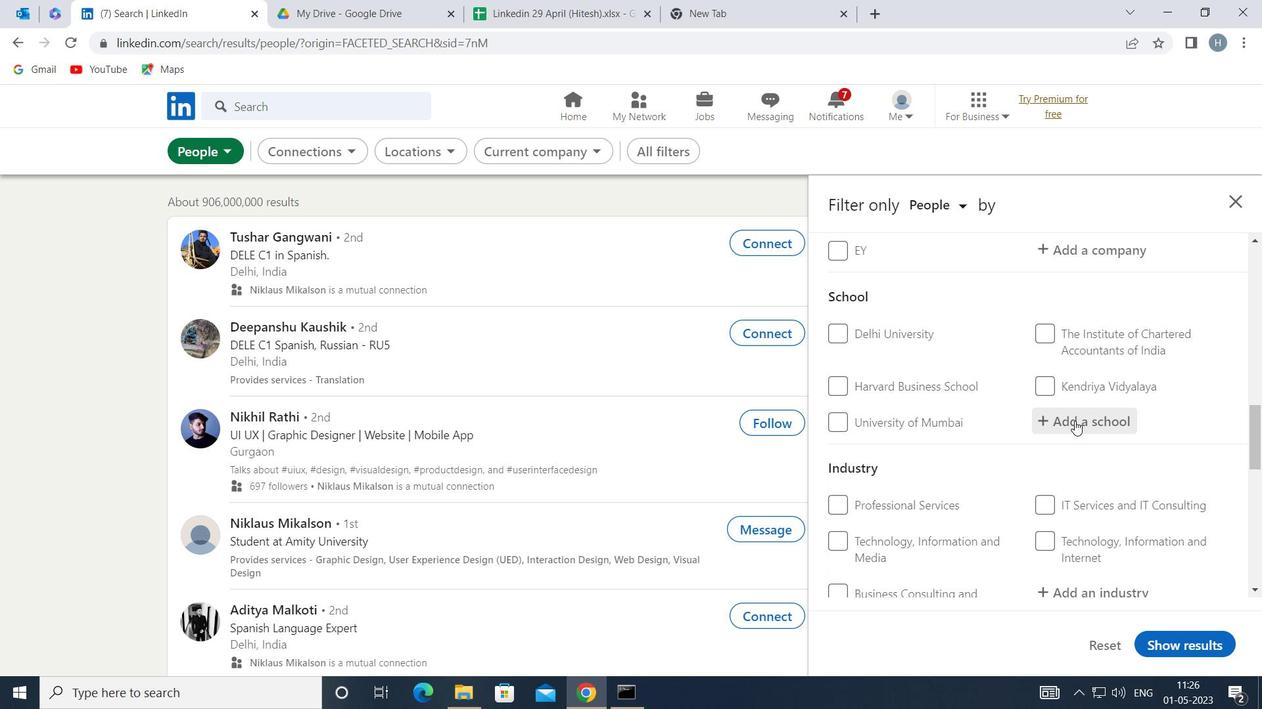 
Action: Mouse pressed left at (1075, 420)
Screenshot: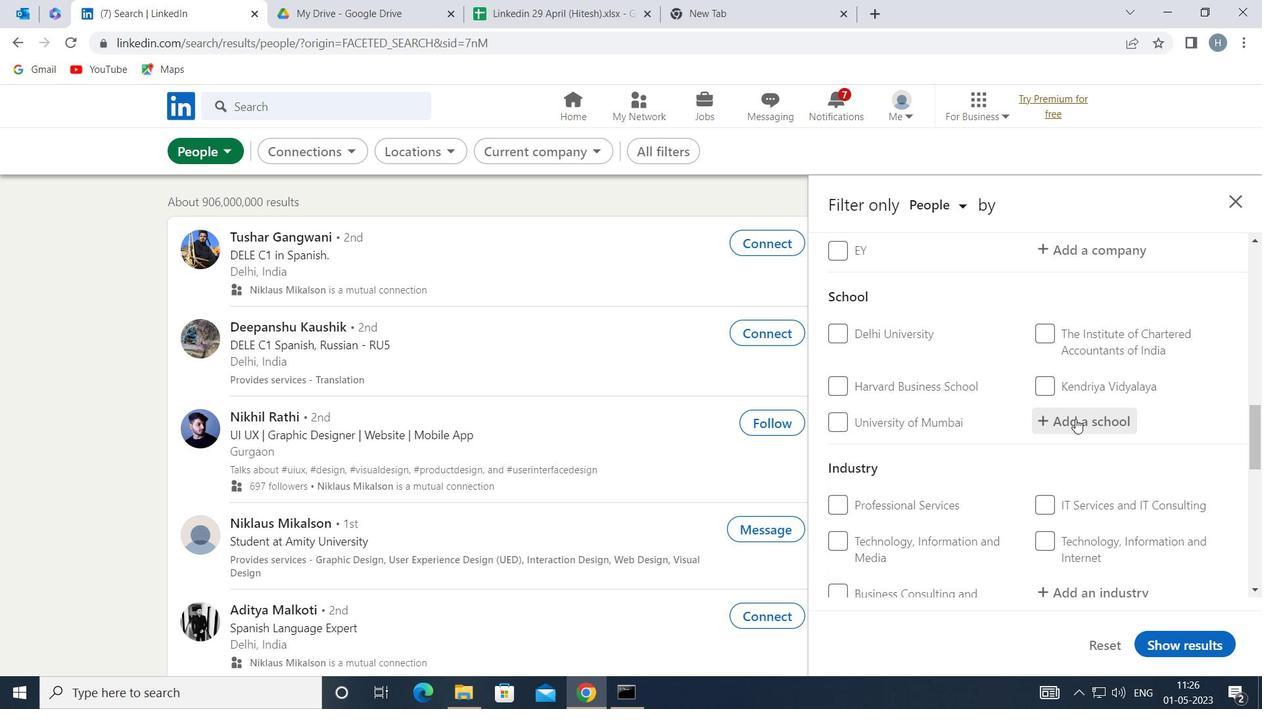 
Action: Key pressed <Key.shift>ALLAHABAD<Key.space><Key.shift>AGRICUL
Screenshot: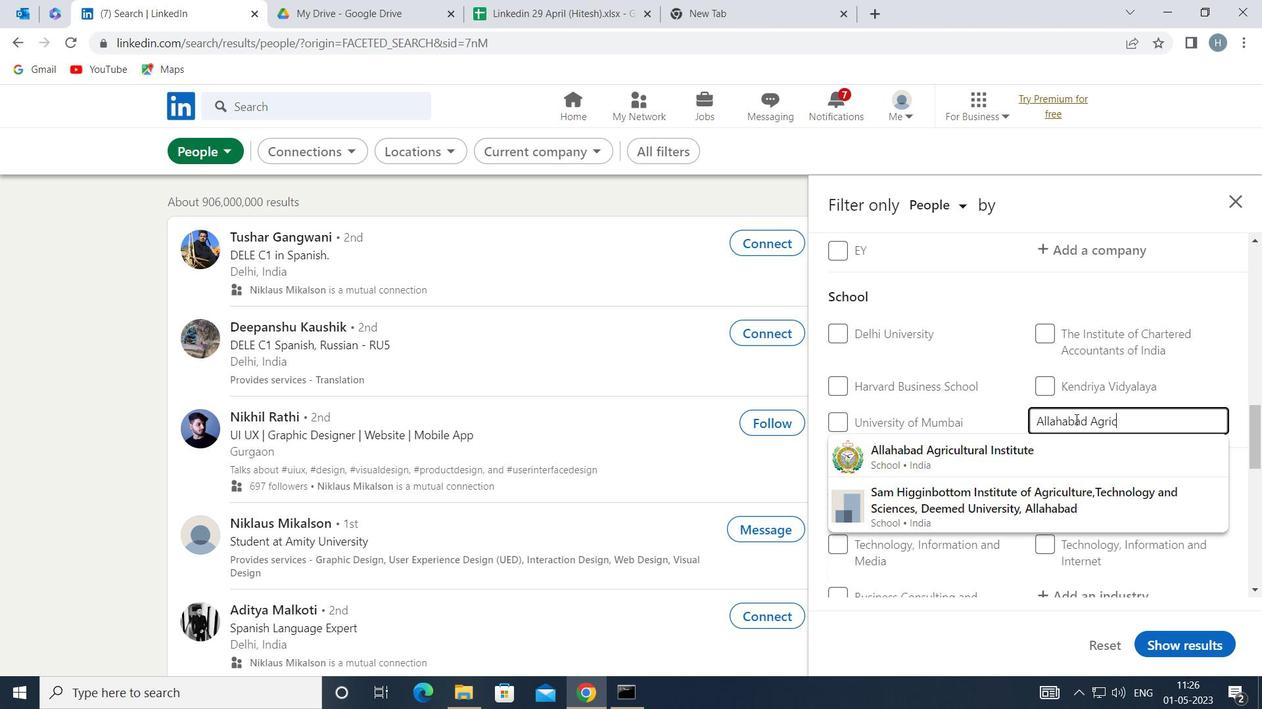 
Action: Mouse moved to (1040, 449)
Screenshot: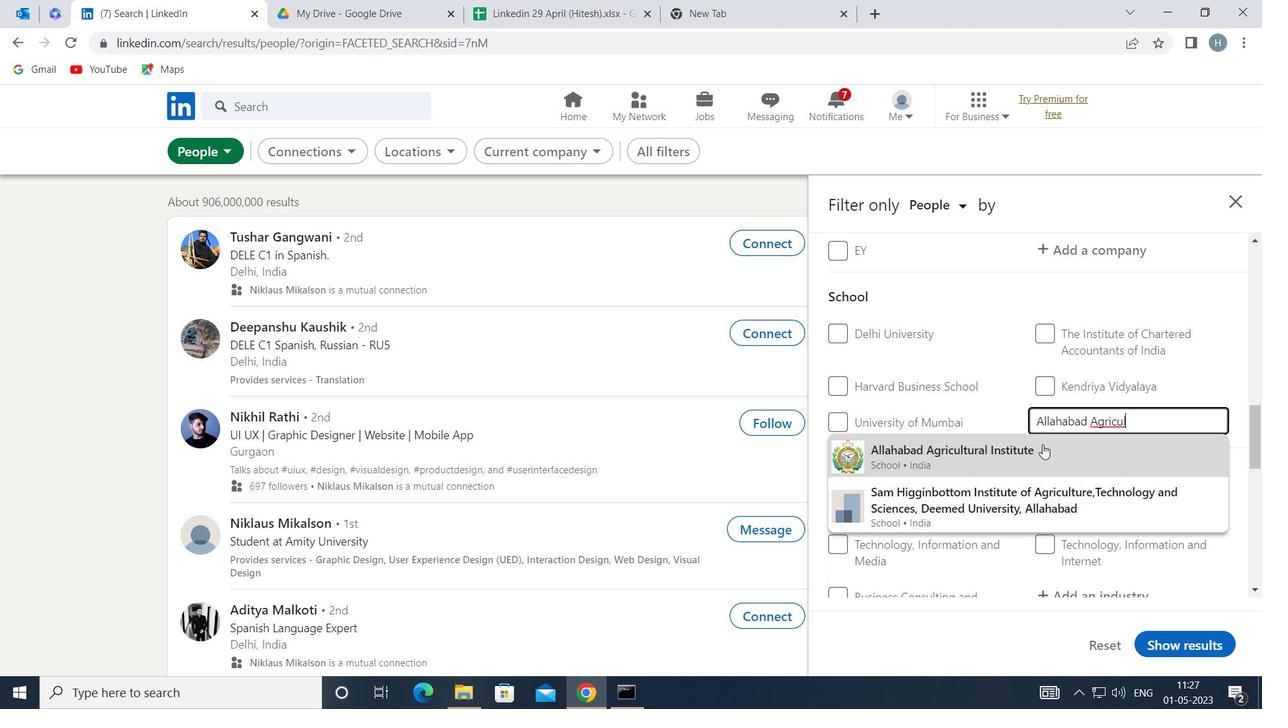 
Action: Mouse pressed left at (1040, 449)
Screenshot: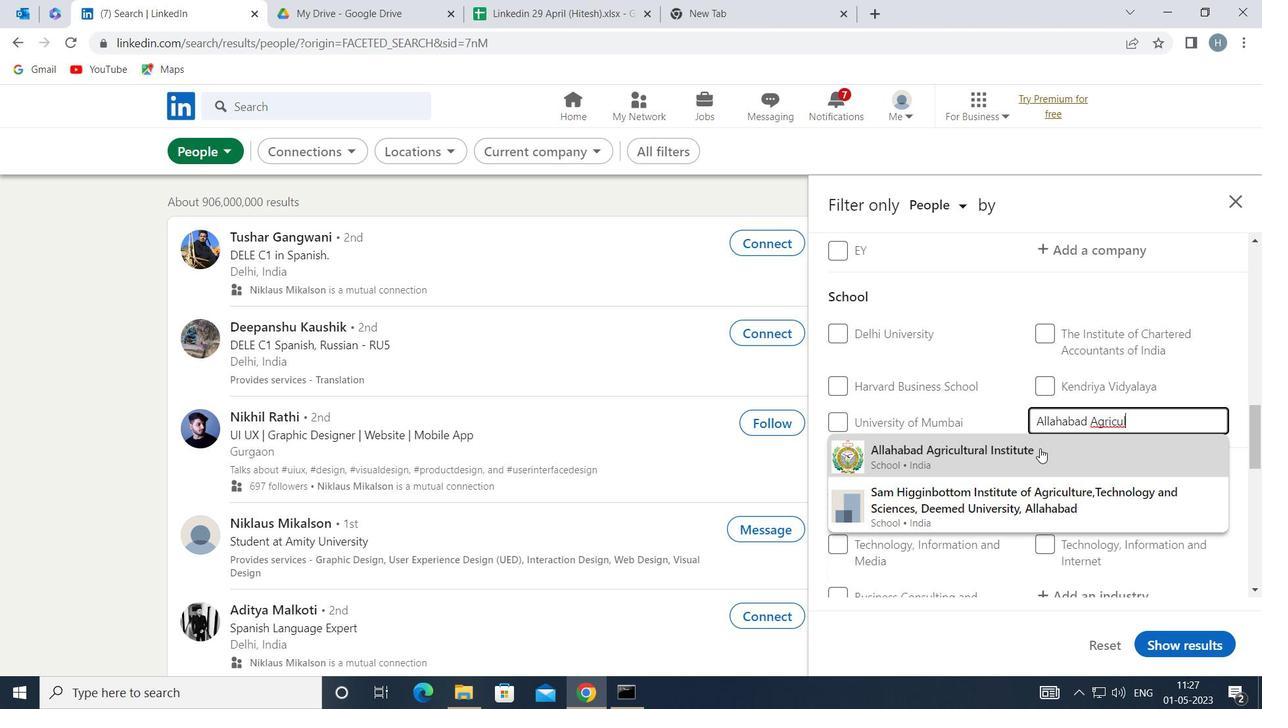 
Action: Mouse moved to (993, 445)
Screenshot: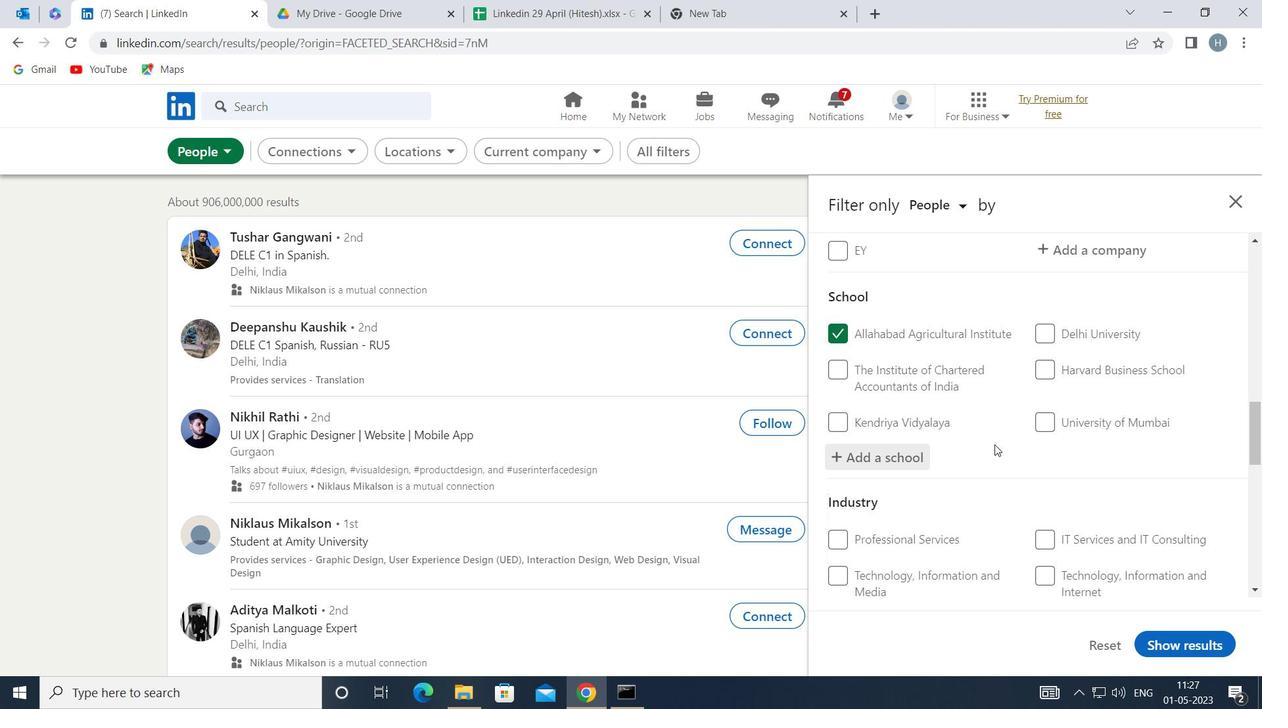 
Action: Mouse scrolled (993, 444) with delta (0, 0)
Screenshot: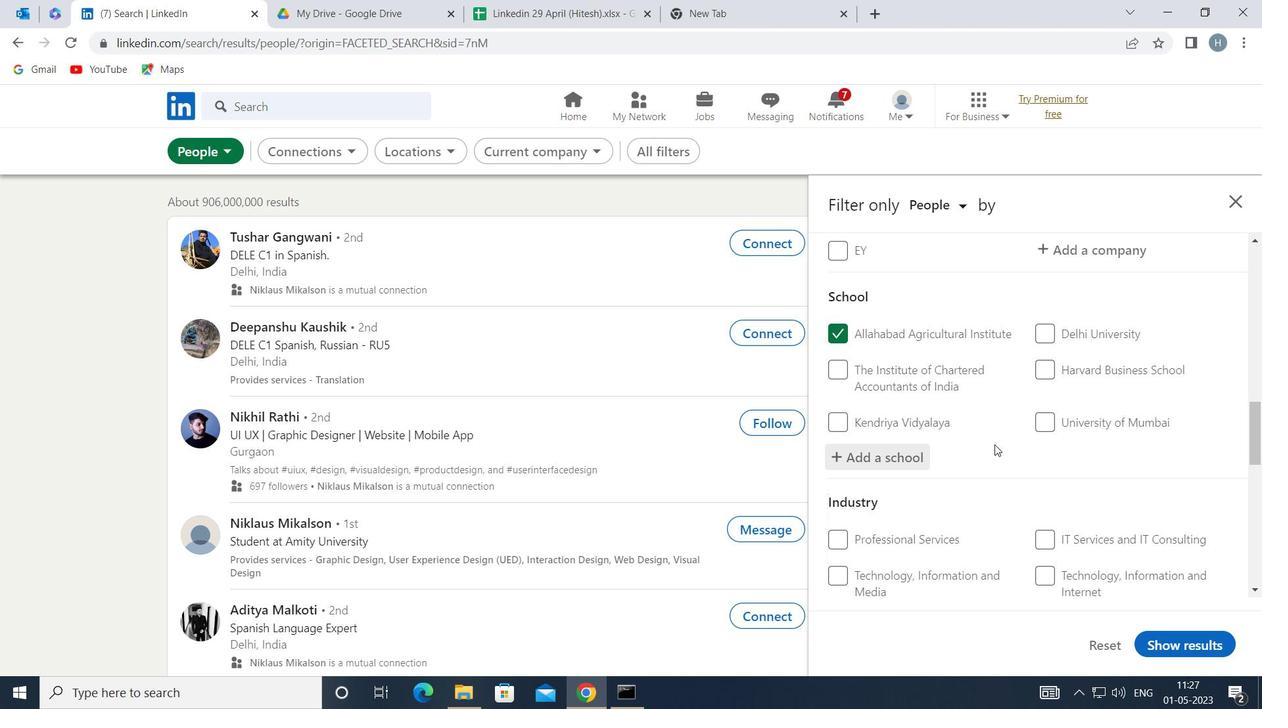 
Action: Mouse scrolled (993, 444) with delta (0, 0)
Screenshot: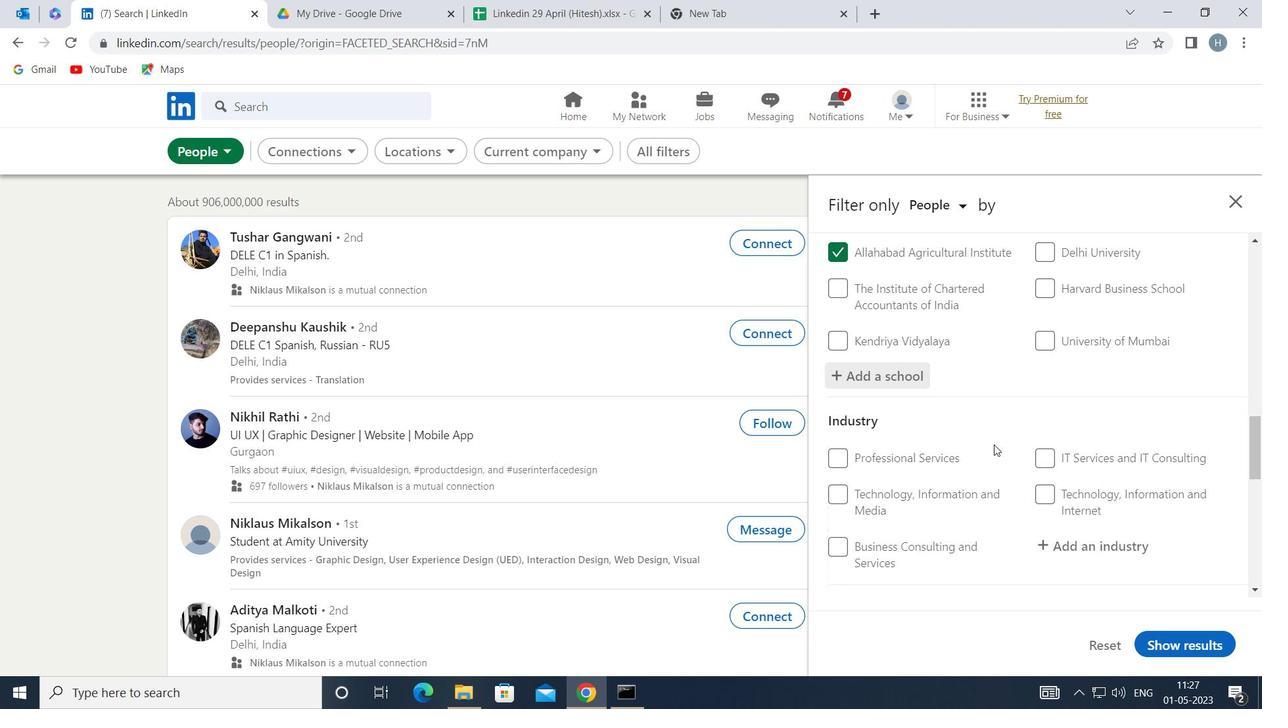 
Action: Mouse moved to (1063, 457)
Screenshot: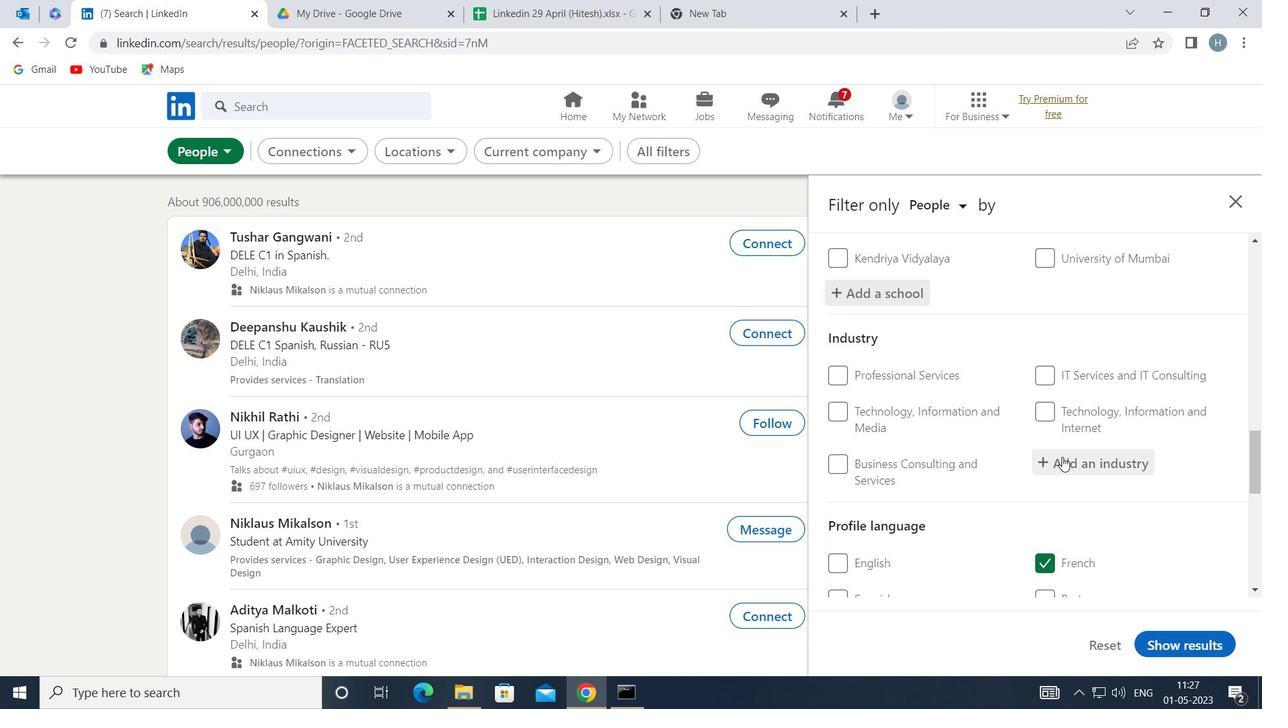 
Action: Mouse pressed left at (1063, 457)
Screenshot: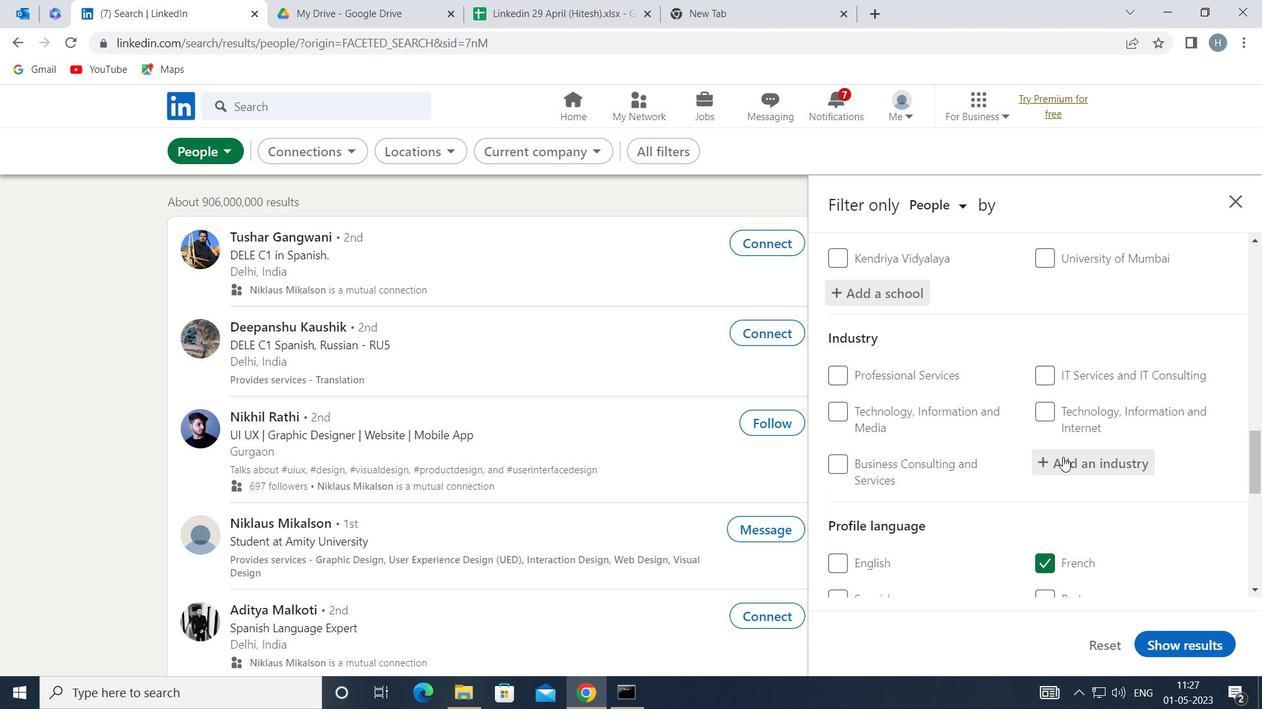 
Action: Key pressed <Key.shift>PHYSICI
Screenshot: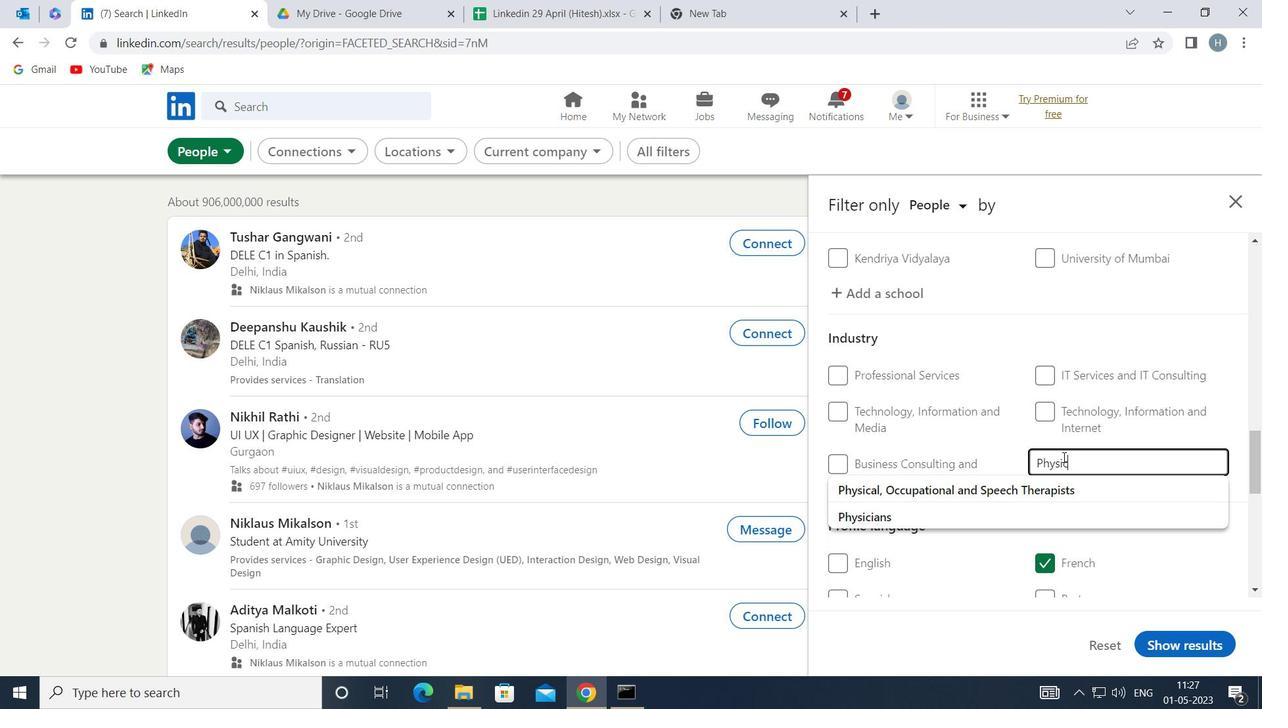 
Action: Mouse moved to (954, 474)
Screenshot: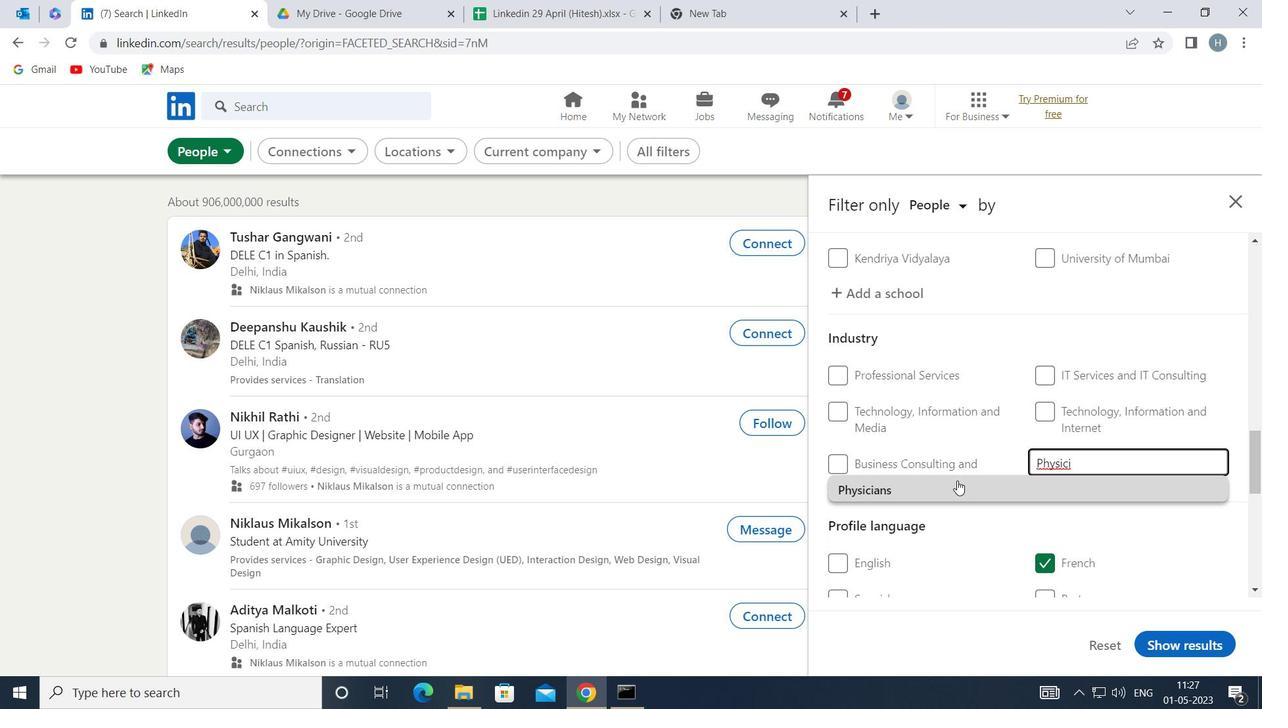
Action: Mouse pressed left at (954, 474)
Screenshot: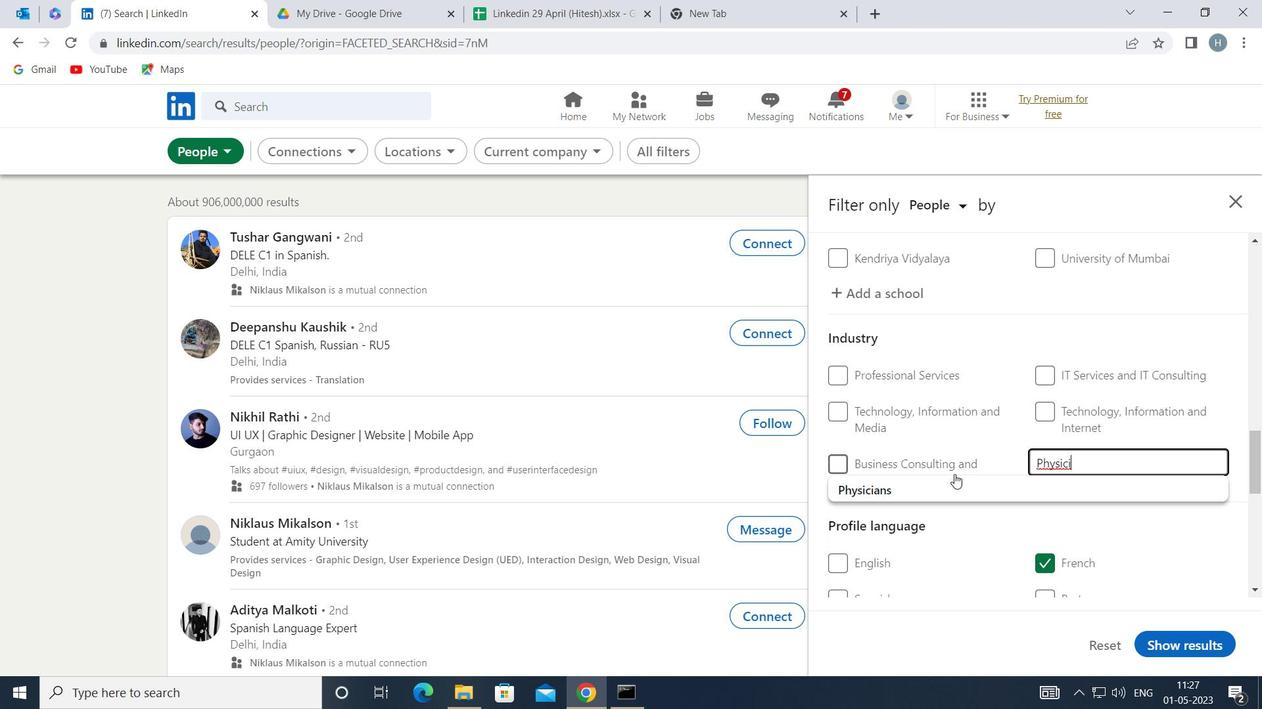 
Action: Mouse moved to (945, 475)
Screenshot: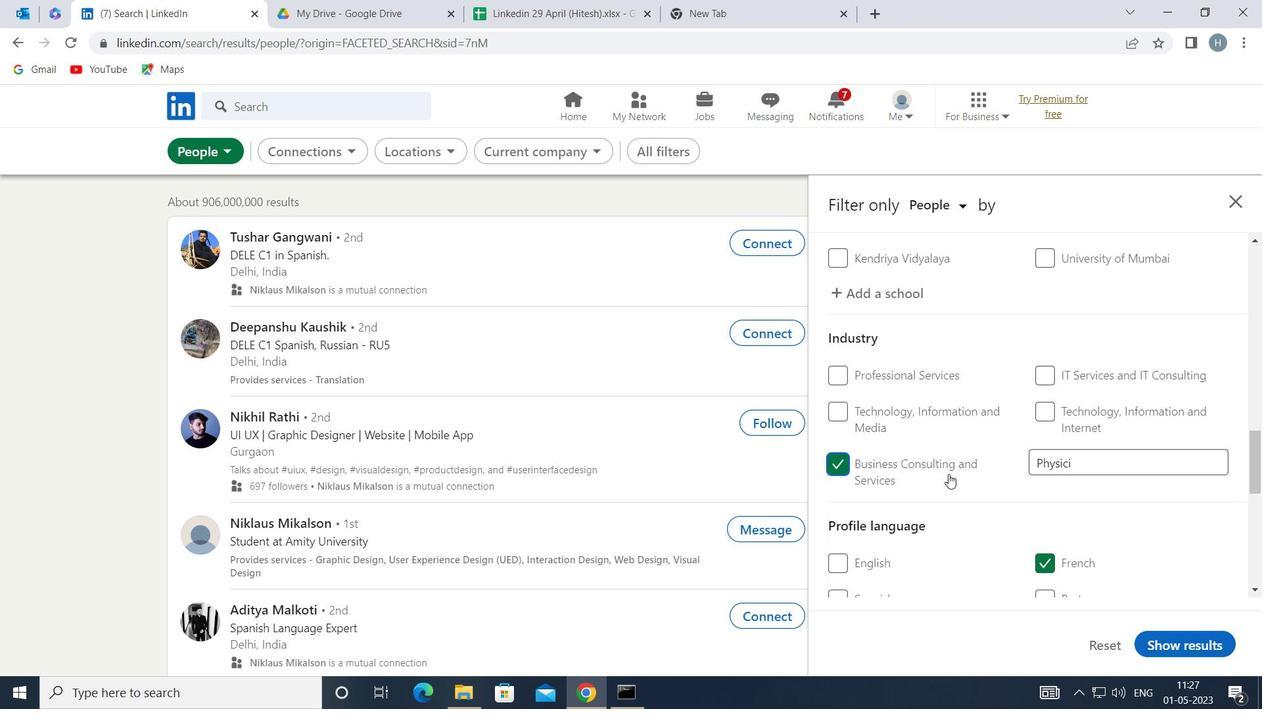 
Action: Mouse scrolled (945, 474) with delta (0, 0)
Screenshot: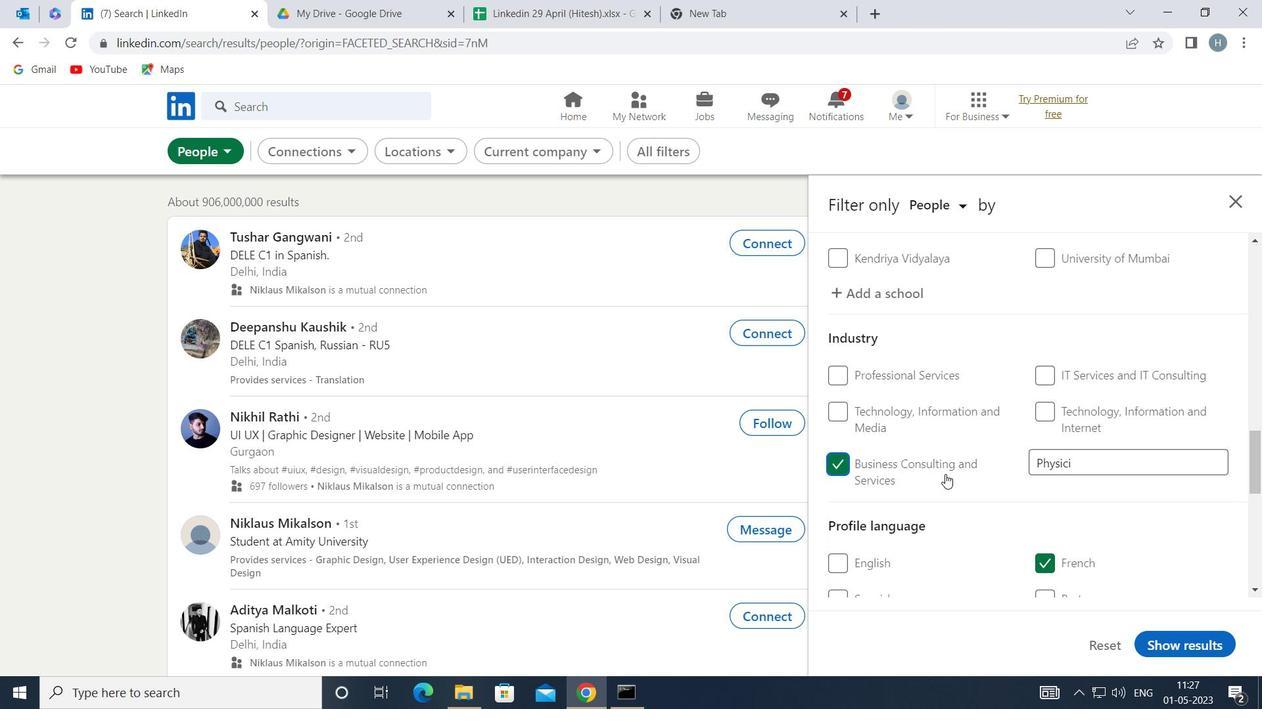 
Action: Mouse scrolled (945, 474) with delta (0, 0)
Screenshot: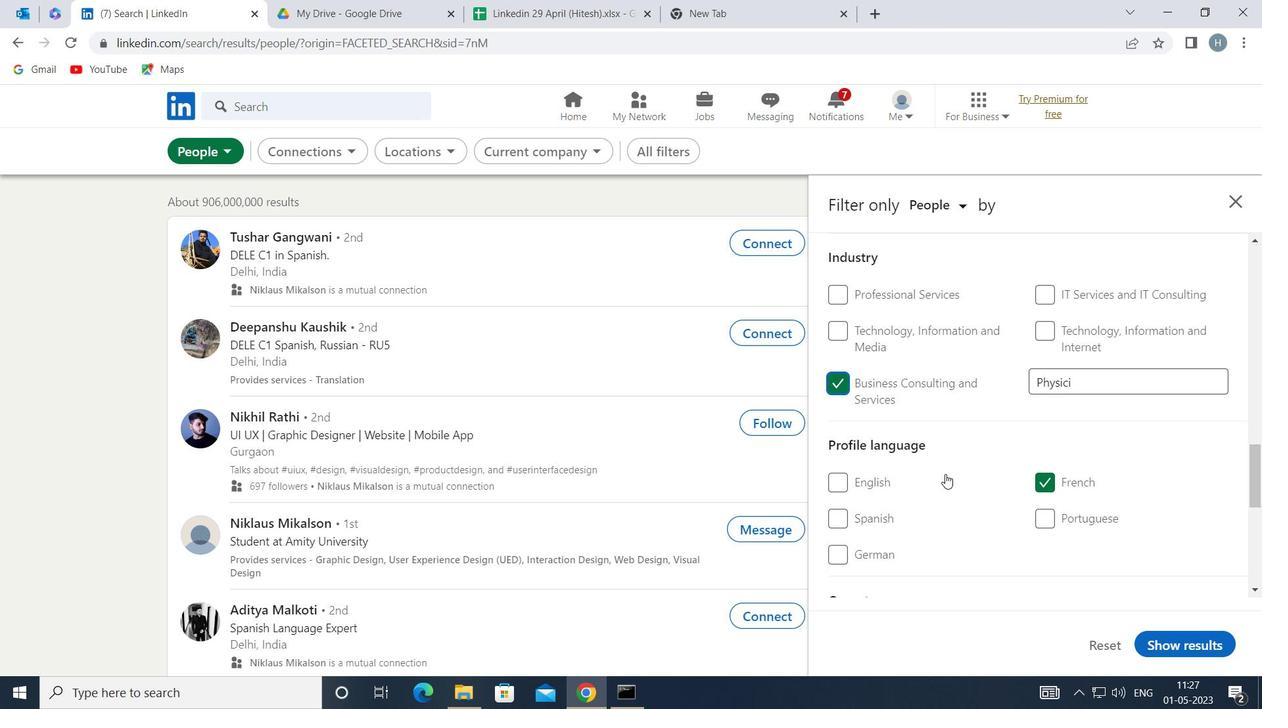 
Action: Mouse scrolled (945, 474) with delta (0, 0)
Screenshot: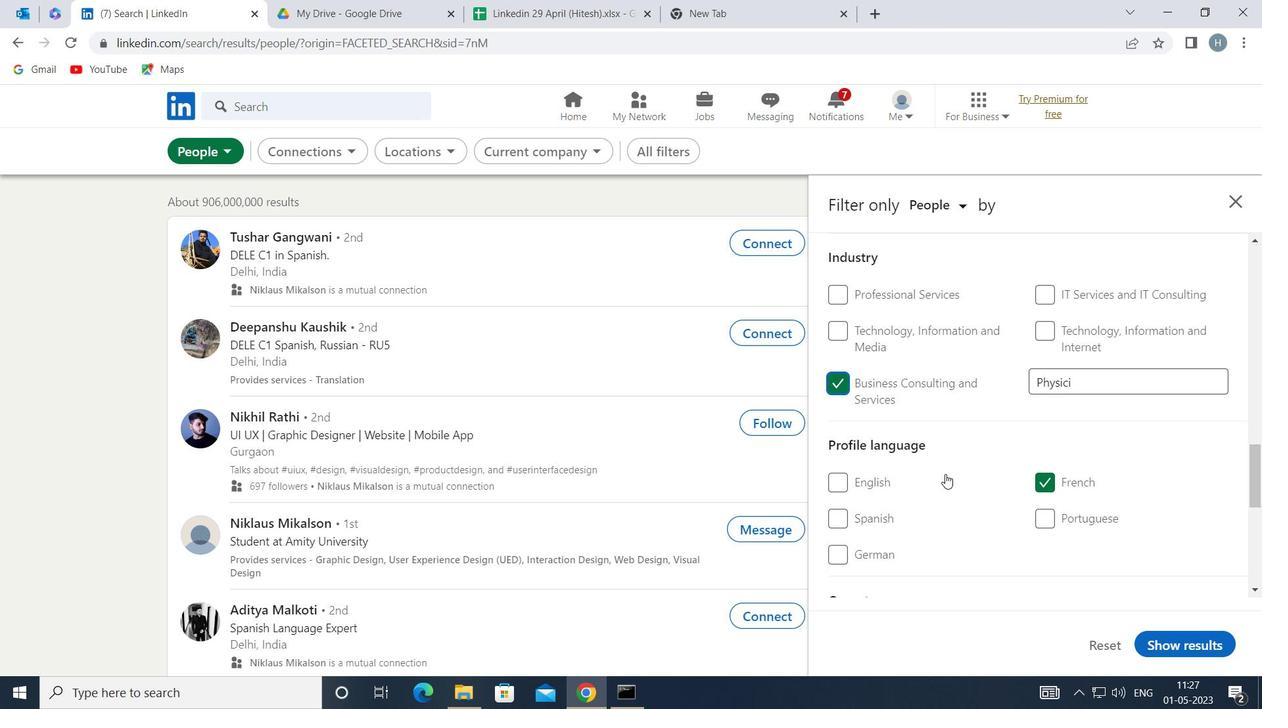 
Action: Mouse scrolled (945, 474) with delta (0, 0)
Screenshot: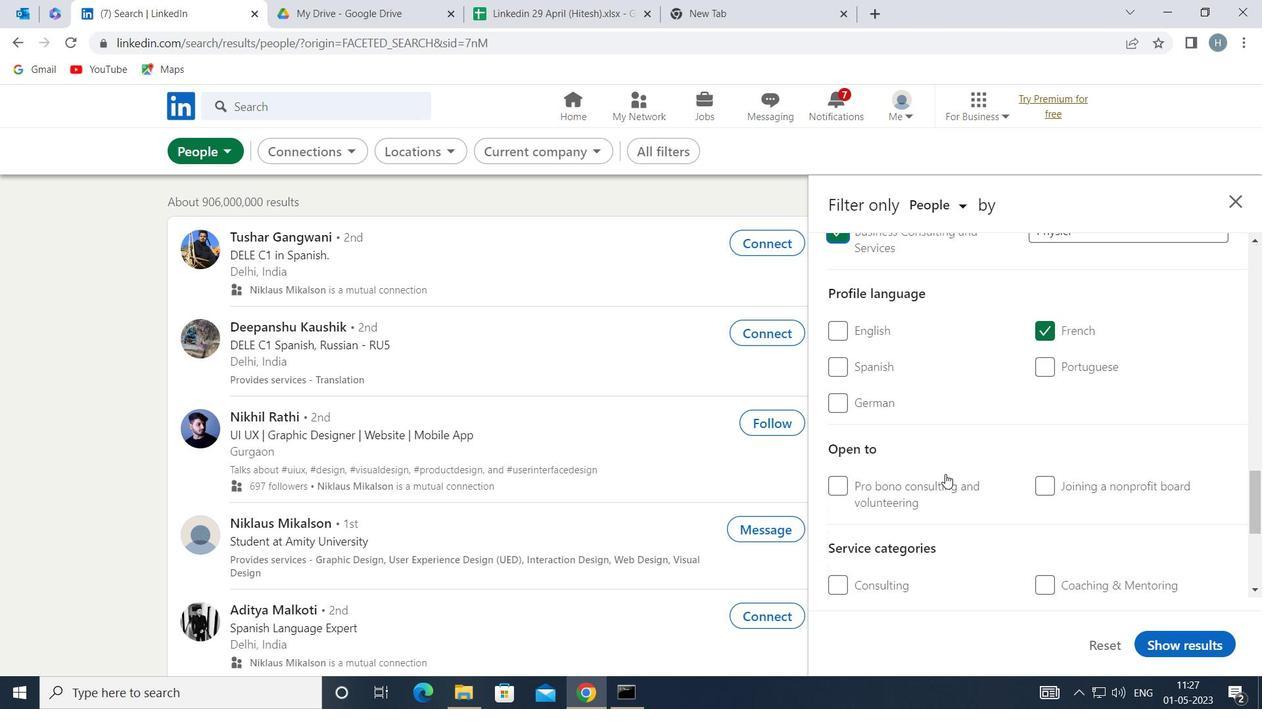 
Action: Mouse scrolled (945, 474) with delta (0, 0)
Screenshot: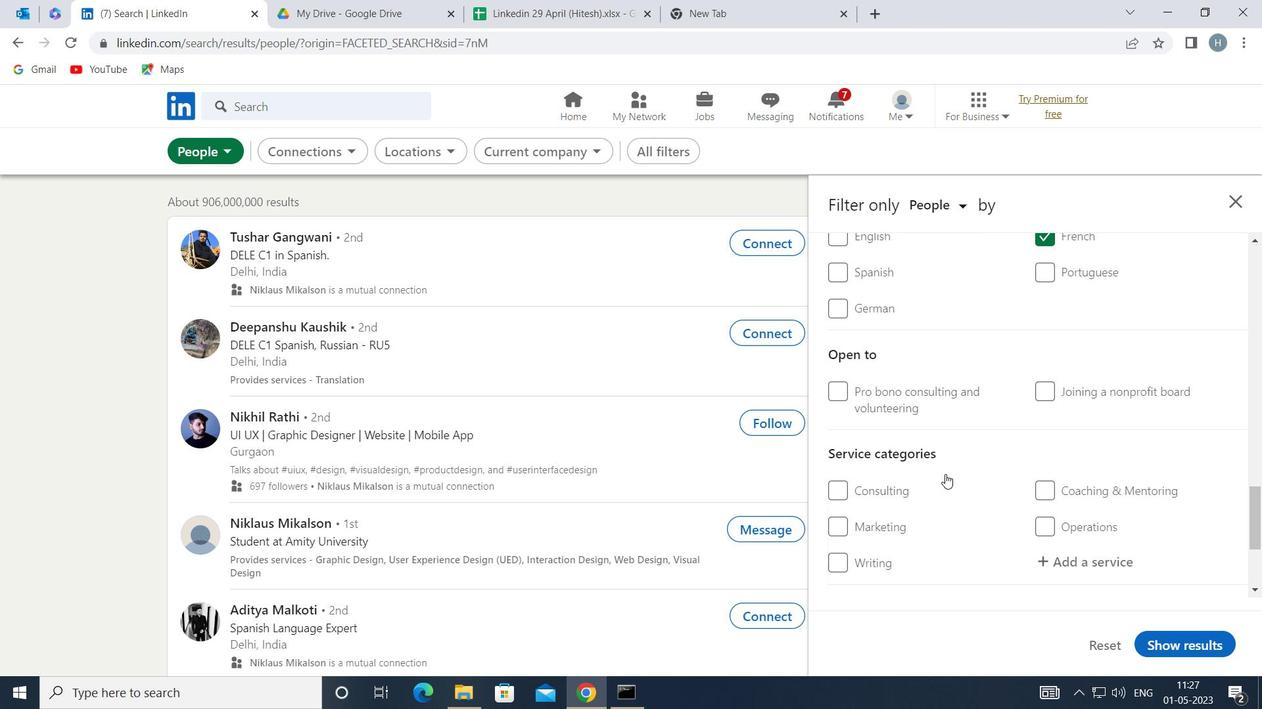 
Action: Mouse moved to (1080, 473)
Screenshot: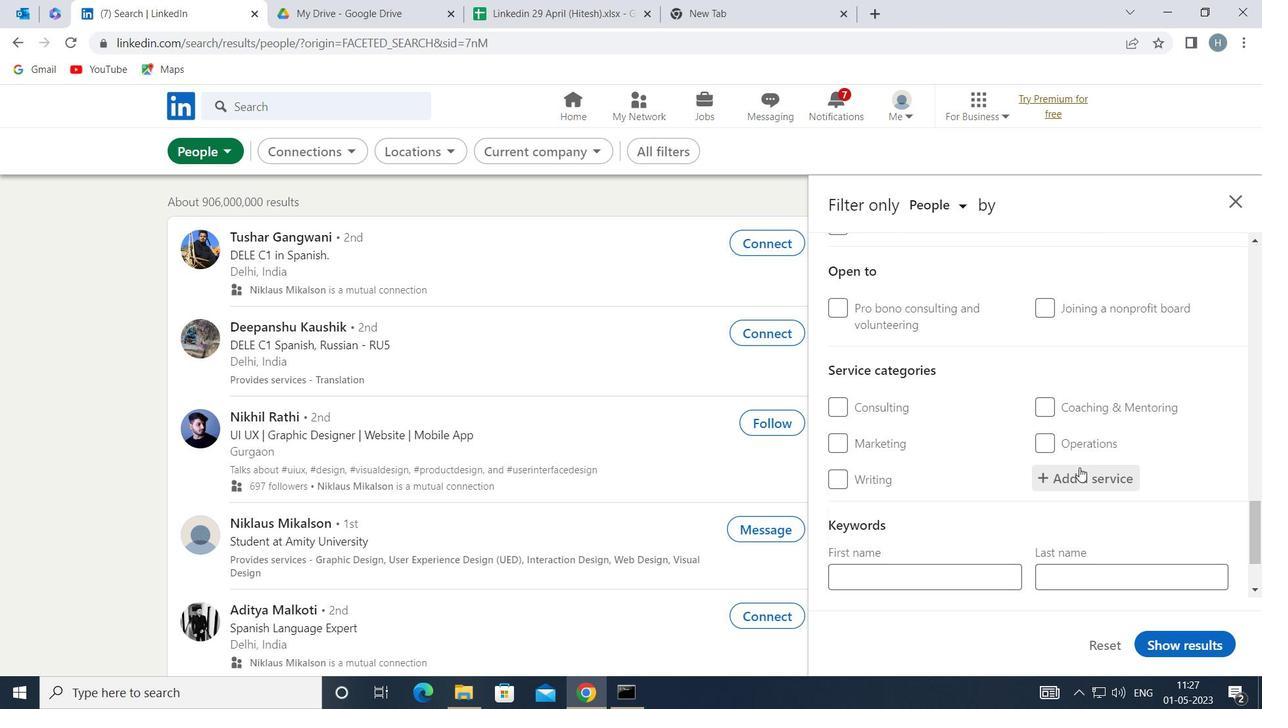 
Action: Mouse pressed left at (1080, 473)
Screenshot: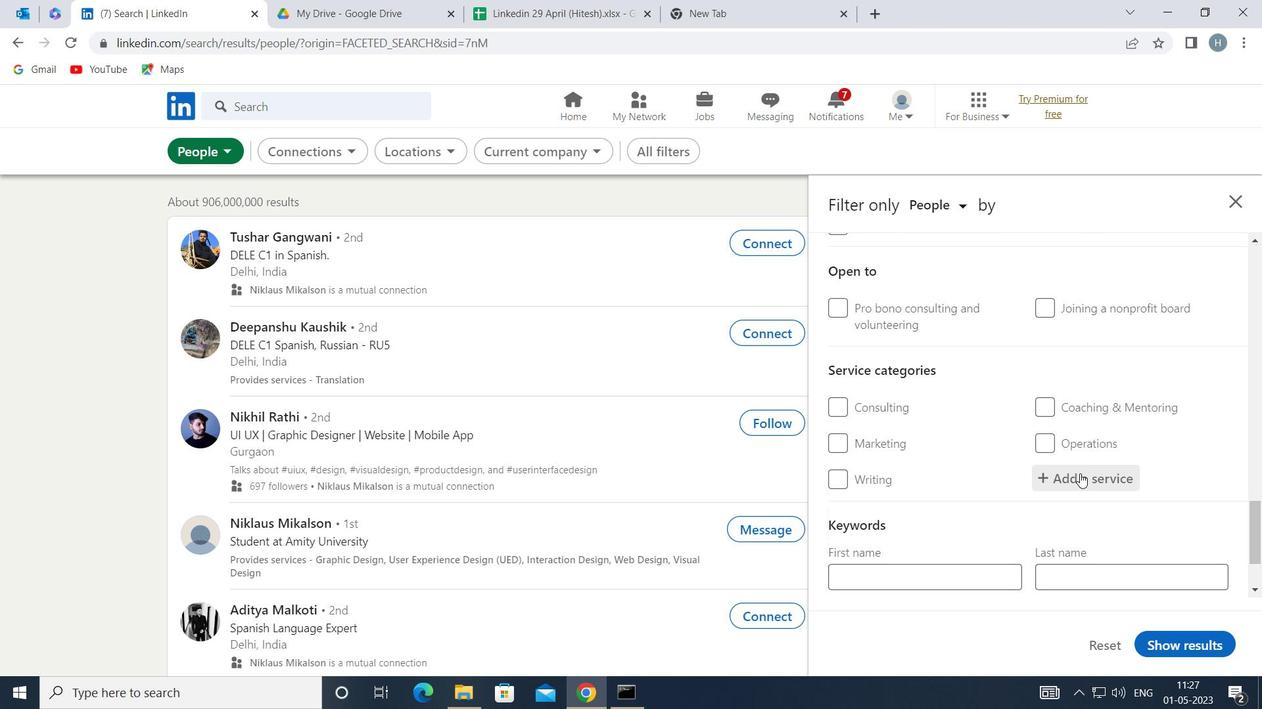 
Action: Key pressed <Key.shift>MANAGEM
Screenshot: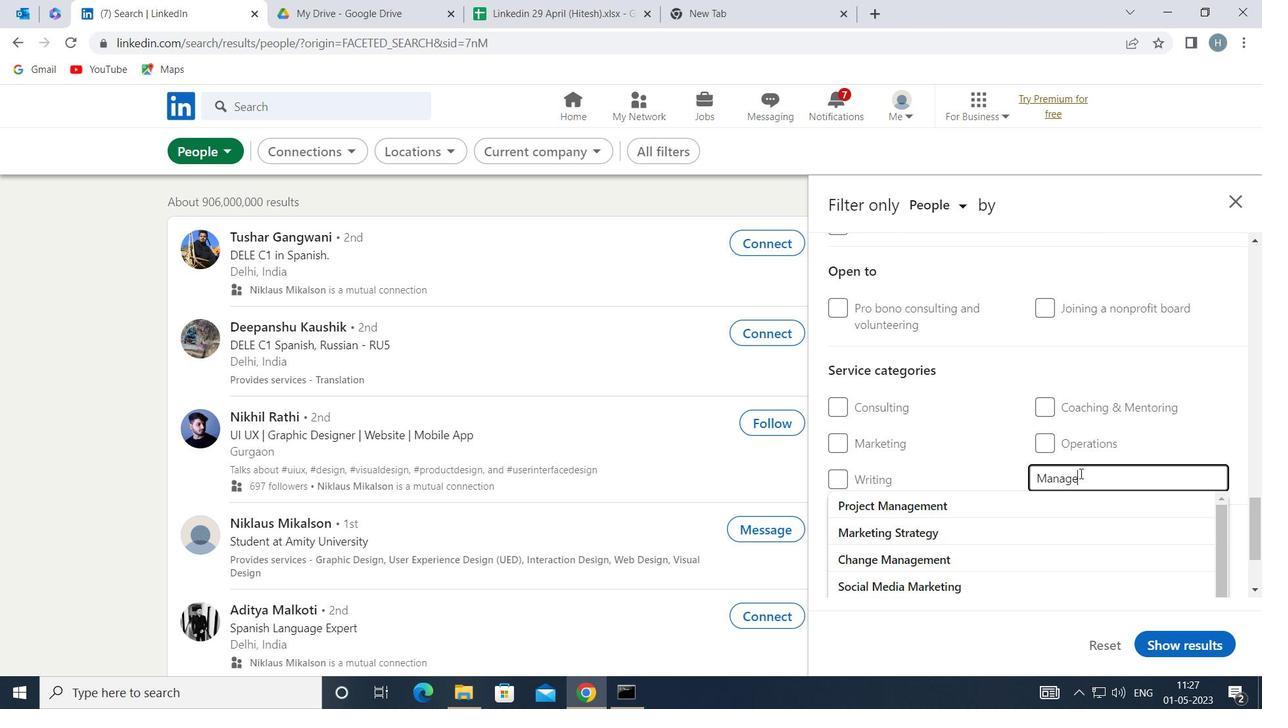 
Action: Mouse moved to (1081, 471)
Screenshot: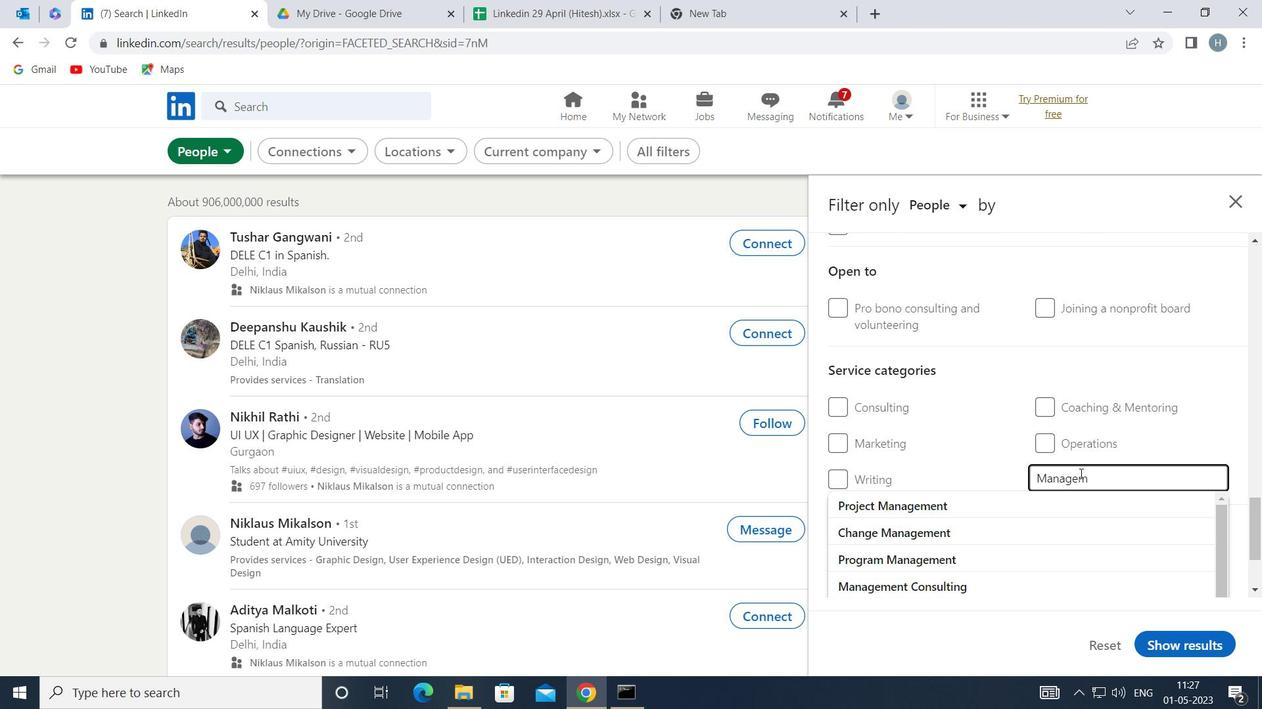 
Action: Key pressed ENT
Screenshot: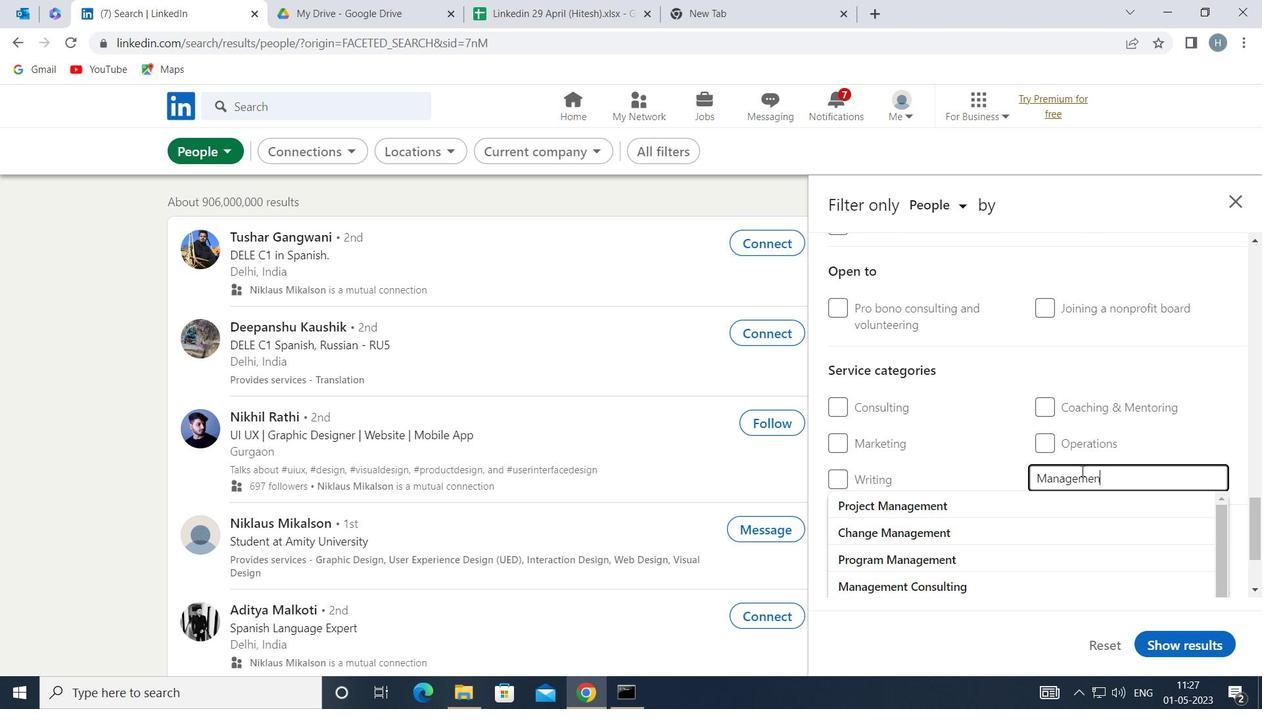 
Action: Mouse moved to (1082, 471)
Screenshot: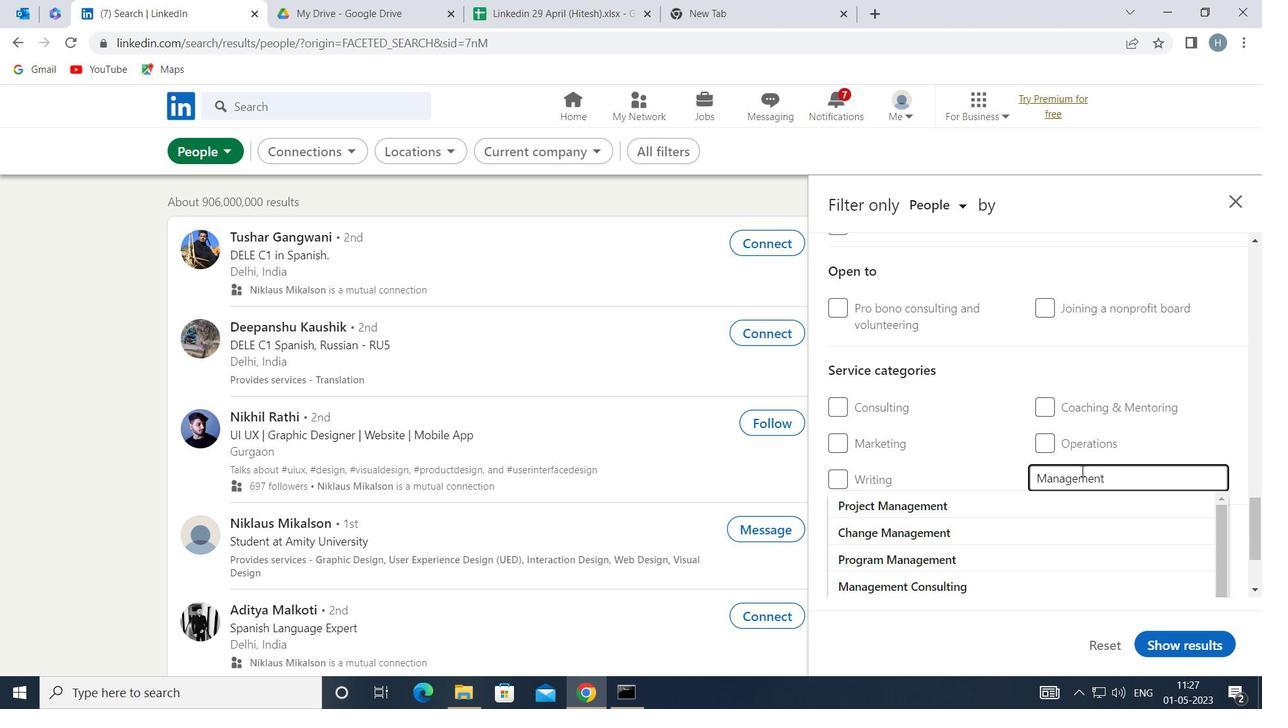 
Action: Key pressed <Key.space>
Screenshot: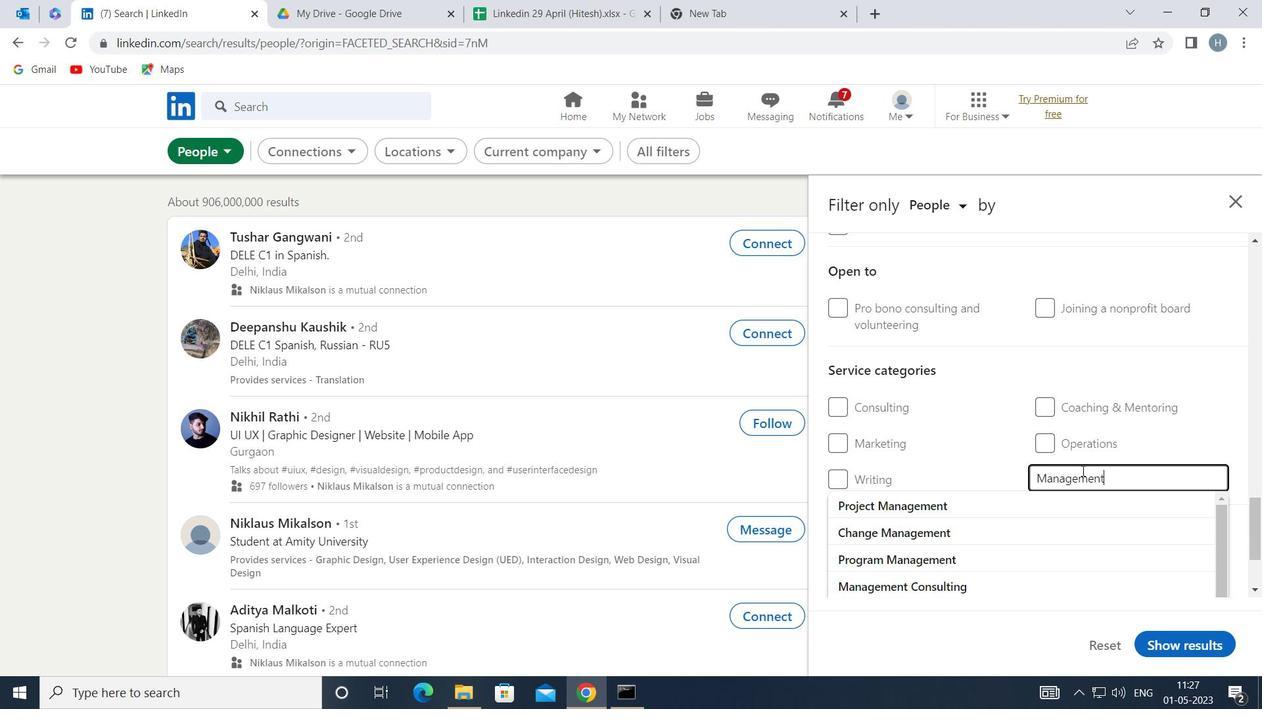 
Action: Mouse moved to (1093, 463)
Screenshot: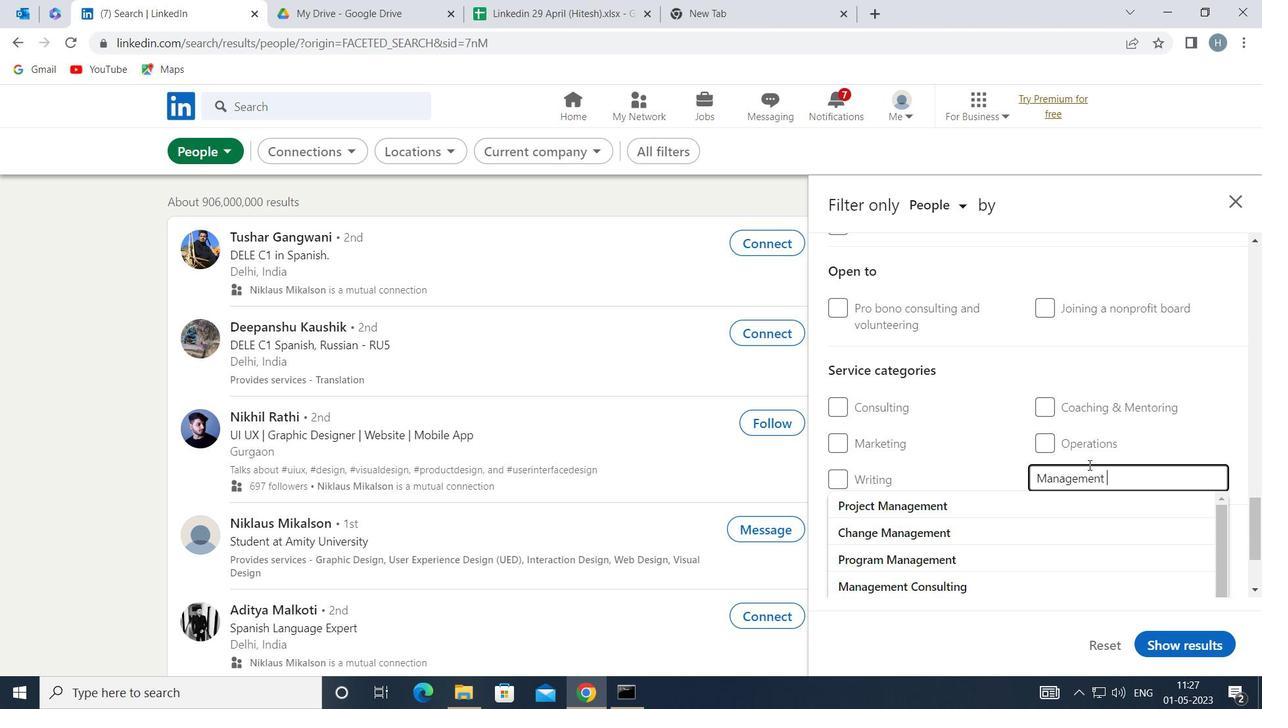 
Action: Key pressed <Key.enter>
Screenshot: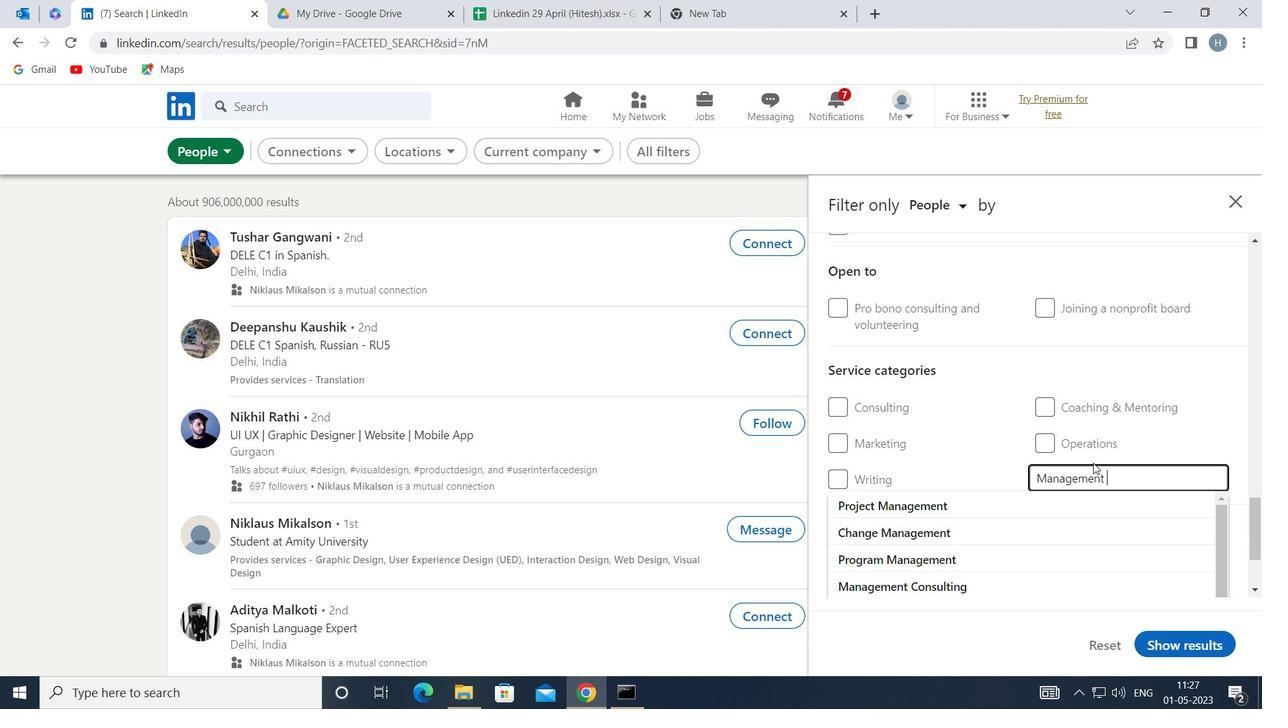 
Action: Mouse moved to (1074, 516)
Screenshot: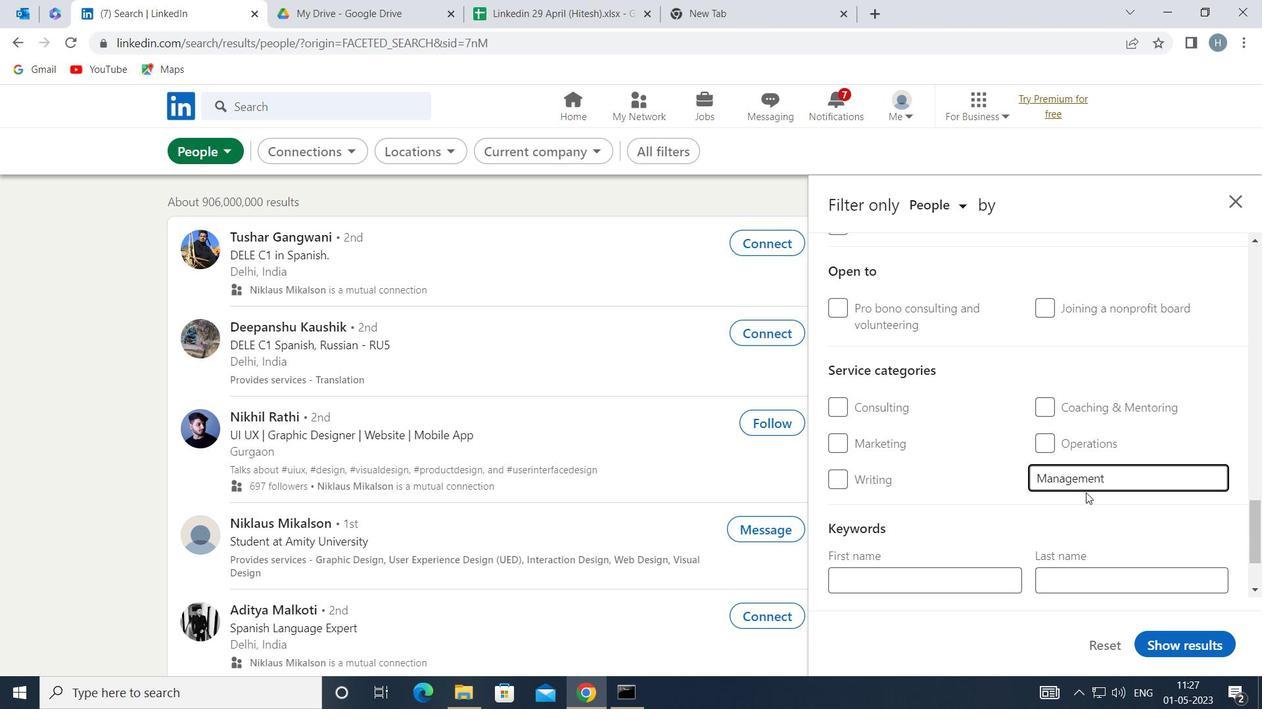 
Action: Mouse scrolled (1074, 516) with delta (0, 0)
Screenshot: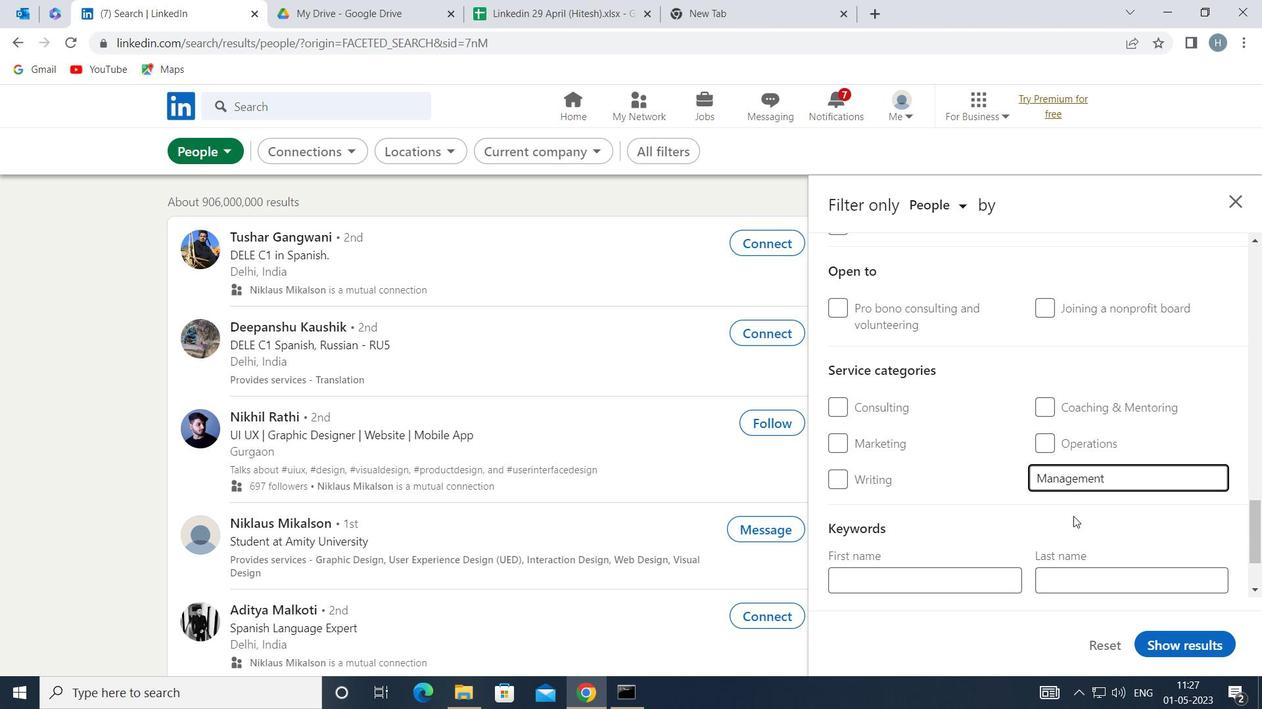 
Action: Mouse moved to (1057, 508)
Screenshot: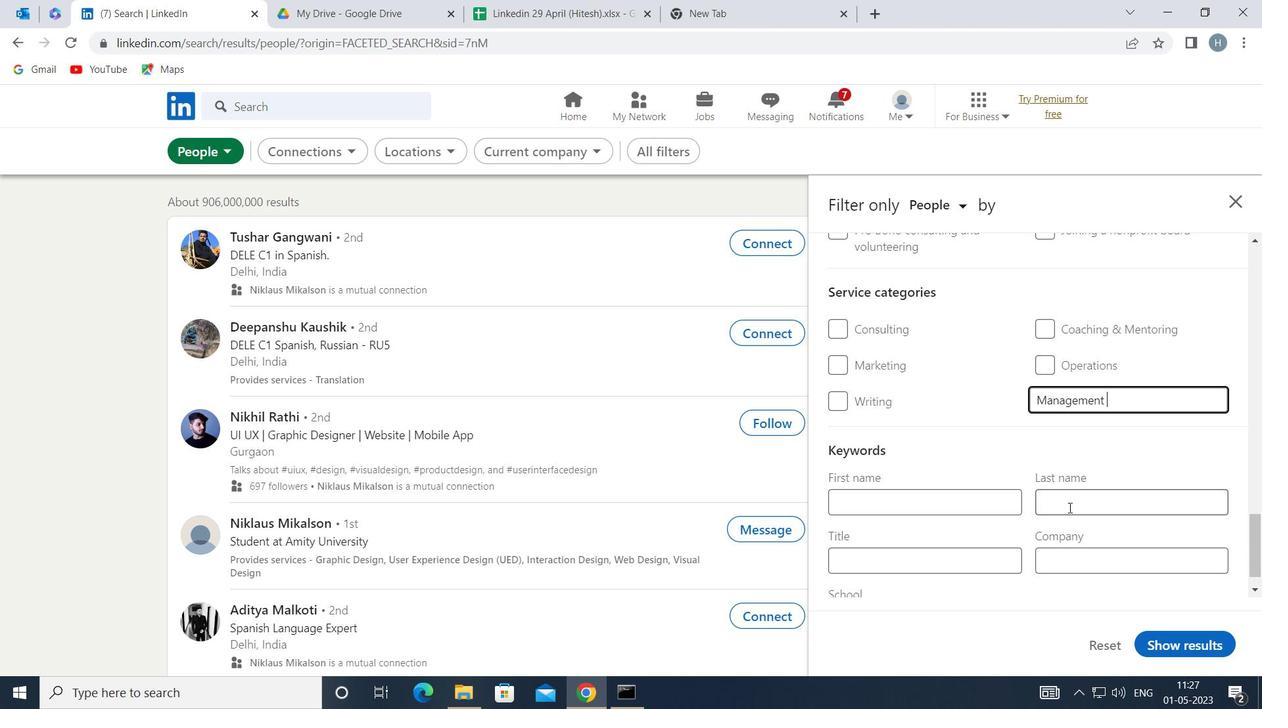 
Action: Mouse scrolled (1057, 507) with delta (0, 0)
Screenshot: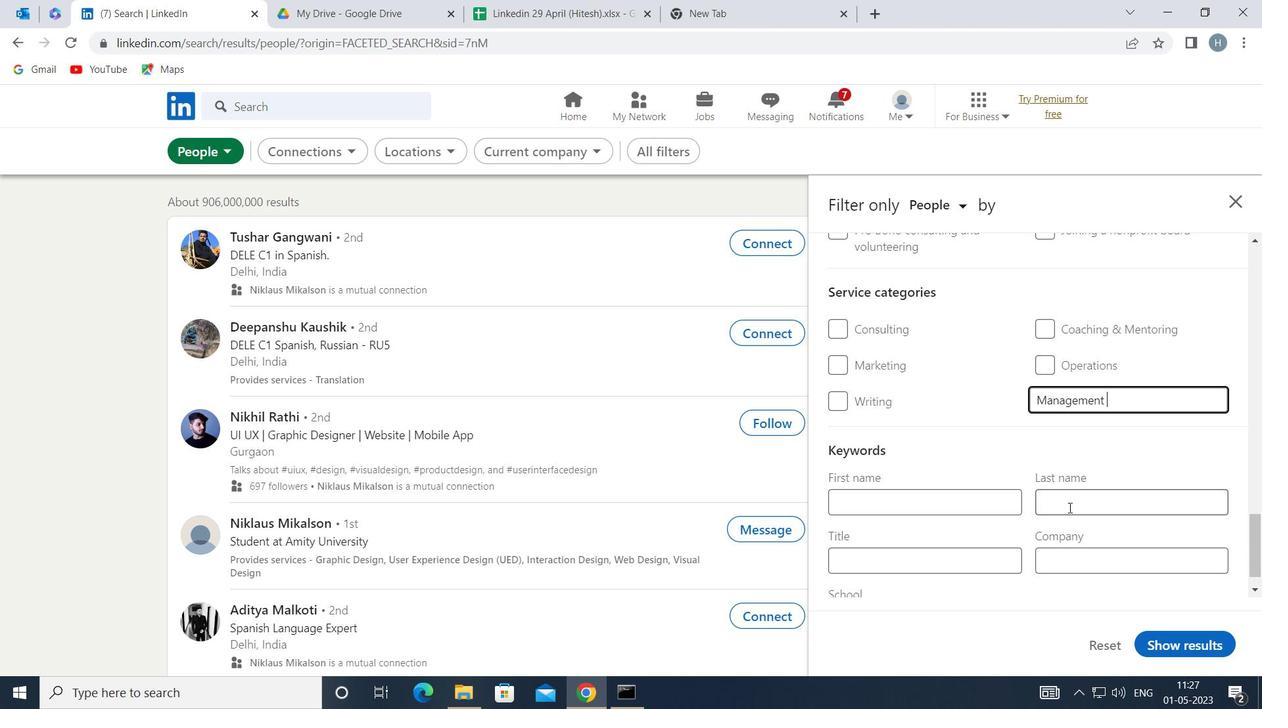 
Action: Mouse moved to (989, 518)
Screenshot: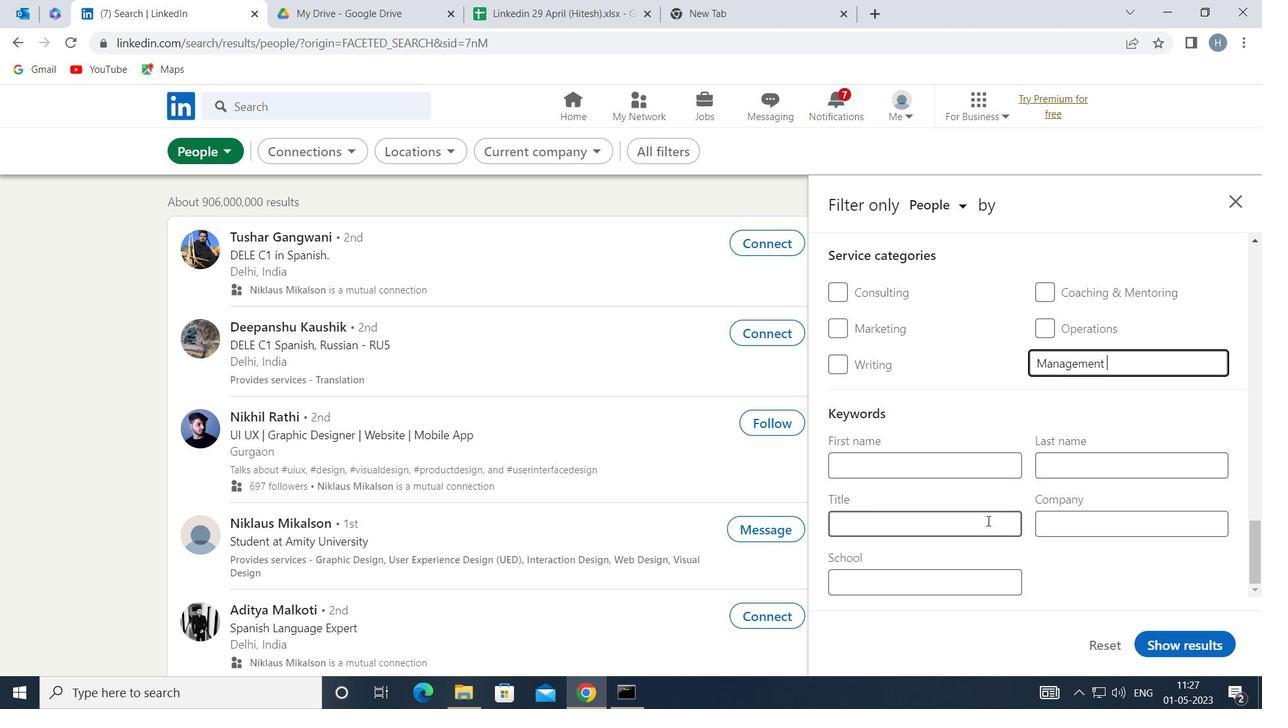 
Action: Mouse pressed left at (989, 518)
Screenshot: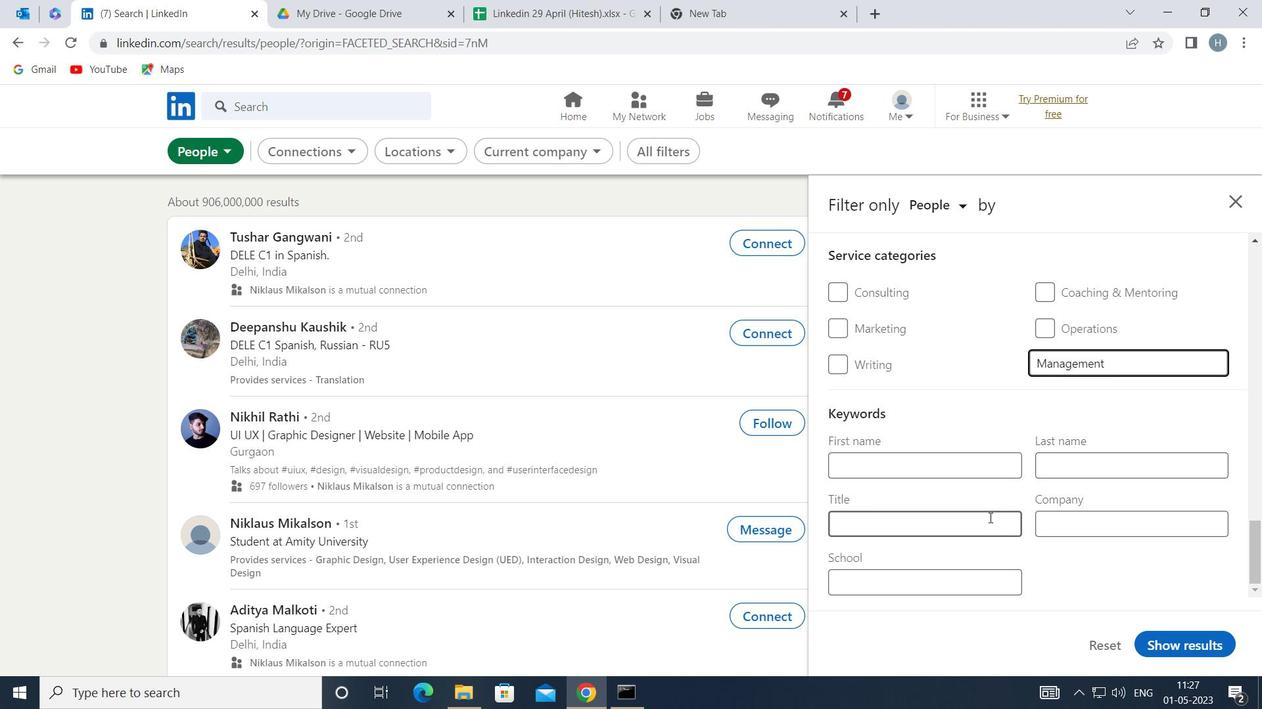 
Action: Key pressed <Key.shift>ASSISTAN
Screenshot: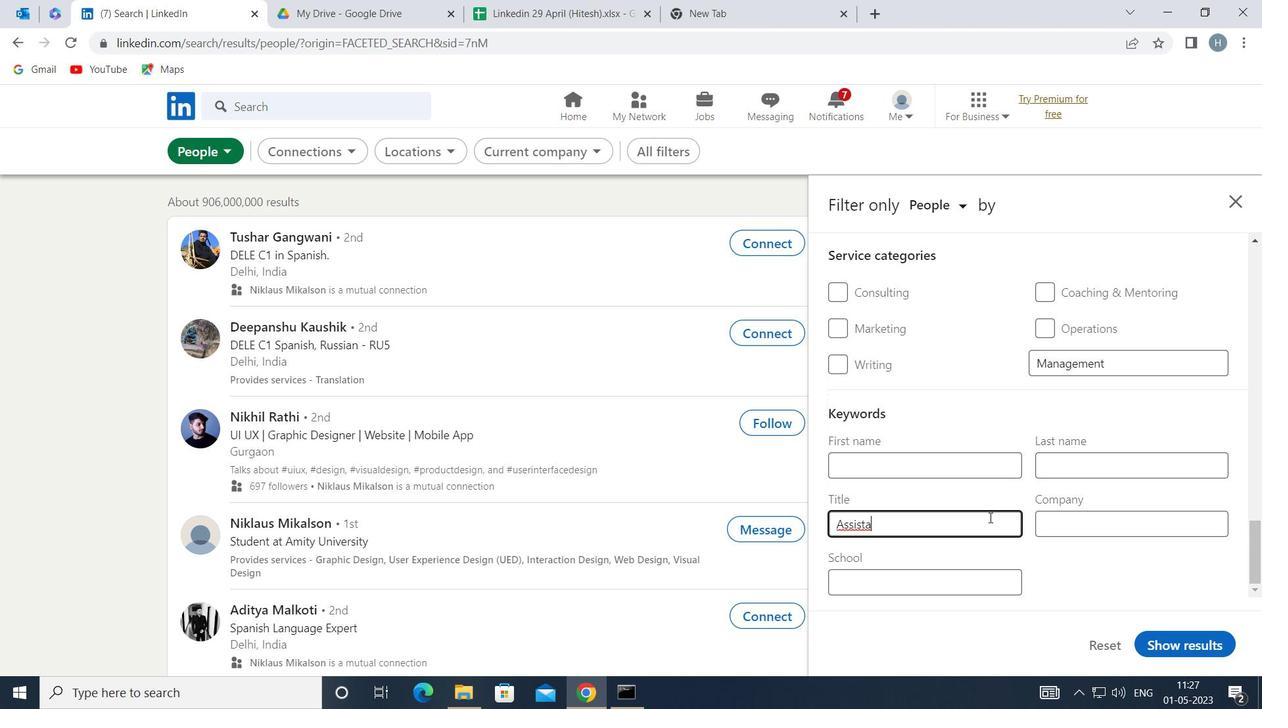
Action: Mouse moved to (989, 518)
Screenshot: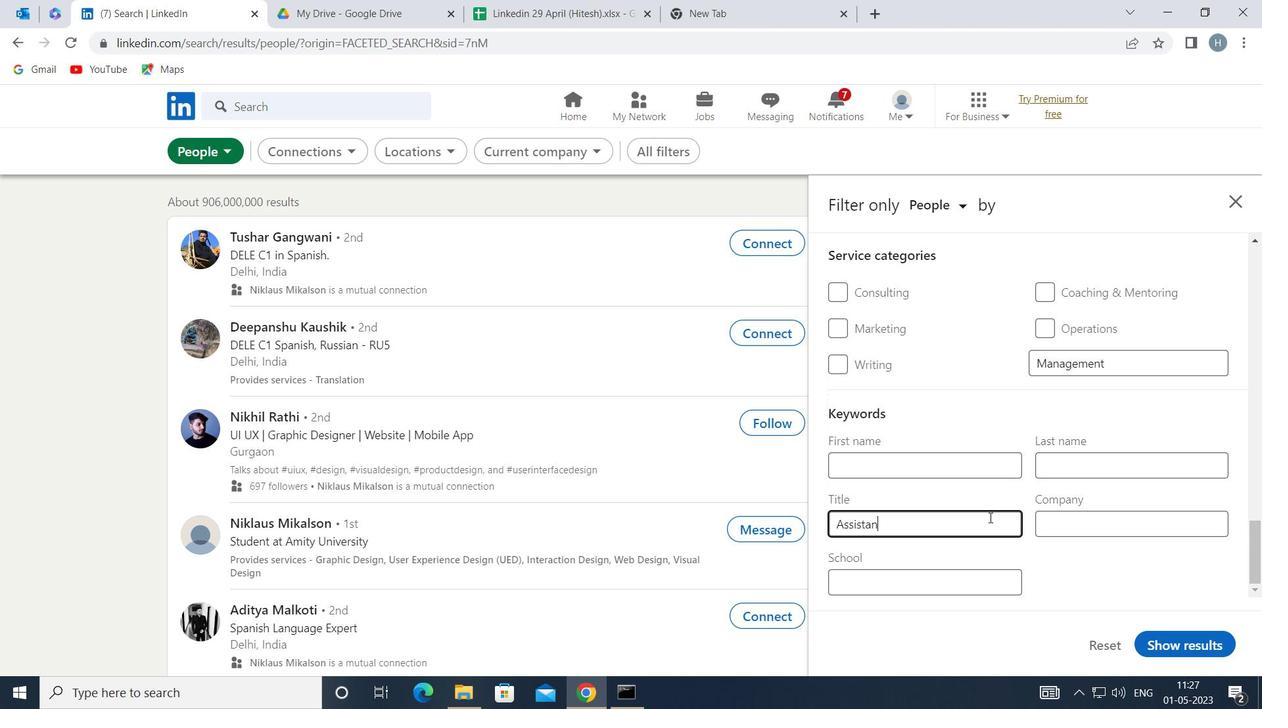 
Action: Key pressed T<Key.space><Key.shift>GOLF<Key.space><Key.shift>P[<Key.backspace>ROFESSIONAL
Screenshot: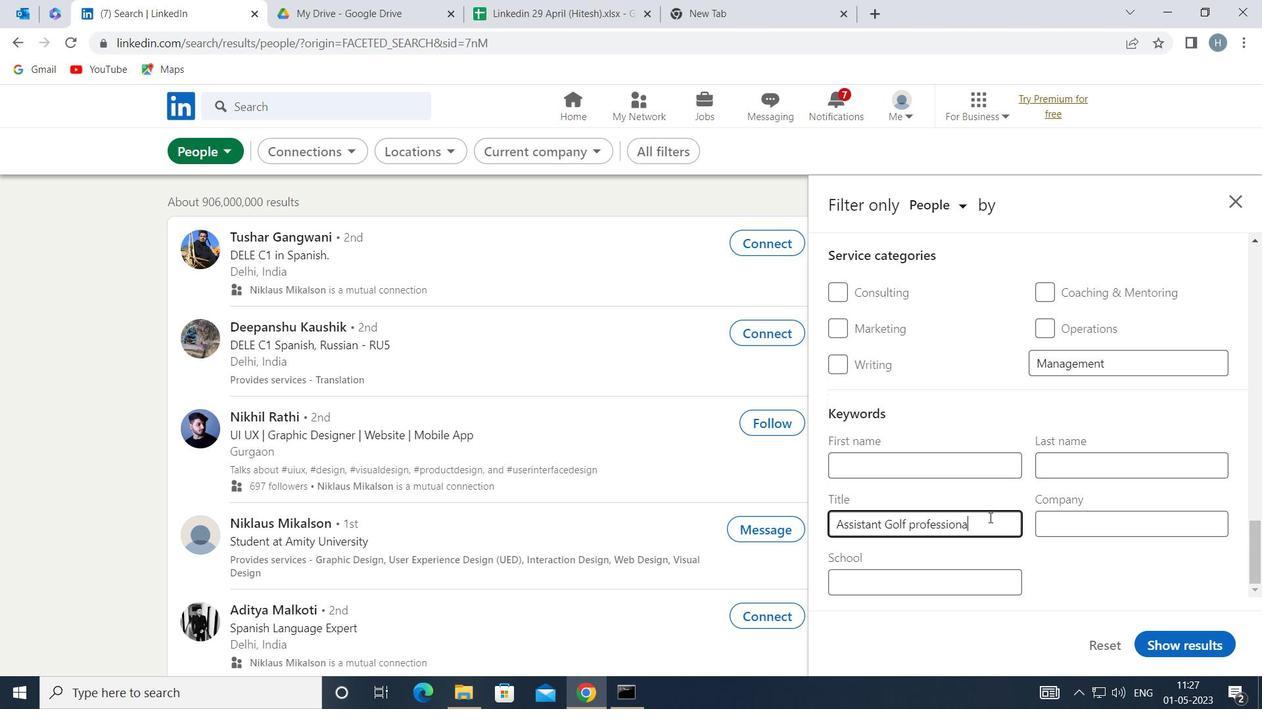
Action: Mouse moved to (1187, 640)
Screenshot: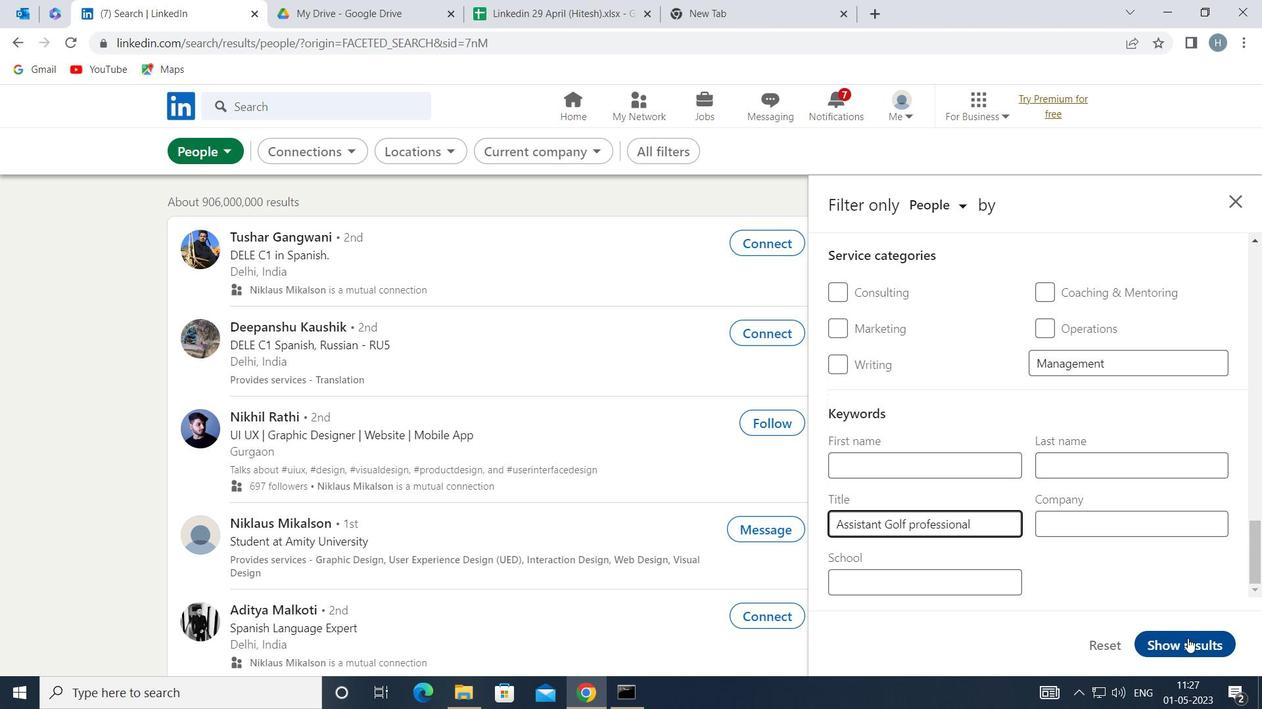 
Action: Mouse pressed left at (1187, 640)
Screenshot: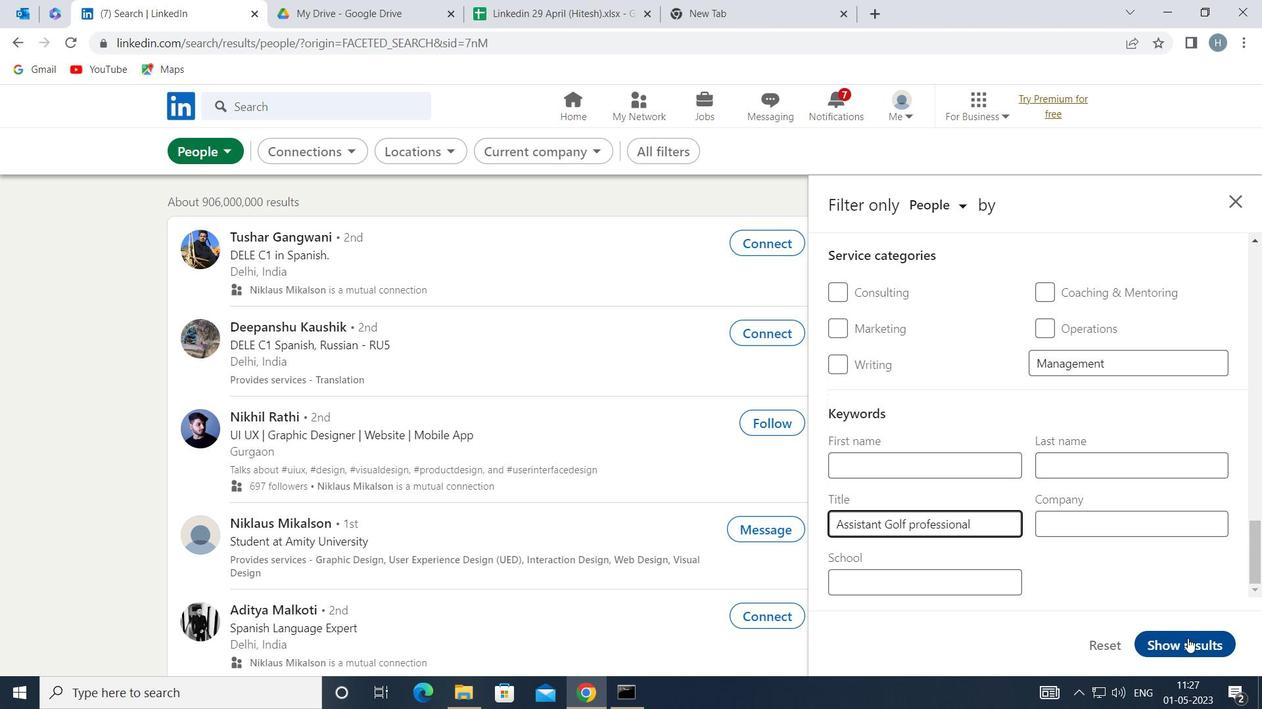 
Action: Mouse moved to (763, 519)
Screenshot: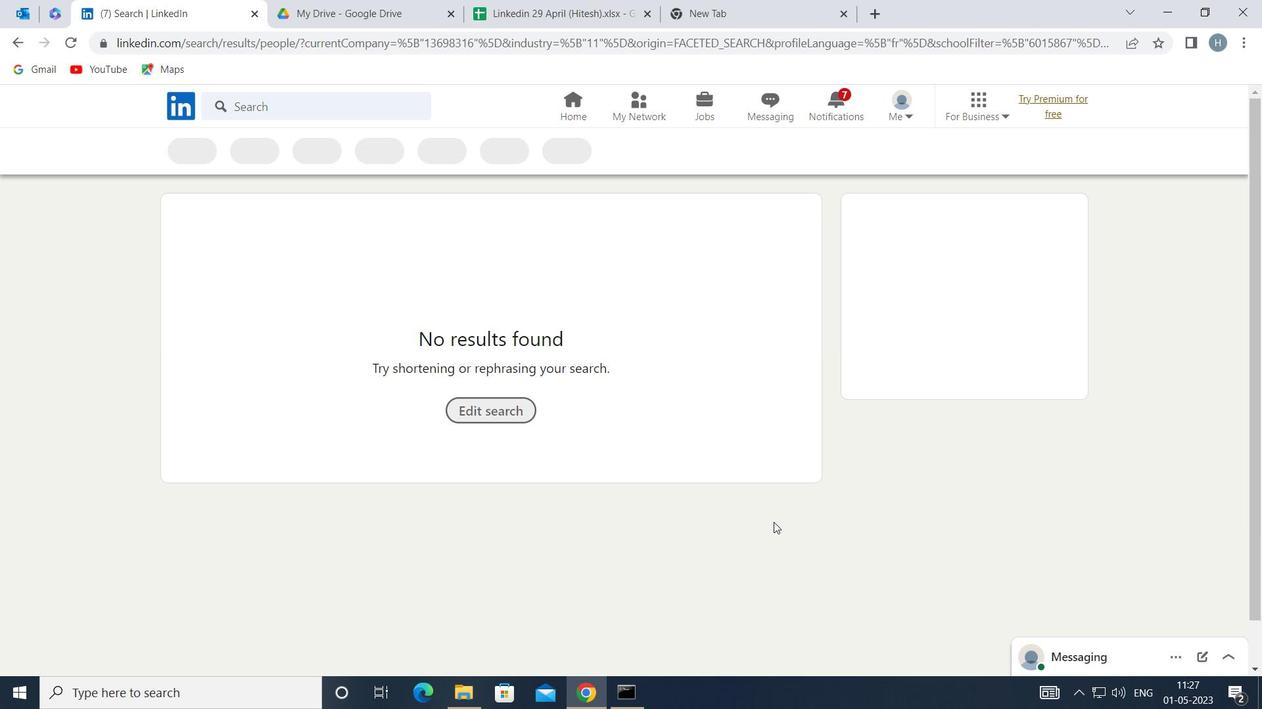 
